 Task: Find connections with filter location Kaithal with filter topic #Learningswith filter profile language German with filter current company Mechanical Engineering World with filter school HASSAN Karnataka Jobs with filter industry Market Research with filter service category Headshot Photography with filter keywords title Test Scorer
Action: Mouse moved to (199, 258)
Screenshot: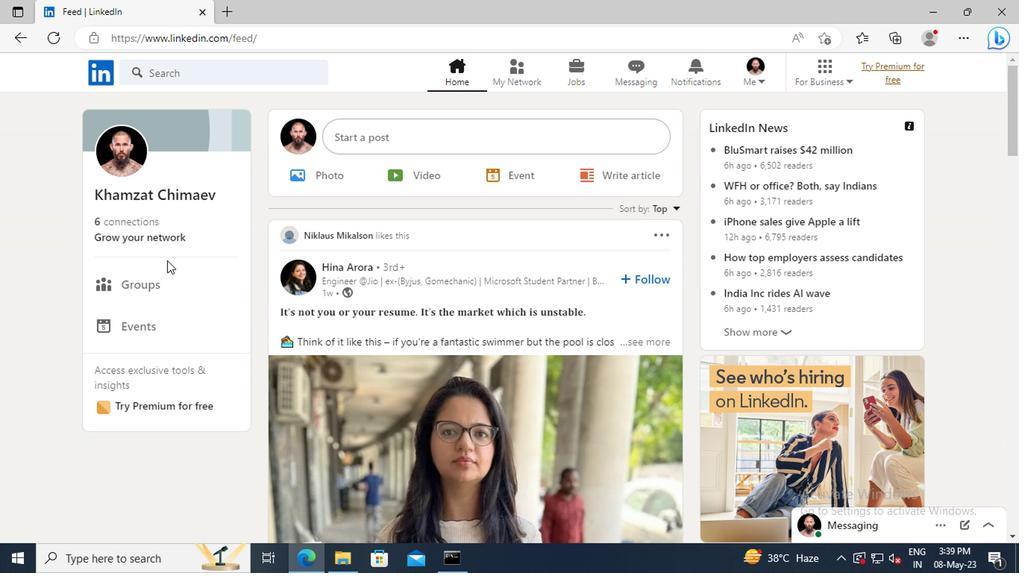 
Action: Mouse pressed left at (199, 258)
Screenshot: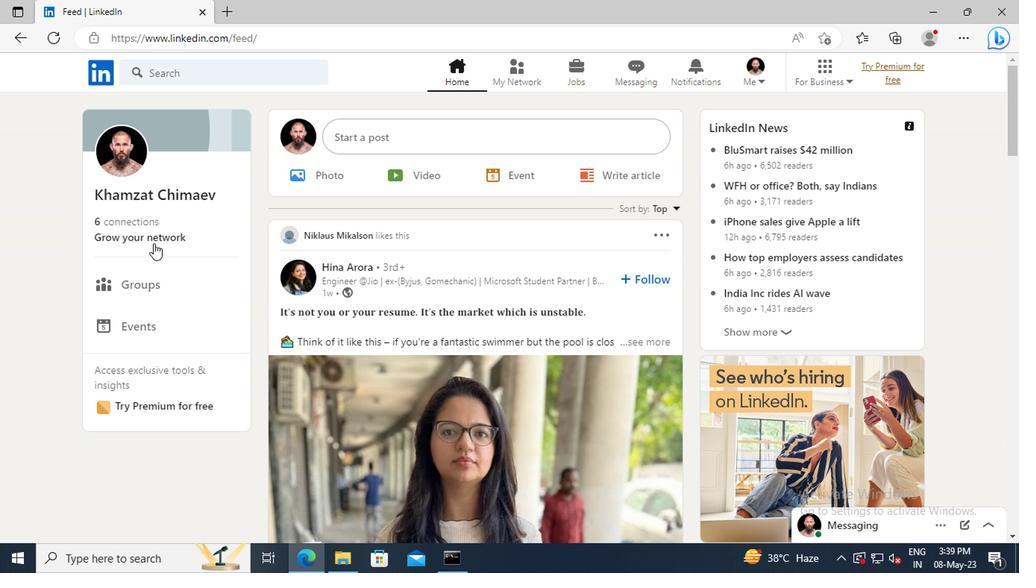 
Action: Mouse moved to (203, 202)
Screenshot: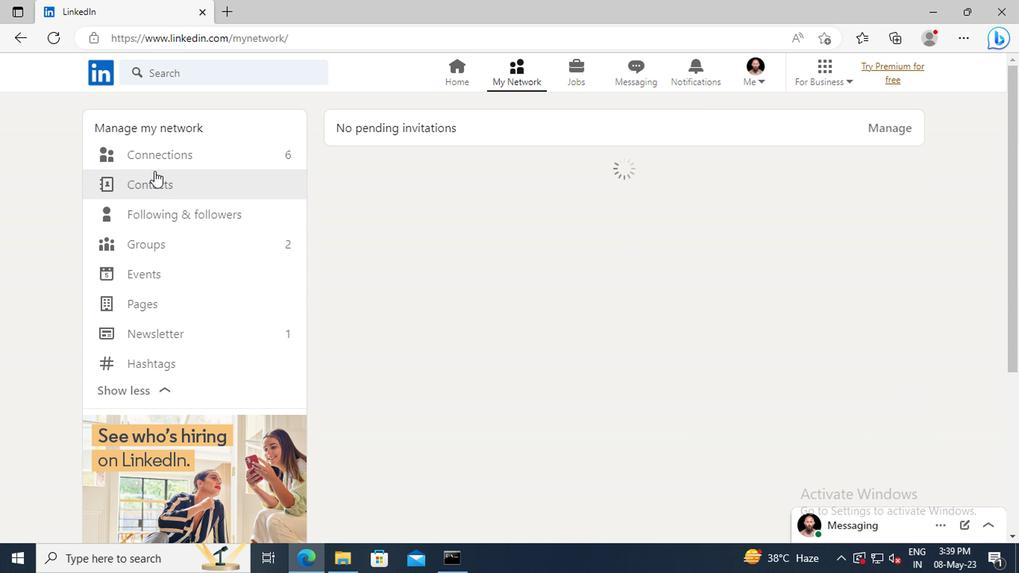 
Action: Mouse pressed left at (203, 202)
Screenshot: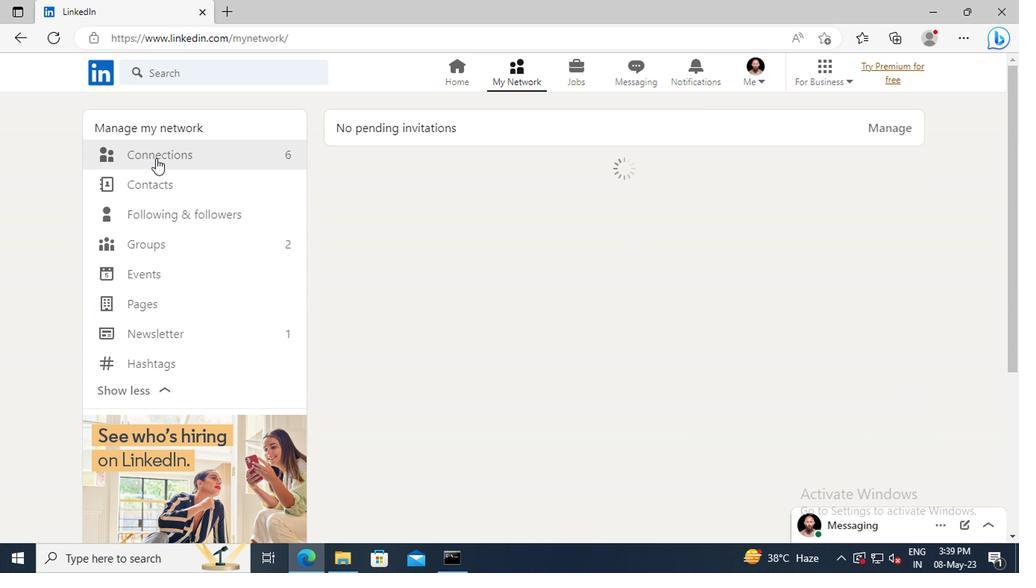 
Action: Mouse moved to (539, 206)
Screenshot: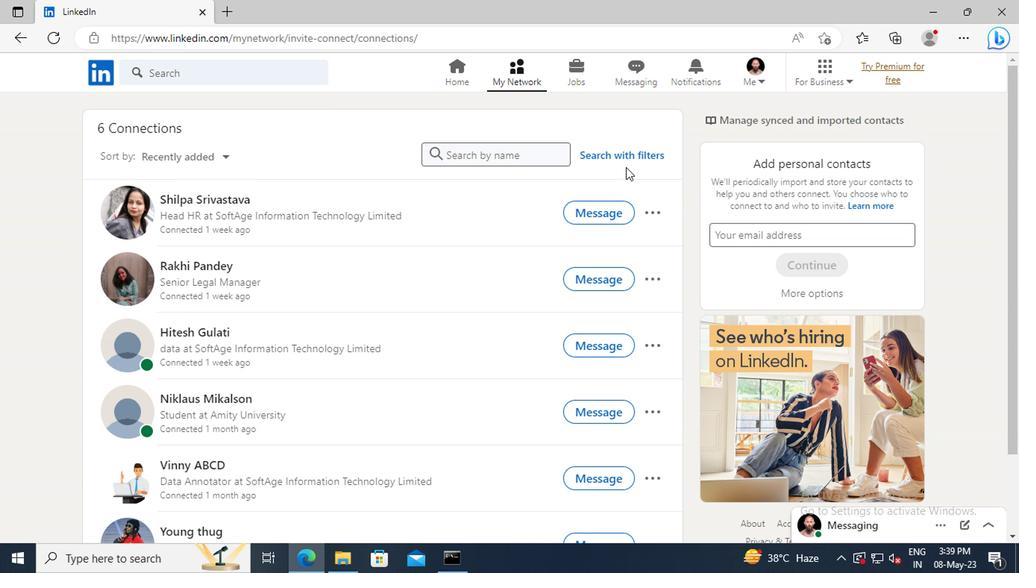 
Action: Mouse pressed left at (539, 206)
Screenshot: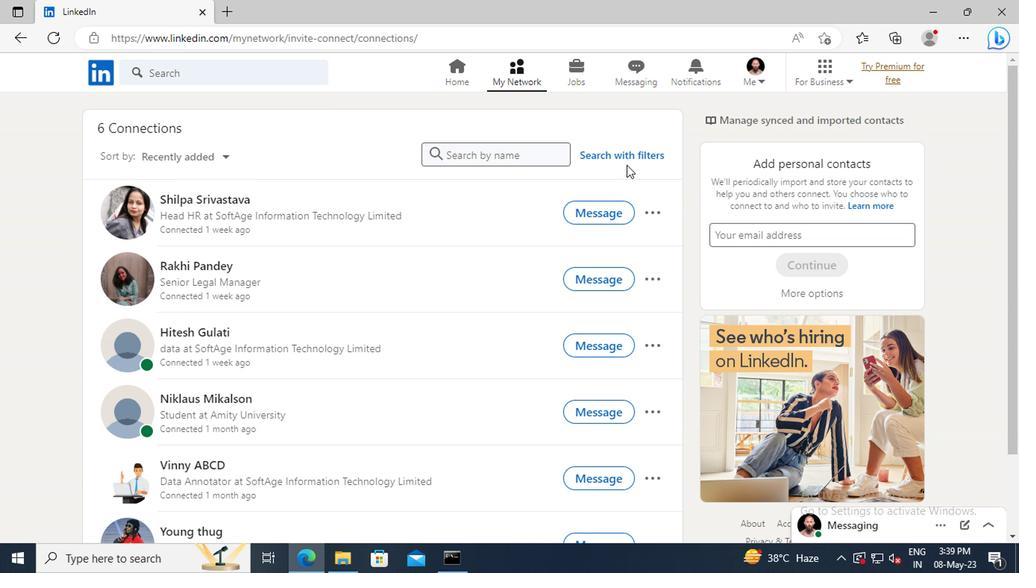 
Action: Mouse moved to (494, 175)
Screenshot: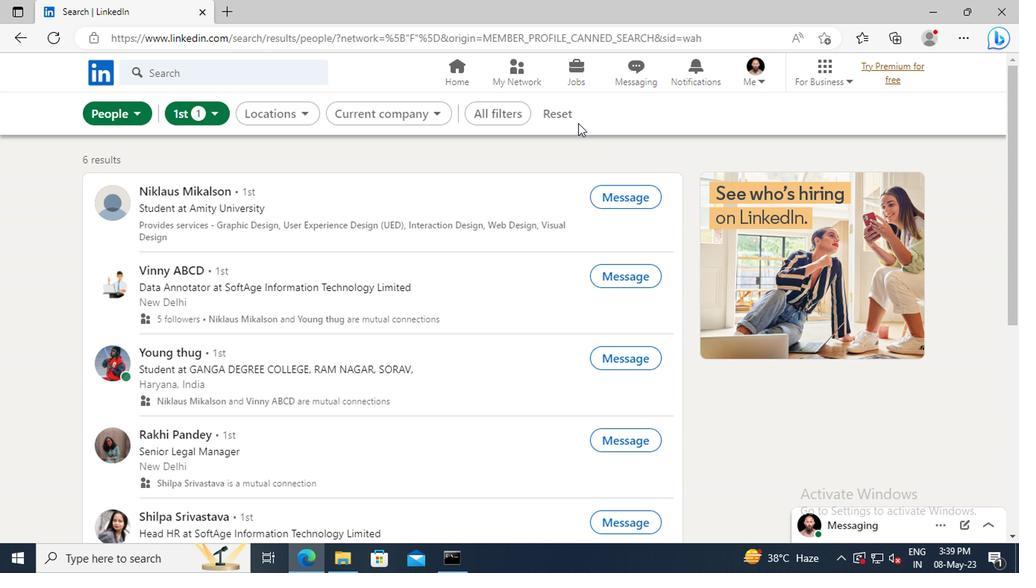 
Action: Mouse pressed left at (494, 175)
Screenshot: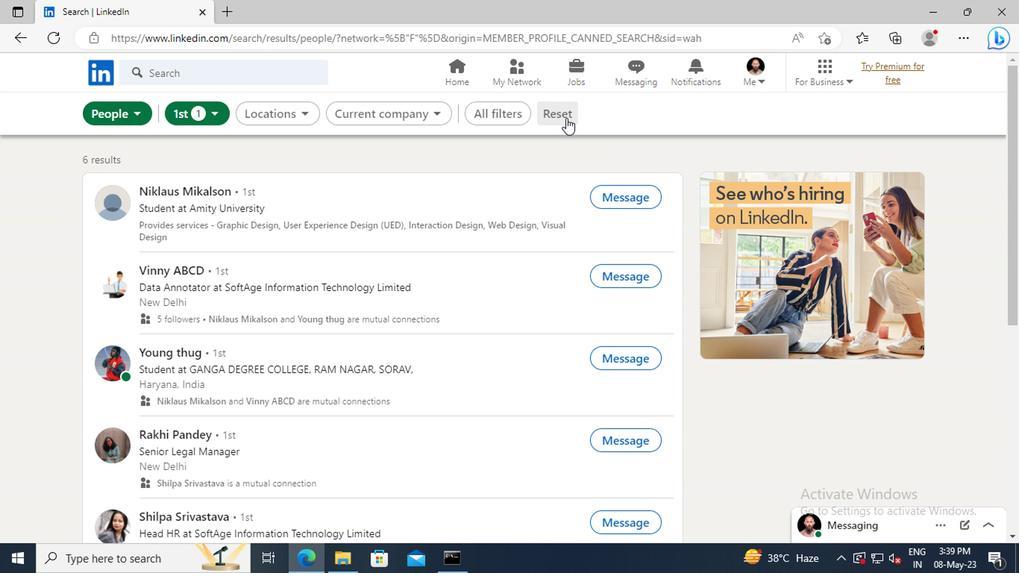 
Action: Mouse moved to (482, 175)
Screenshot: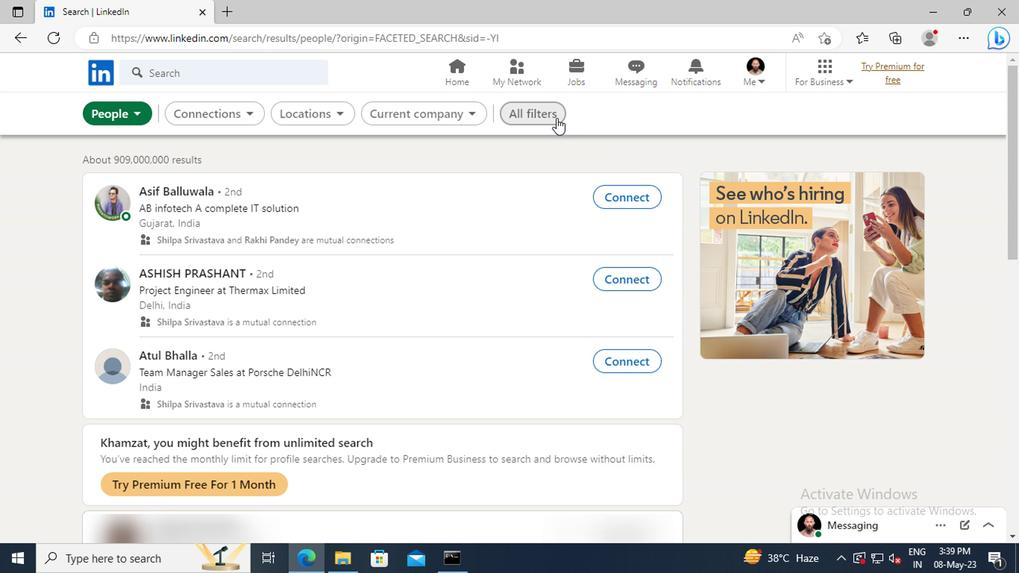 
Action: Mouse pressed left at (482, 175)
Screenshot: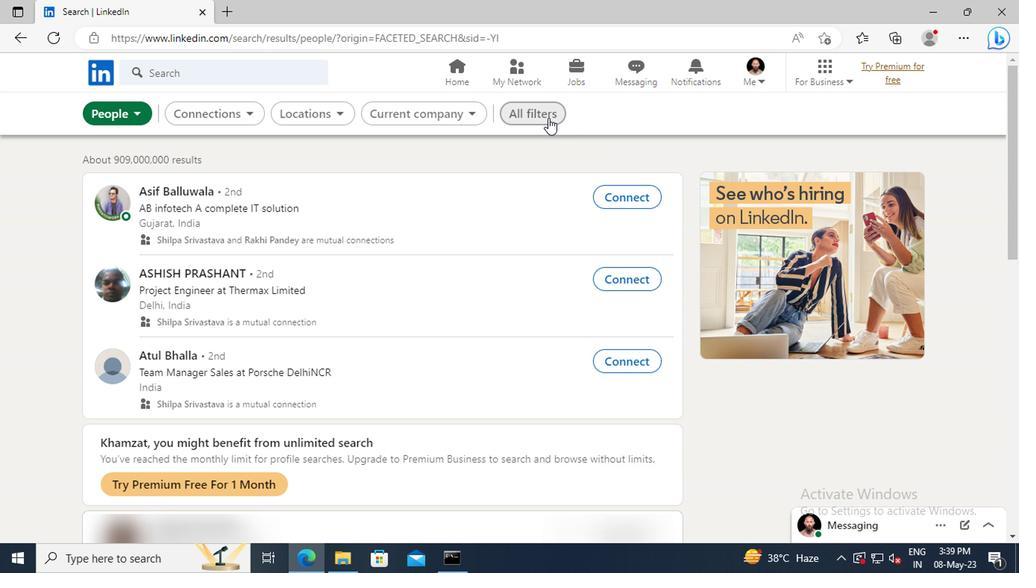 
Action: Mouse moved to (668, 277)
Screenshot: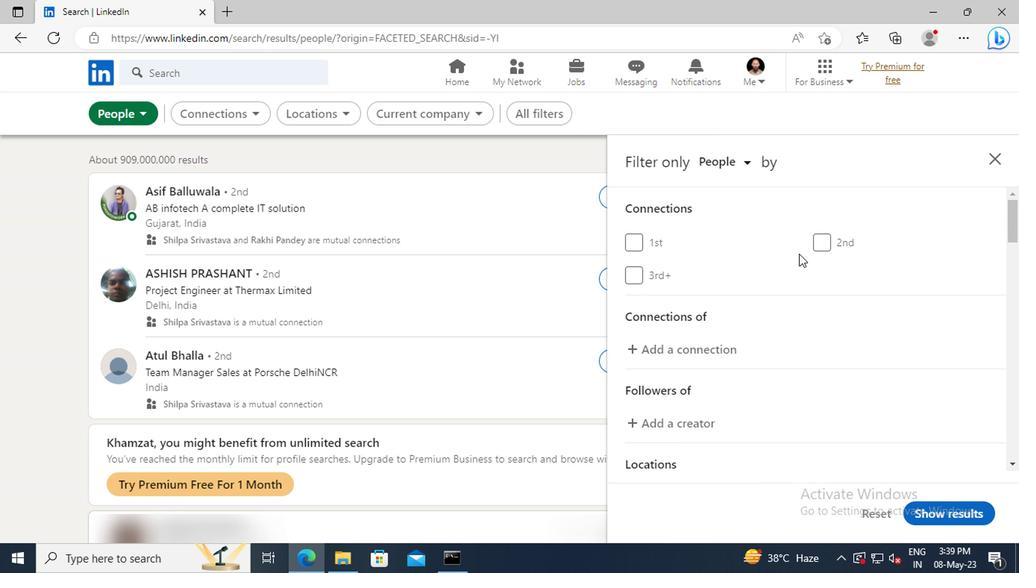 
Action: Mouse scrolled (668, 277) with delta (0, 0)
Screenshot: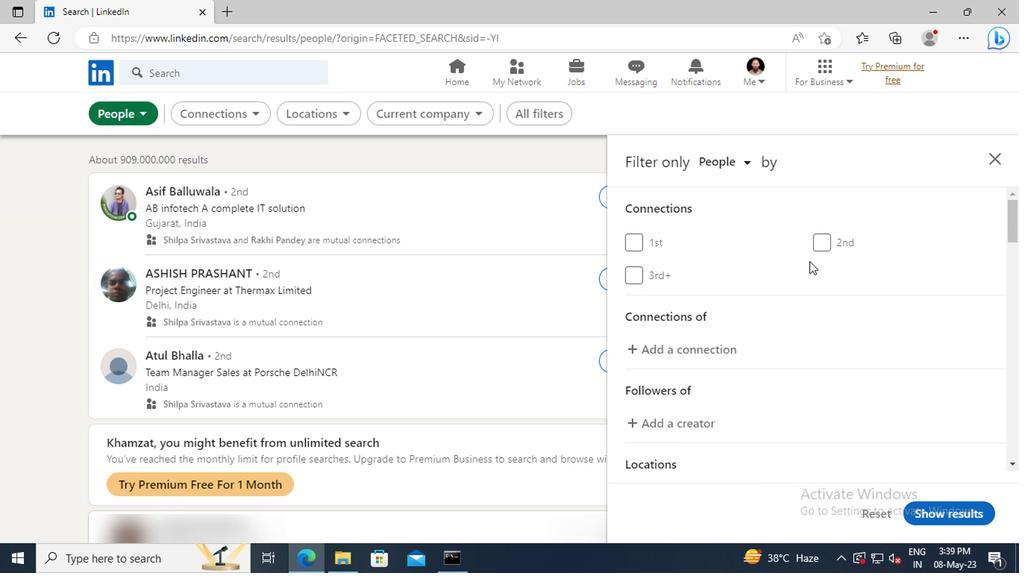 
Action: Mouse scrolled (668, 277) with delta (0, 0)
Screenshot: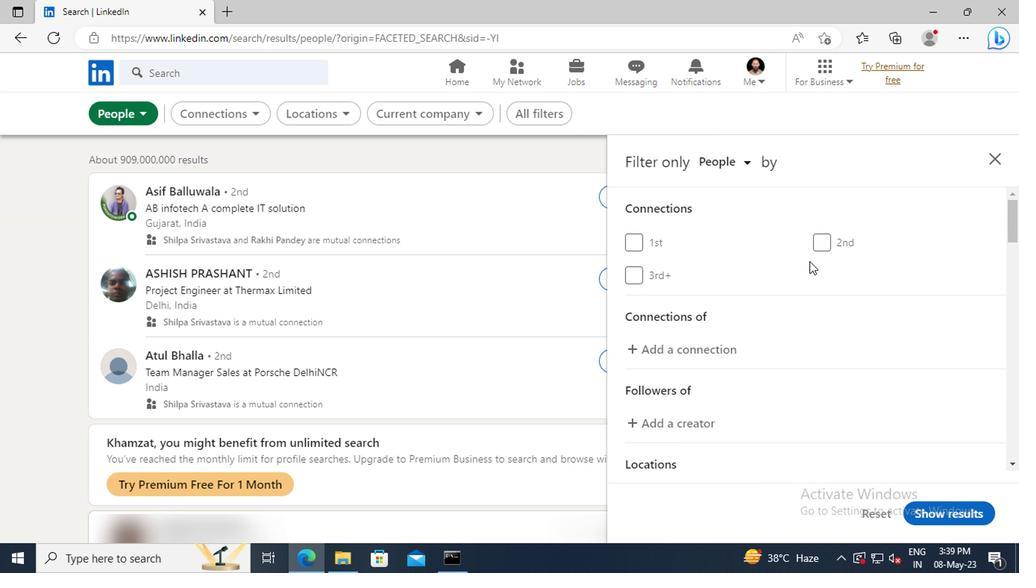 
Action: Mouse scrolled (668, 277) with delta (0, 0)
Screenshot: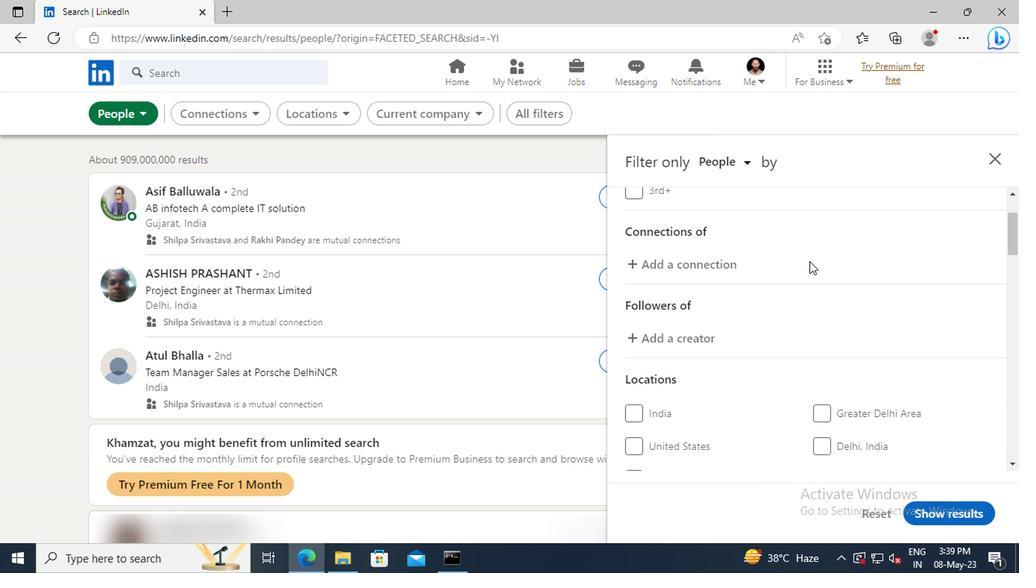 
Action: Mouse scrolled (668, 277) with delta (0, 0)
Screenshot: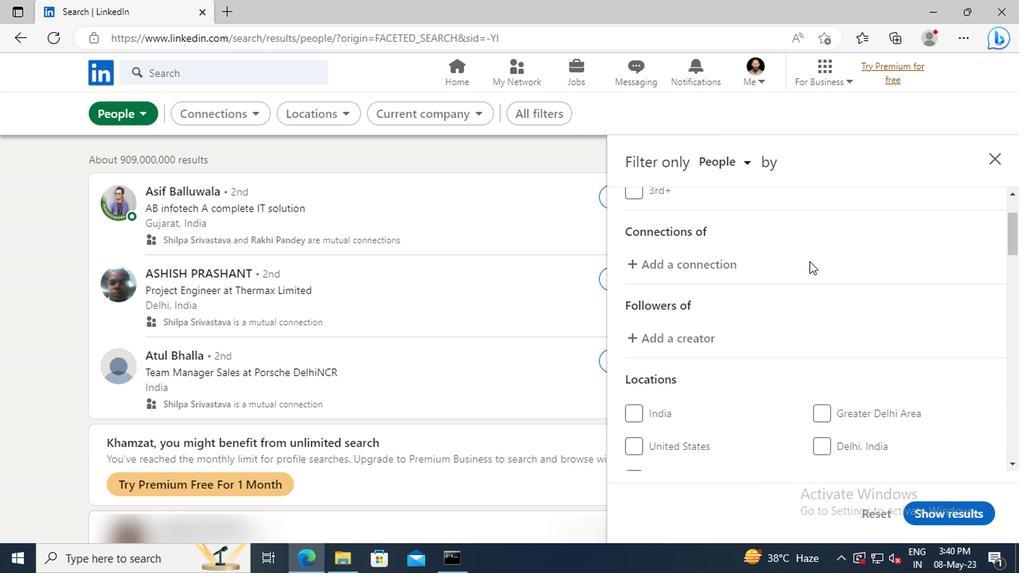 
Action: Mouse scrolled (668, 277) with delta (0, 0)
Screenshot: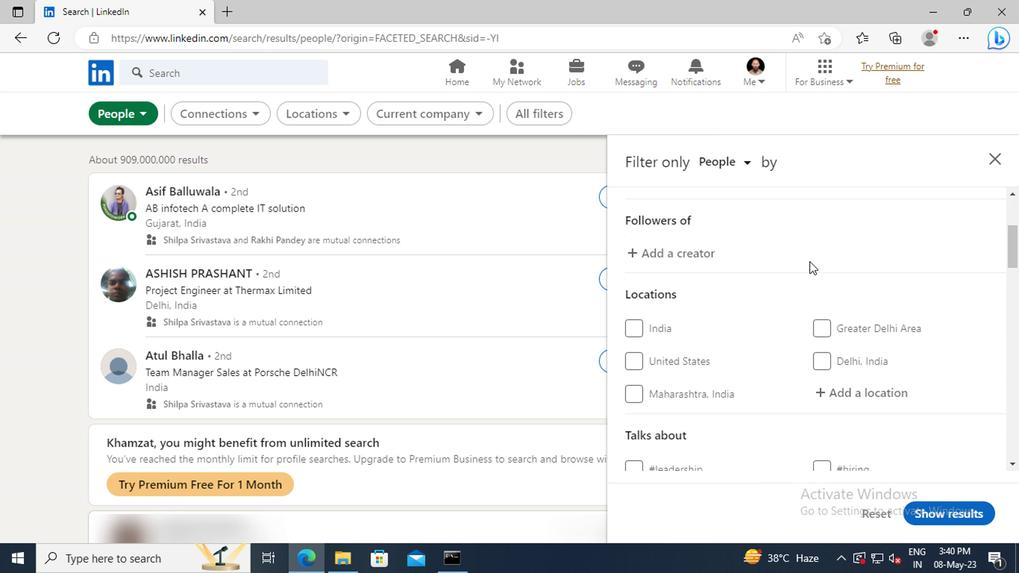 
Action: Mouse scrolled (668, 277) with delta (0, 0)
Screenshot: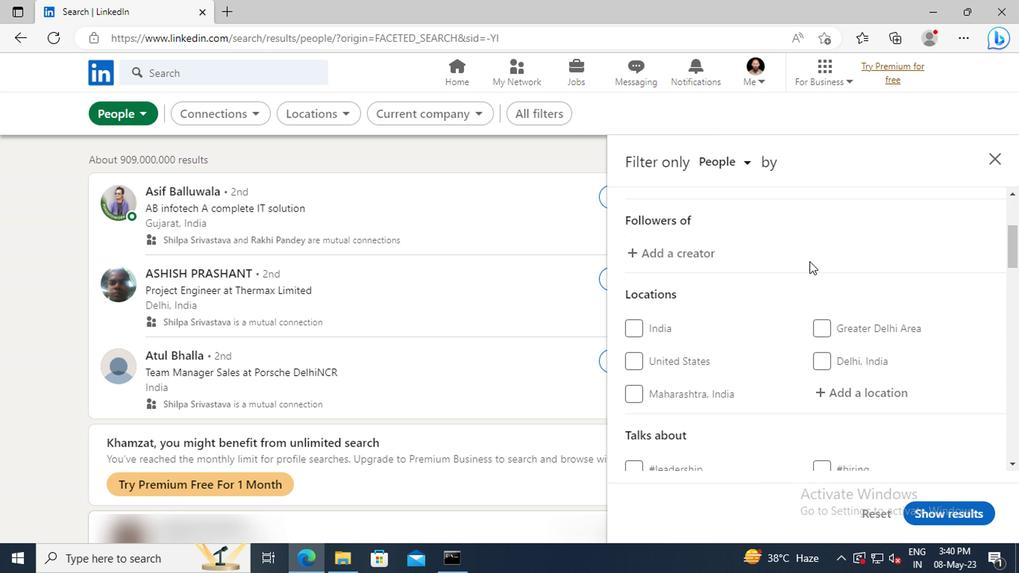 
Action: Mouse moved to (685, 311)
Screenshot: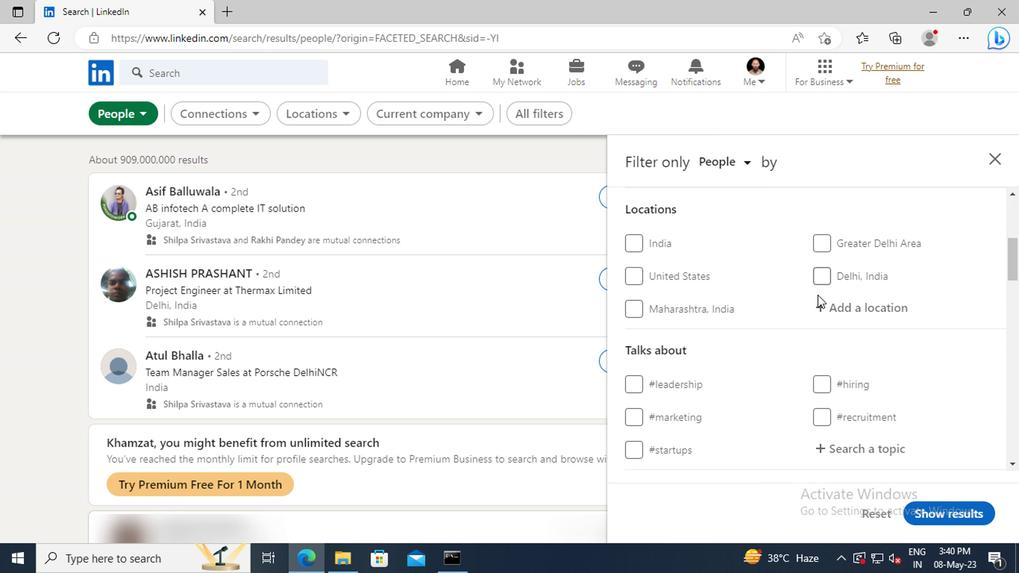 
Action: Mouse pressed left at (685, 311)
Screenshot: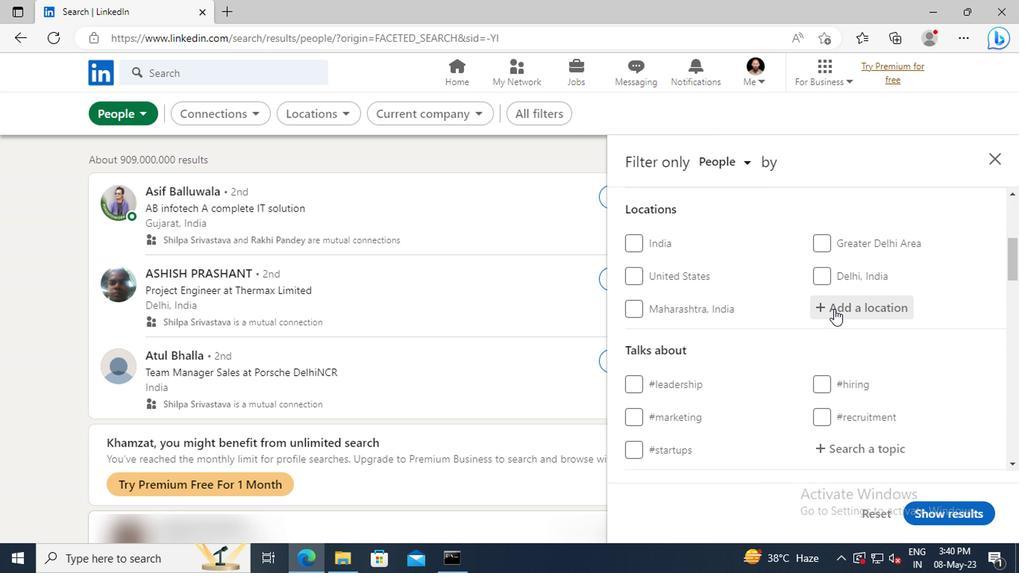 
Action: Key pressed <Key.shift>KAITHAL
Screenshot: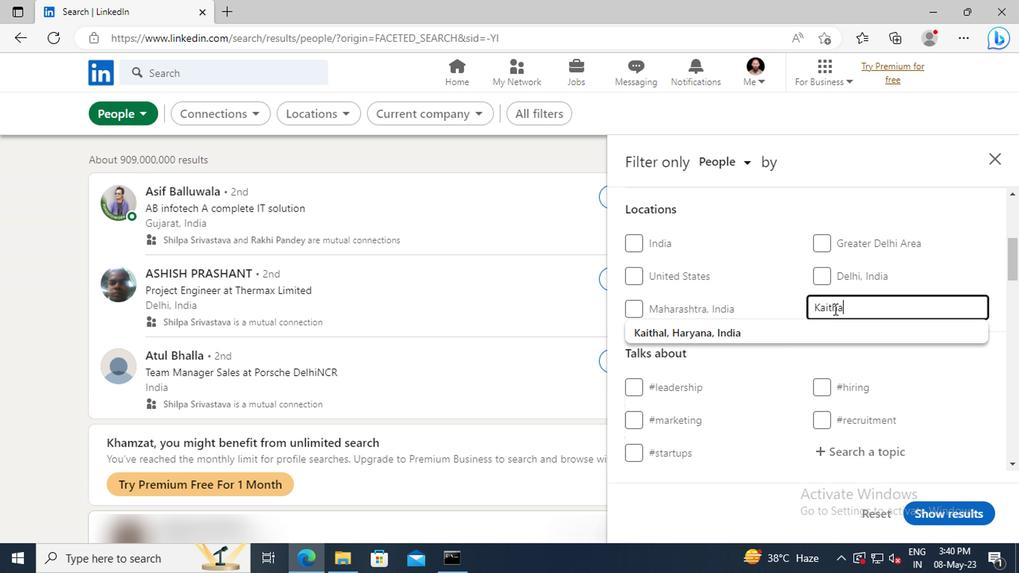 
Action: Mouse moved to (689, 330)
Screenshot: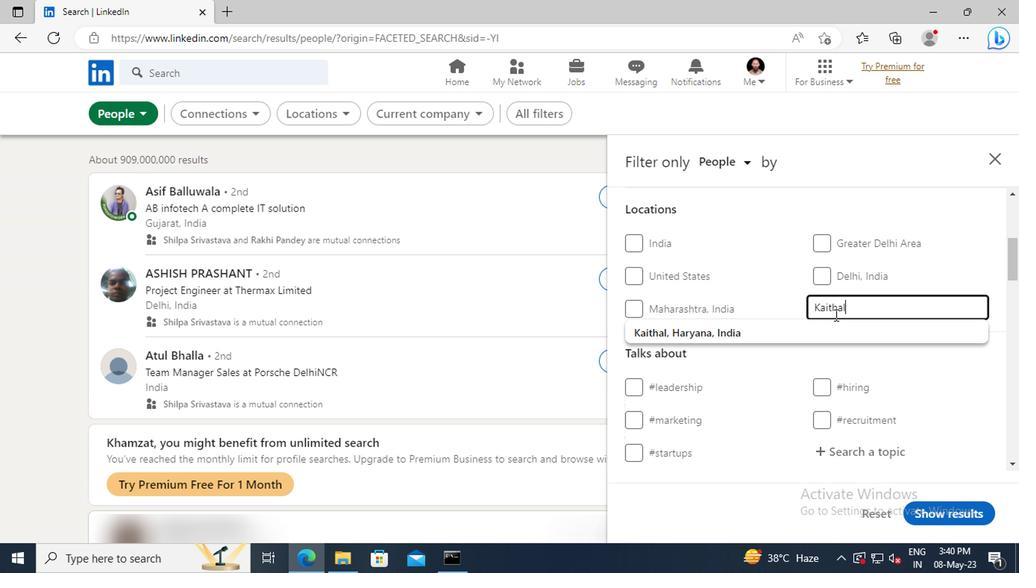 
Action: Mouse pressed left at (689, 330)
Screenshot: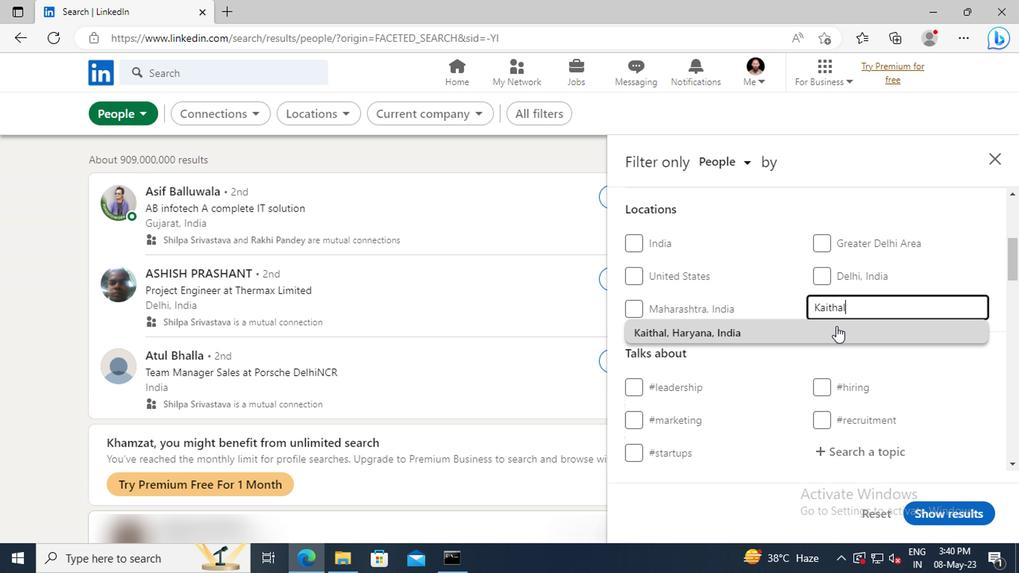 
Action: Mouse scrolled (689, 330) with delta (0, 0)
Screenshot: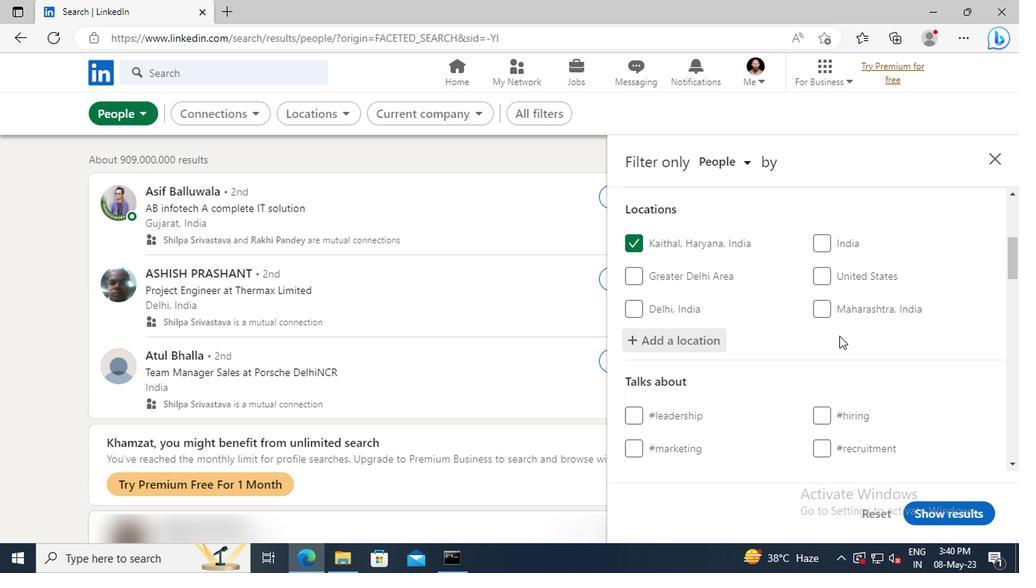 
Action: Mouse scrolled (689, 330) with delta (0, 0)
Screenshot: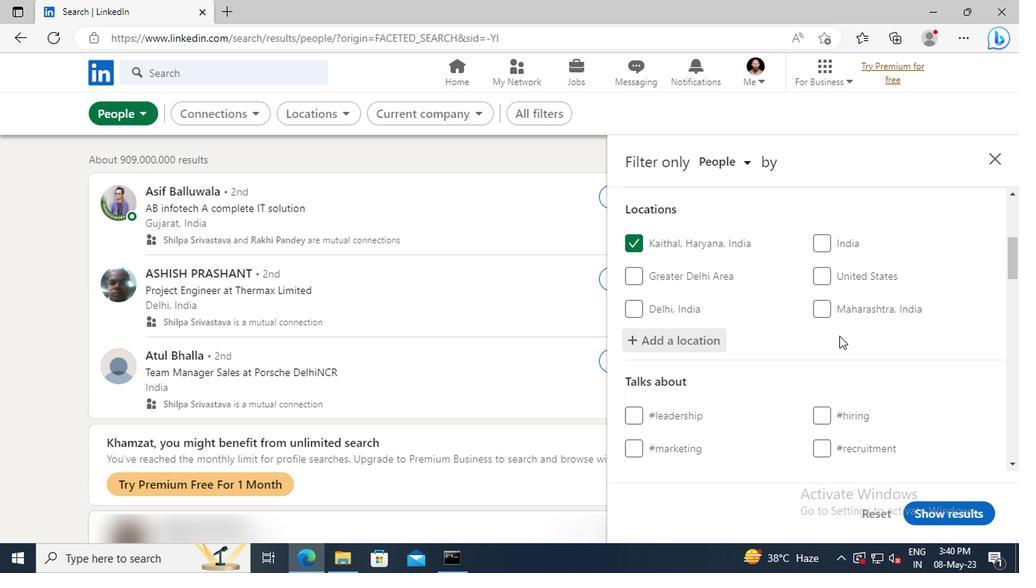 
Action: Mouse moved to (689, 325)
Screenshot: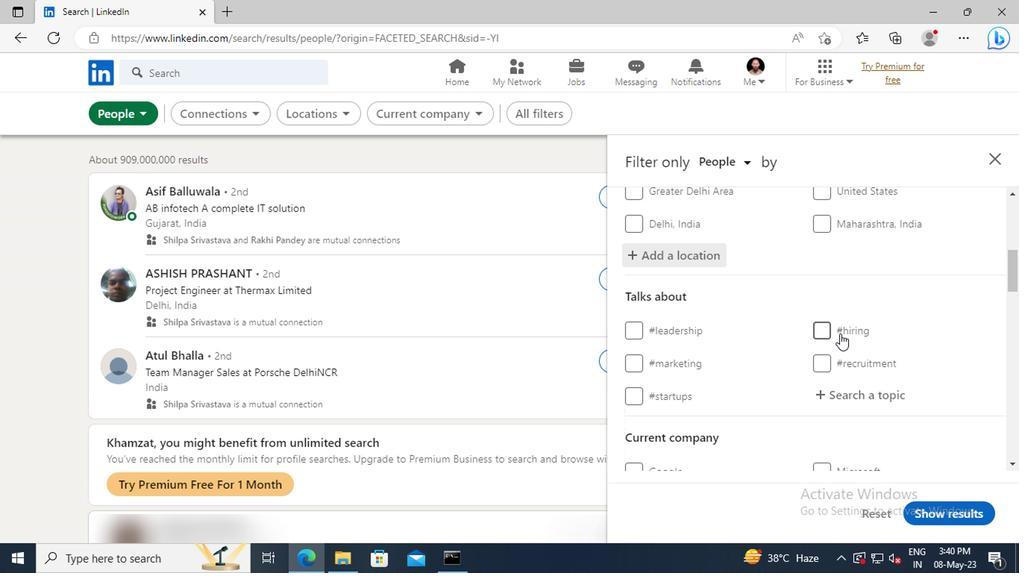 
Action: Mouse scrolled (689, 325) with delta (0, 0)
Screenshot: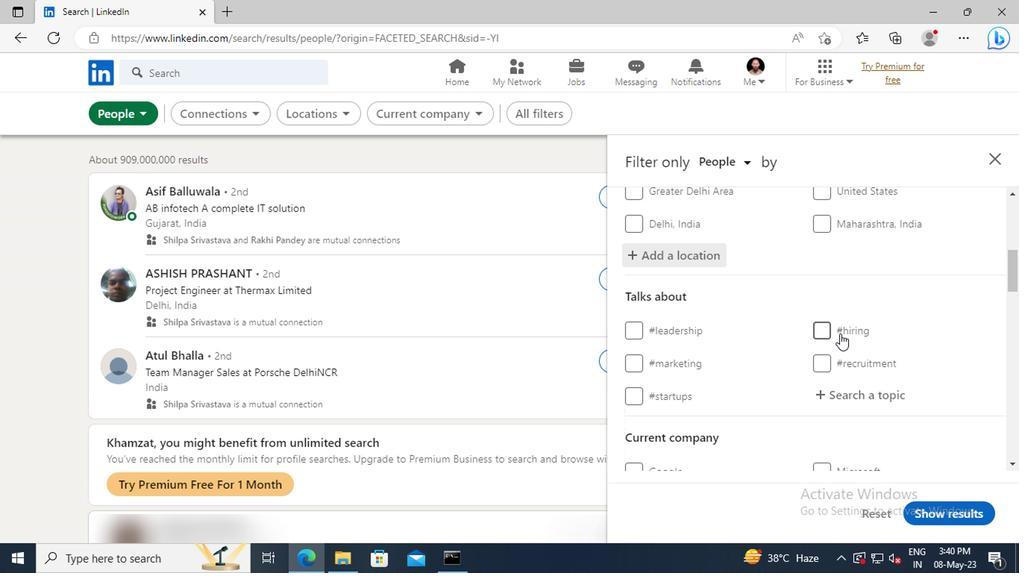 
Action: Mouse moved to (689, 325)
Screenshot: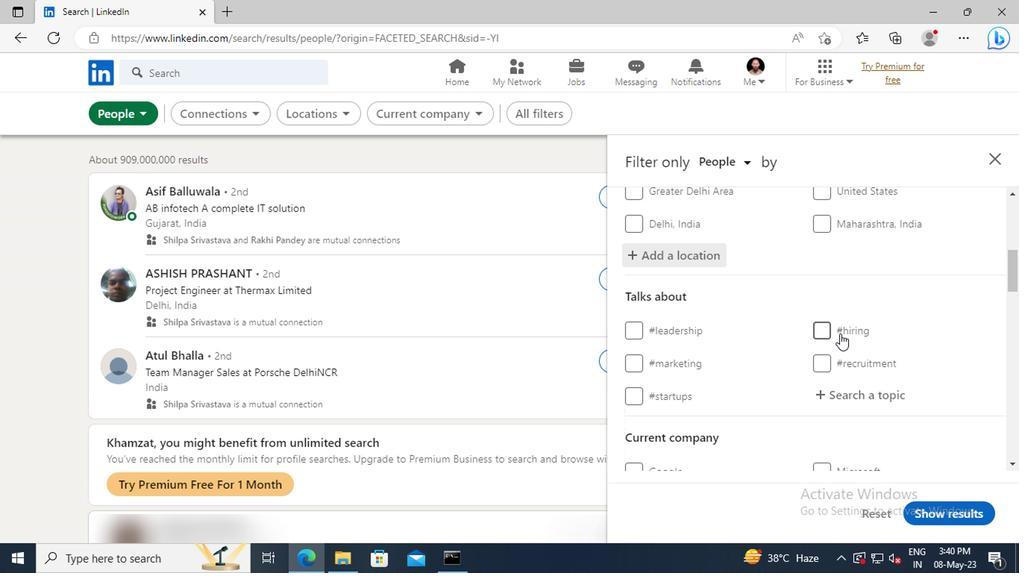 
Action: Mouse scrolled (689, 324) with delta (0, 0)
Screenshot: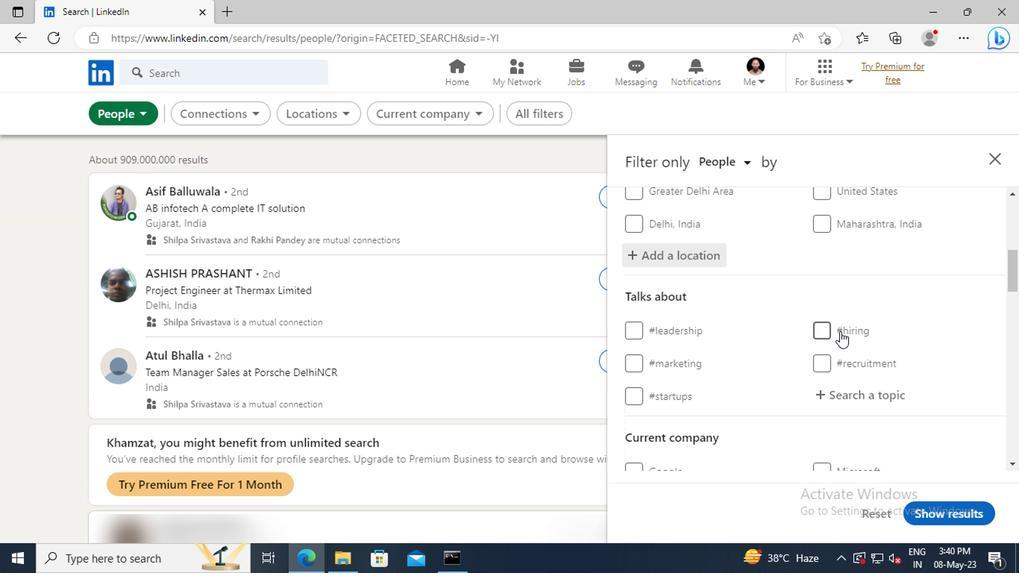 
Action: Mouse moved to (691, 319)
Screenshot: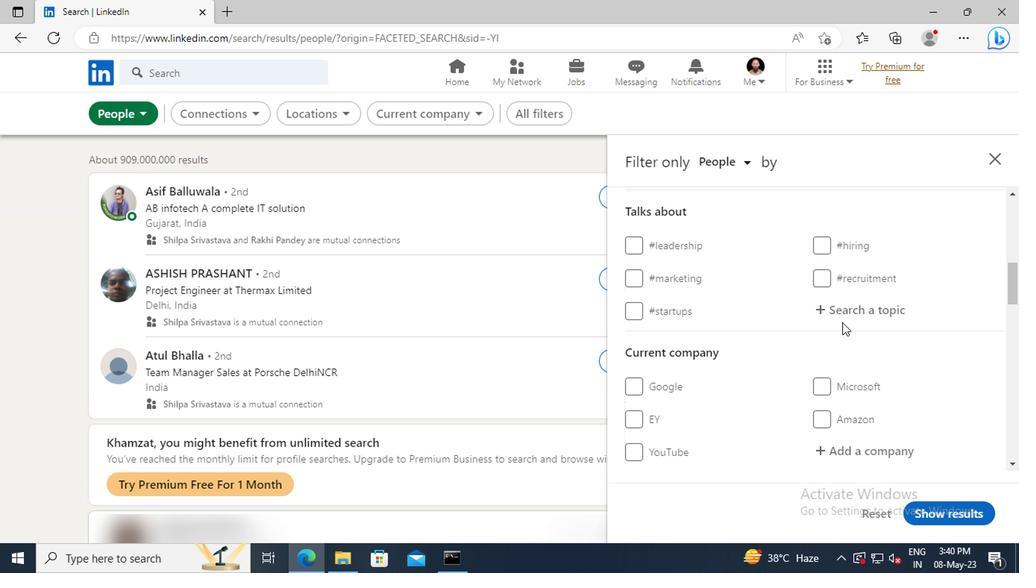 
Action: Mouse pressed left at (691, 319)
Screenshot: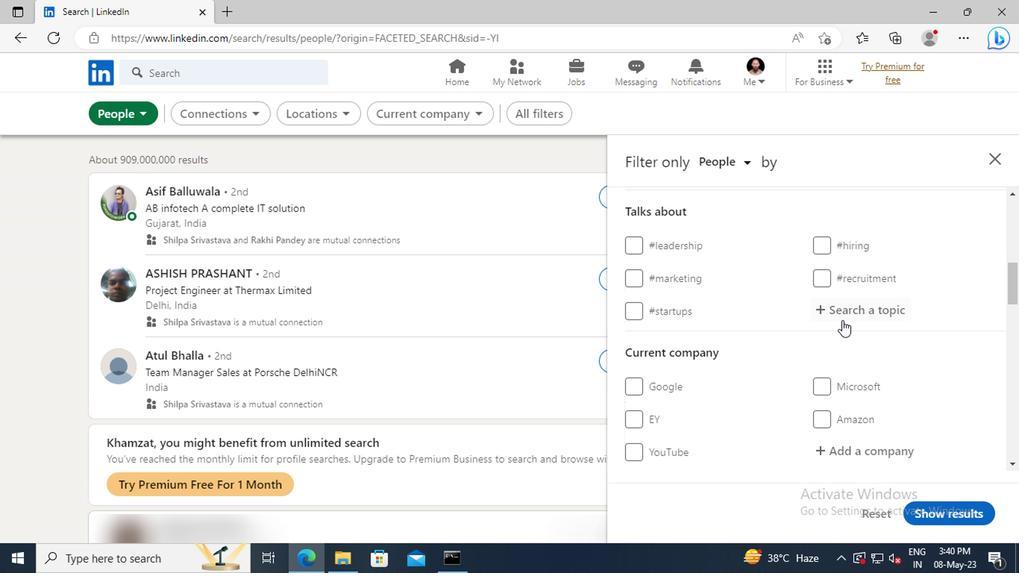 
Action: Key pressed <Key.shift>LEARNINGS
Screenshot: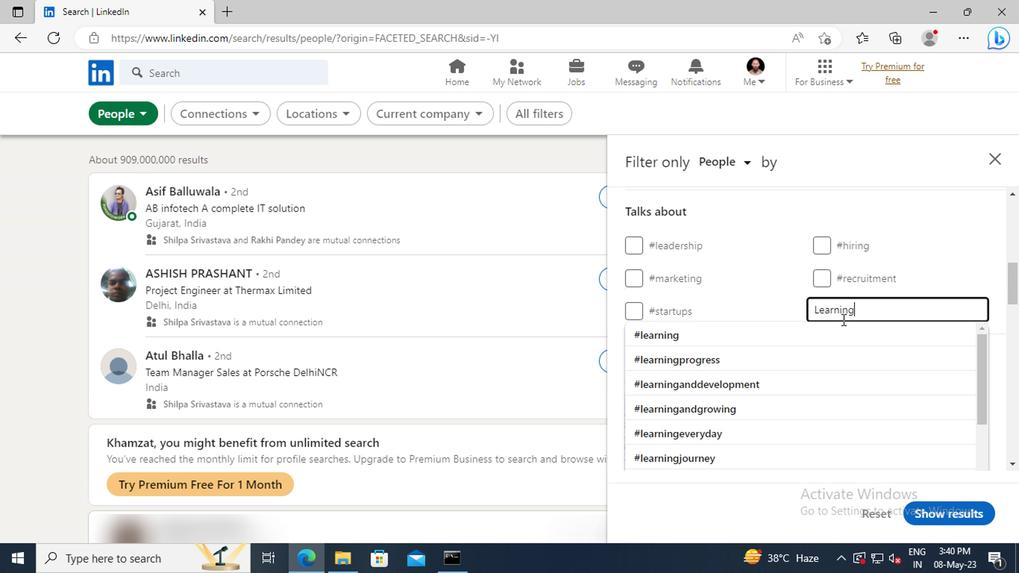 
Action: Mouse moved to (693, 327)
Screenshot: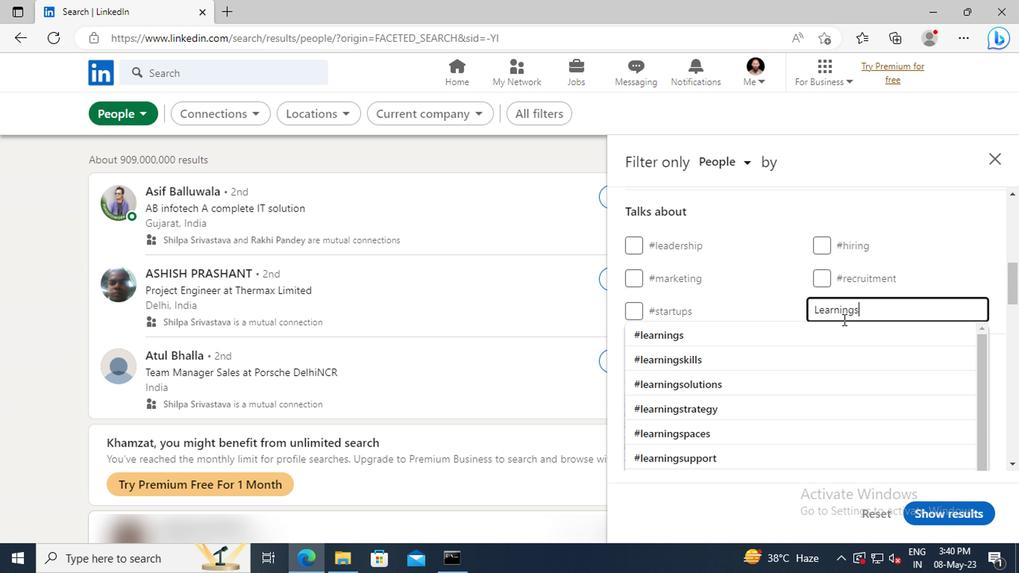 
Action: Mouse pressed left at (693, 327)
Screenshot: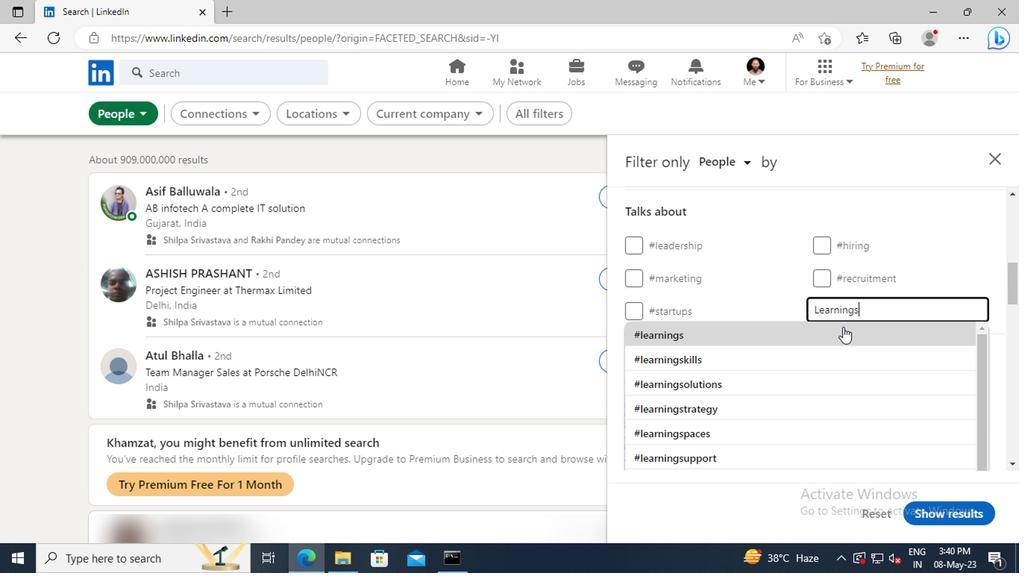 
Action: Mouse moved to (693, 327)
Screenshot: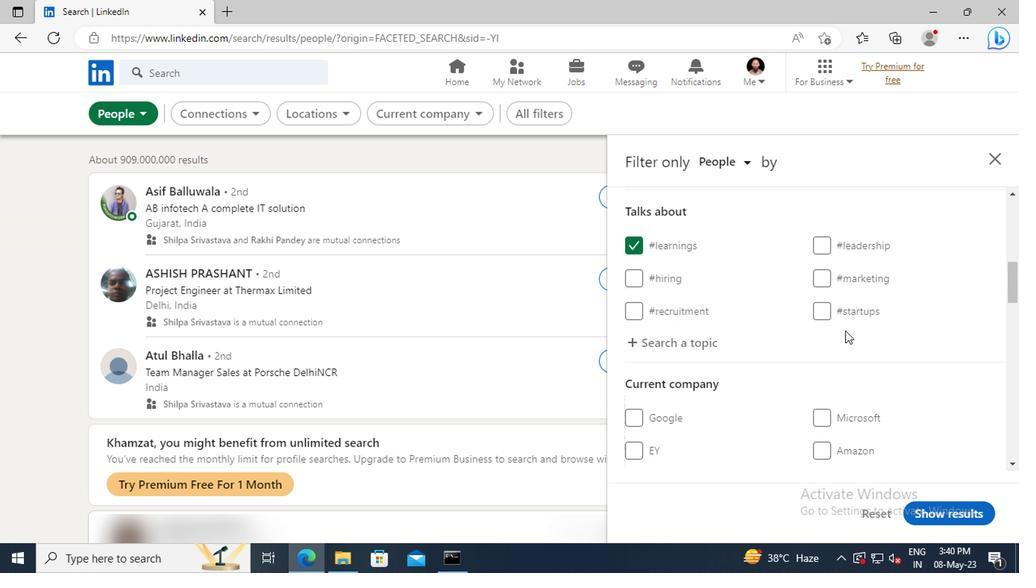 
Action: Mouse scrolled (693, 326) with delta (0, 0)
Screenshot: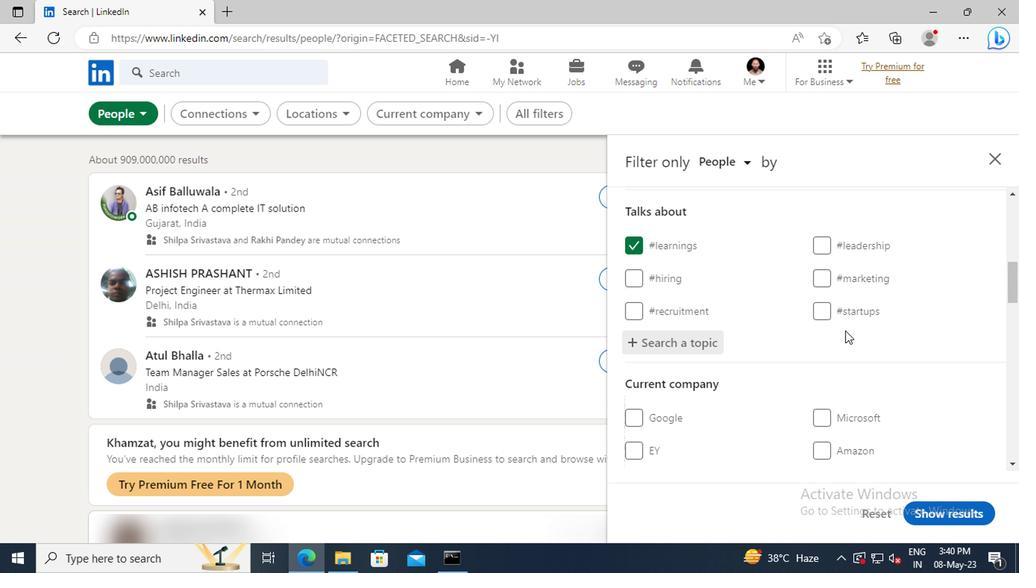 
Action: Mouse scrolled (693, 326) with delta (0, 0)
Screenshot: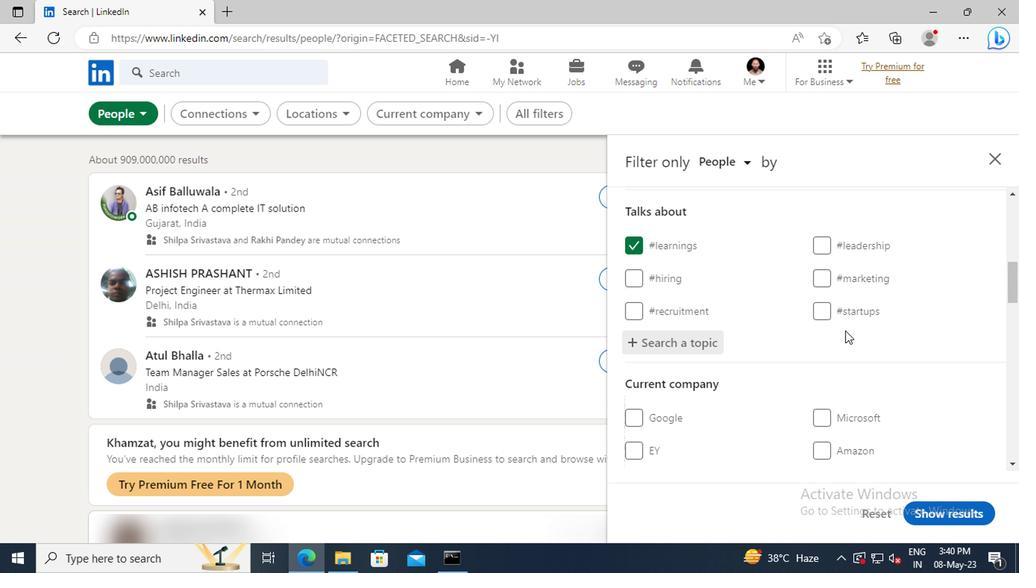 
Action: Mouse scrolled (693, 326) with delta (0, 0)
Screenshot: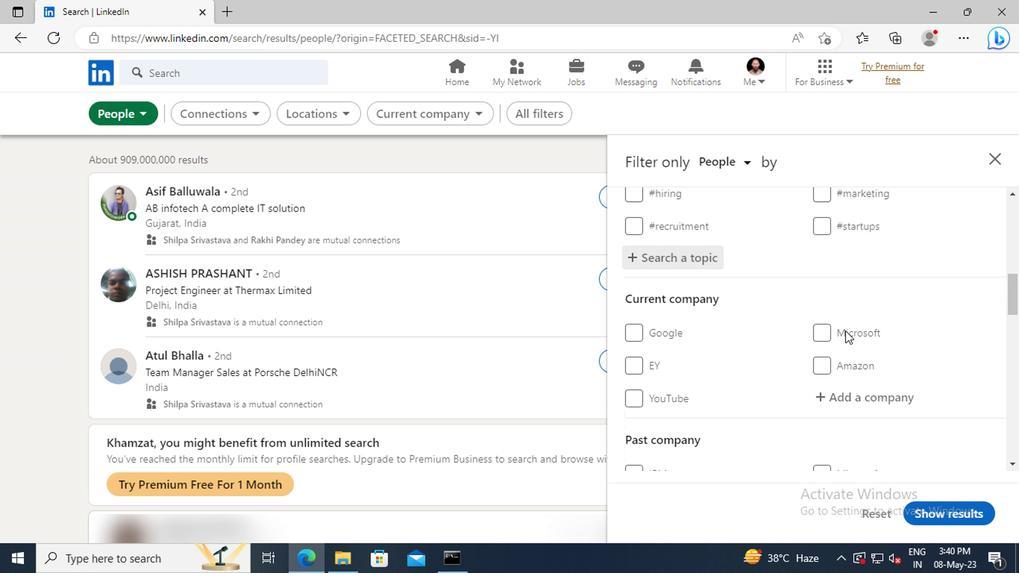 
Action: Mouse scrolled (693, 326) with delta (0, 0)
Screenshot: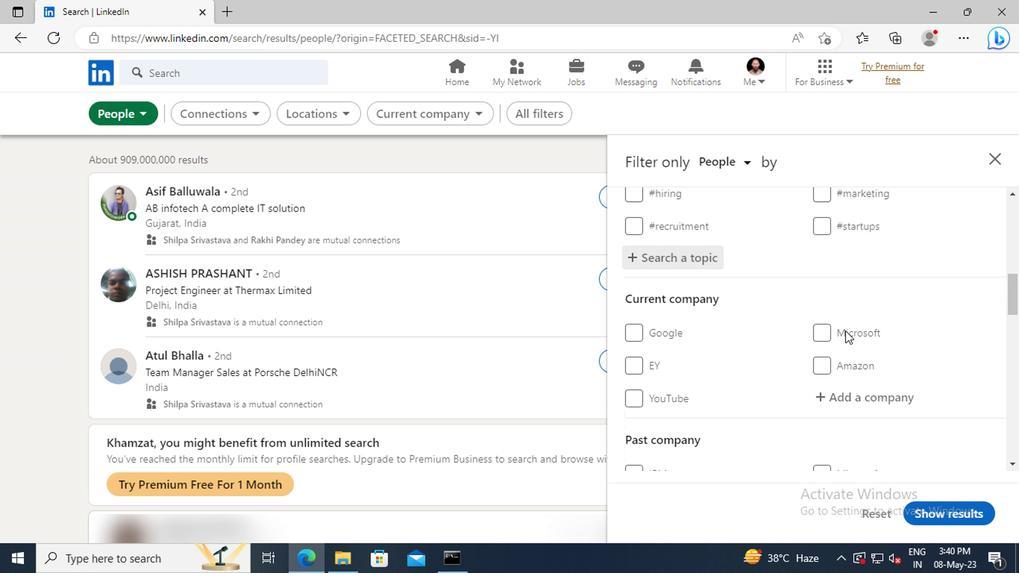 
Action: Mouse scrolled (693, 326) with delta (0, 0)
Screenshot: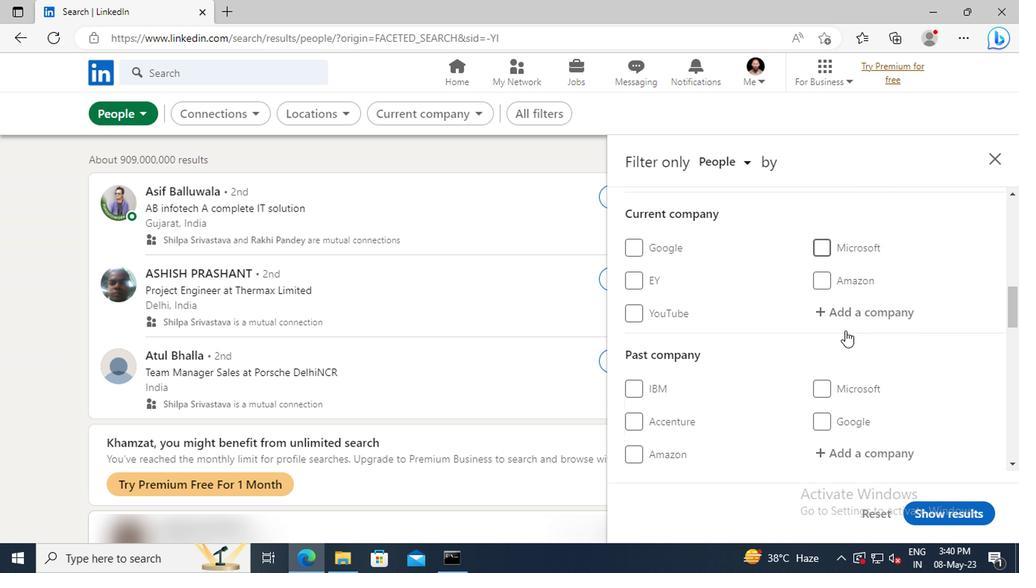 
Action: Mouse scrolled (693, 326) with delta (0, 0)
Screenshot: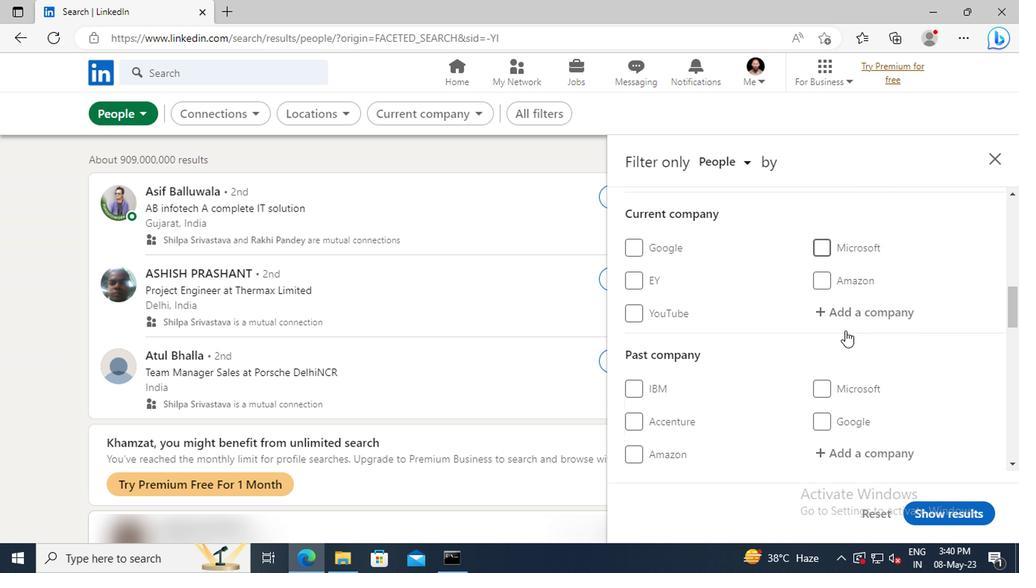 
Action: Mouse scrolled (693, 326) with delta (0, 0)
Screenshot: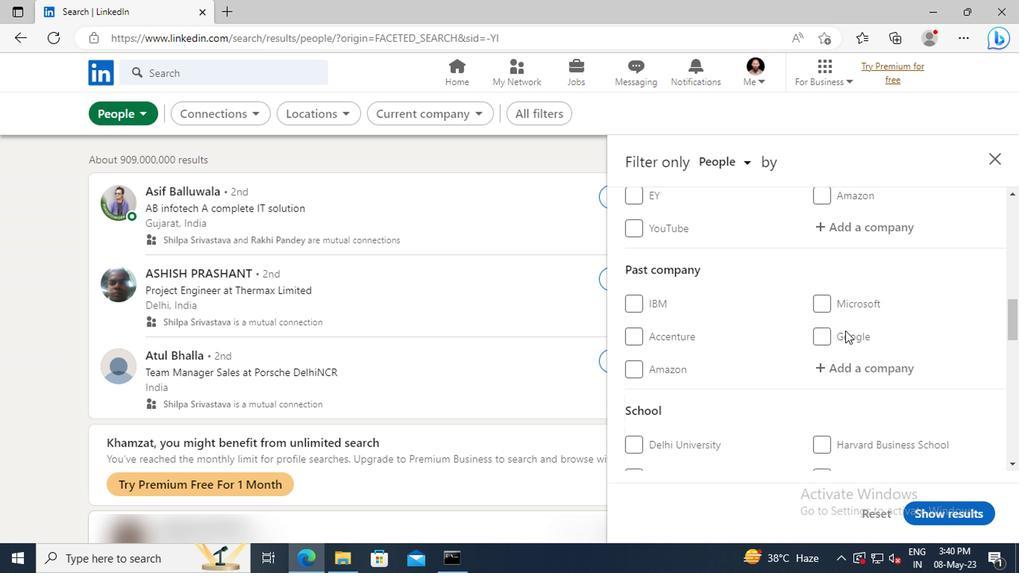 
Action: Mouse scrolled (693, 326) with delta (0, 0)
Screenshot: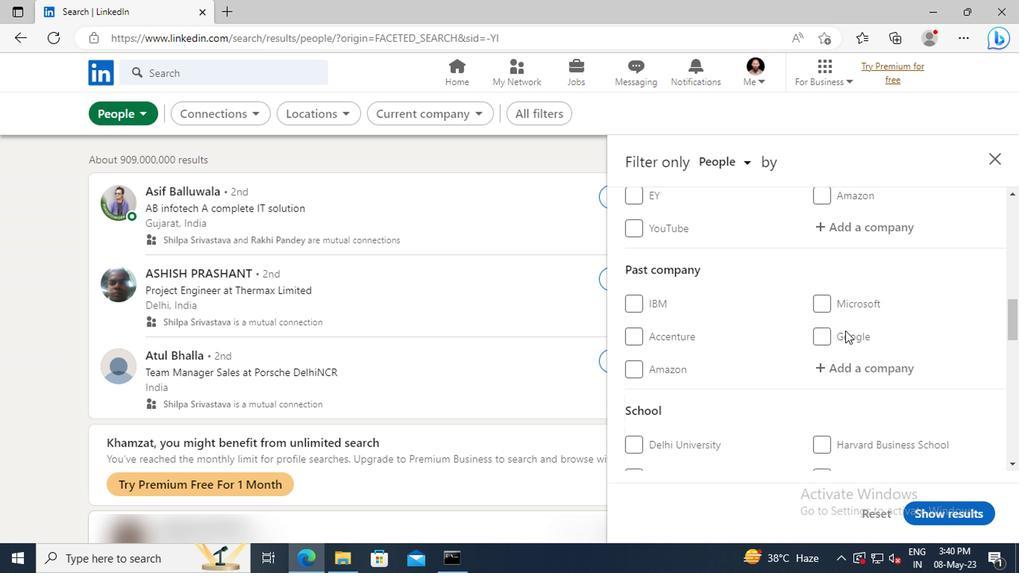 
Action: Mouse scrolled (693, 326) with delta (0, 0)
Screenshot: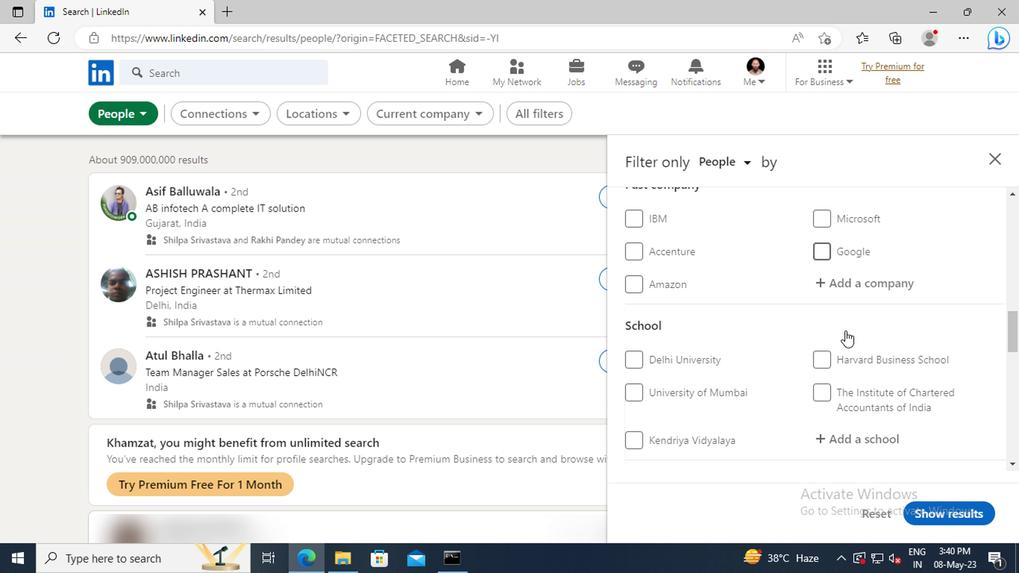 
Action: Mouse scrolled (693, 326) with delta (0, 0)
Screenshot: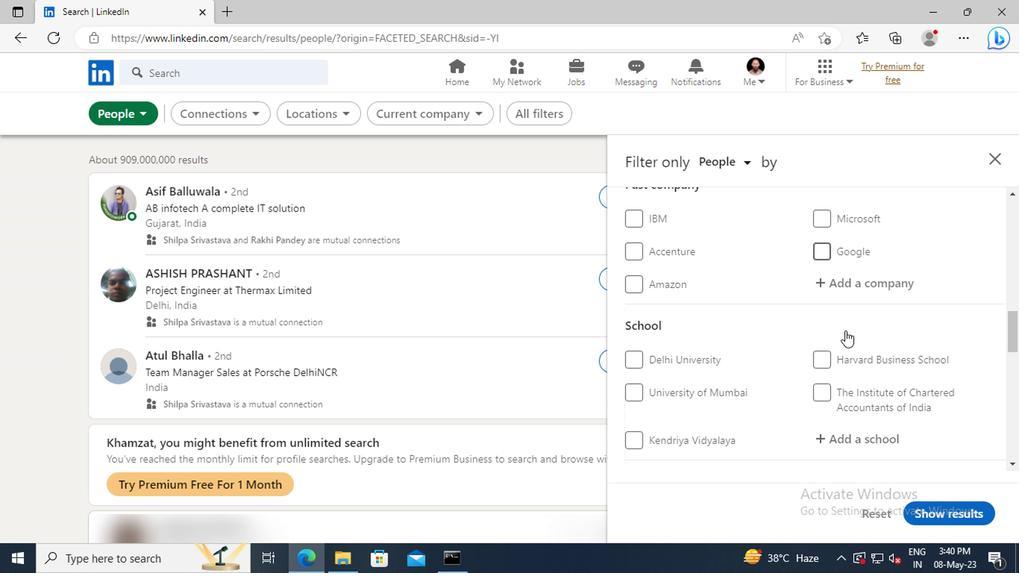 
Action: Mouse scrolled (693, 326) with delta (0, 0)
Screenshot: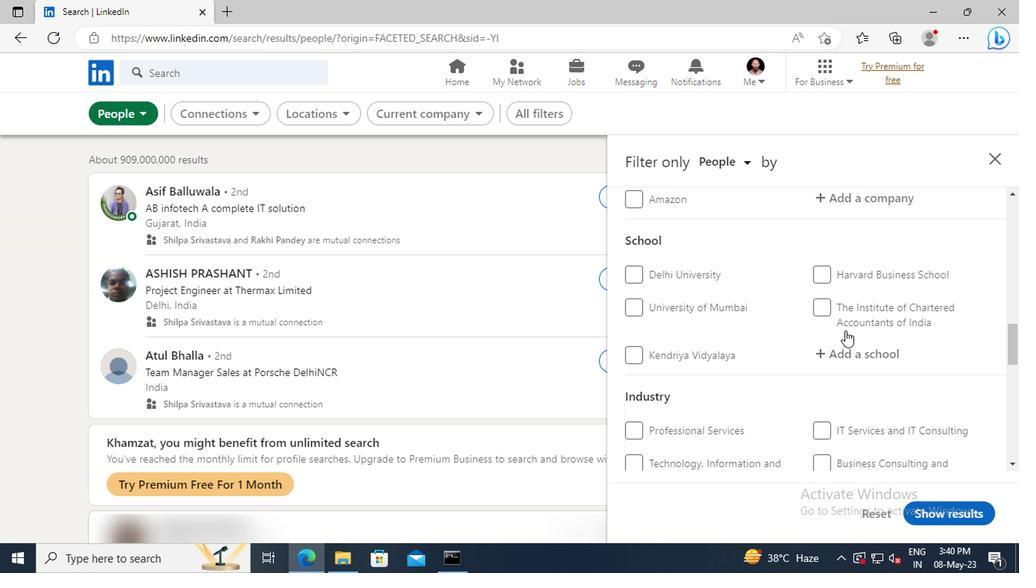 
Action: Mouse scrolled (693, 326) with delta (0, 0)
Screenshot: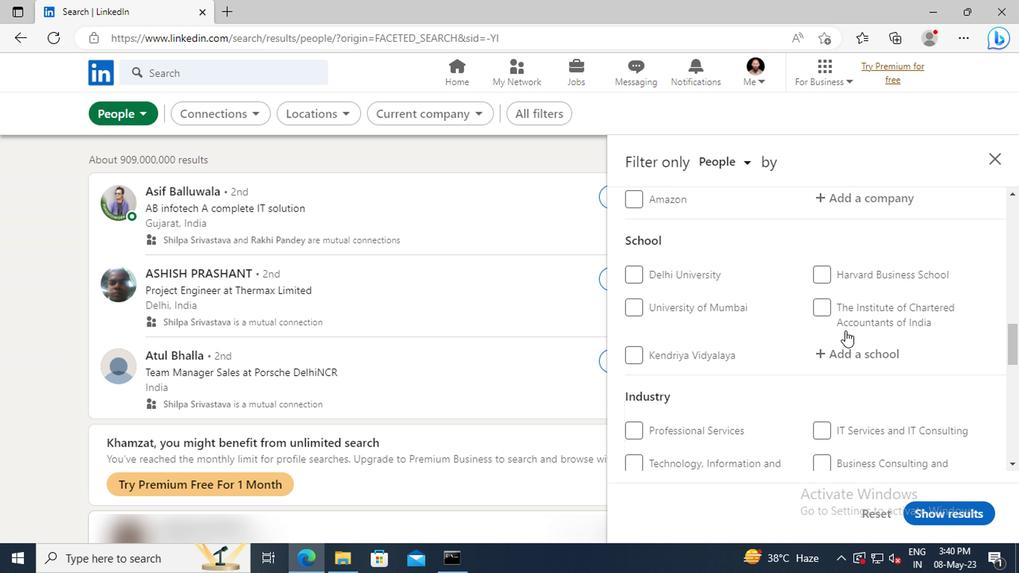 
Action: Mouse scrolled (693, 326) with delta (0, 0)
Screenshot: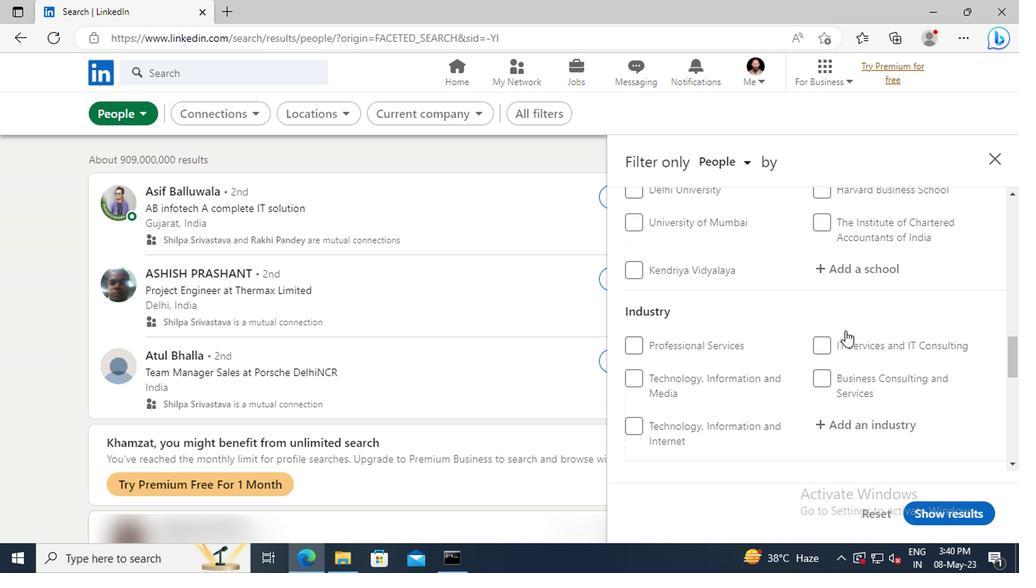 
Action: Mouse scrolled (693, 326) with delta (0, 0)
Screenshot: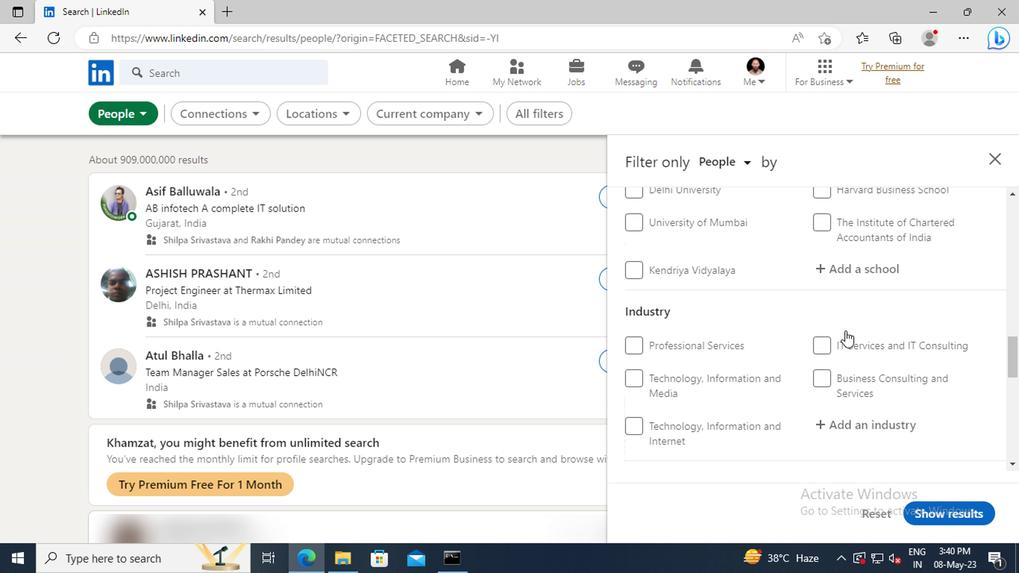 
Action: Mouse scrolled (693, 326) with delta (0, 0)
Screenshot: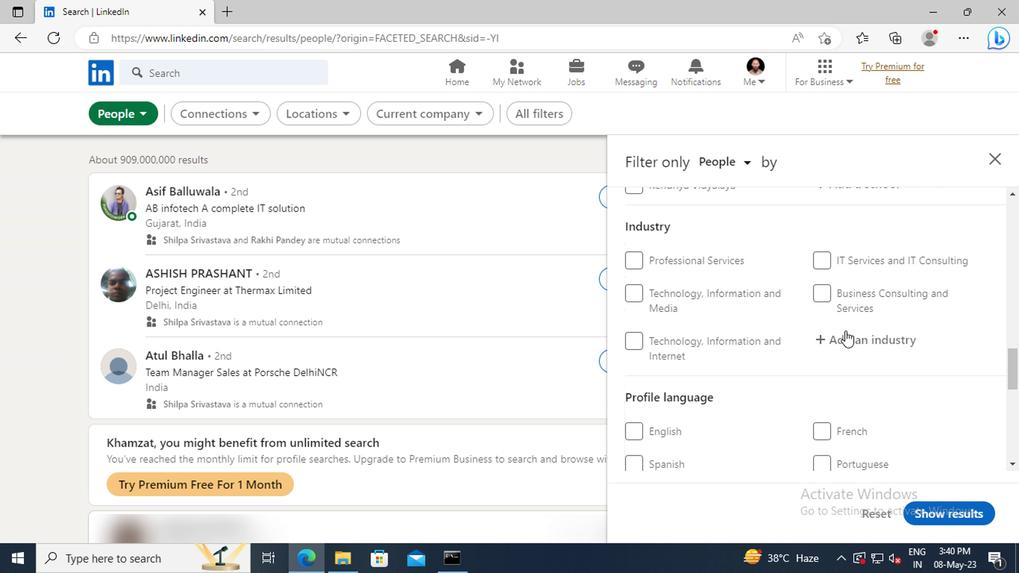 
Action: Mouse scrolled (693, 326) with delta (0, 0)
Screenshot: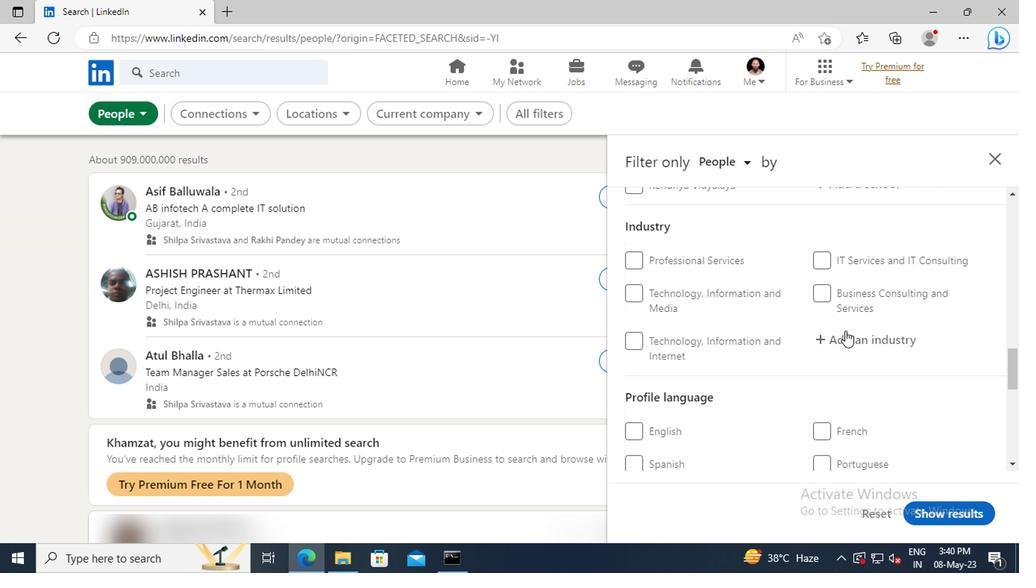 
Action: Mouse moved to (544, 386)
Screenshot: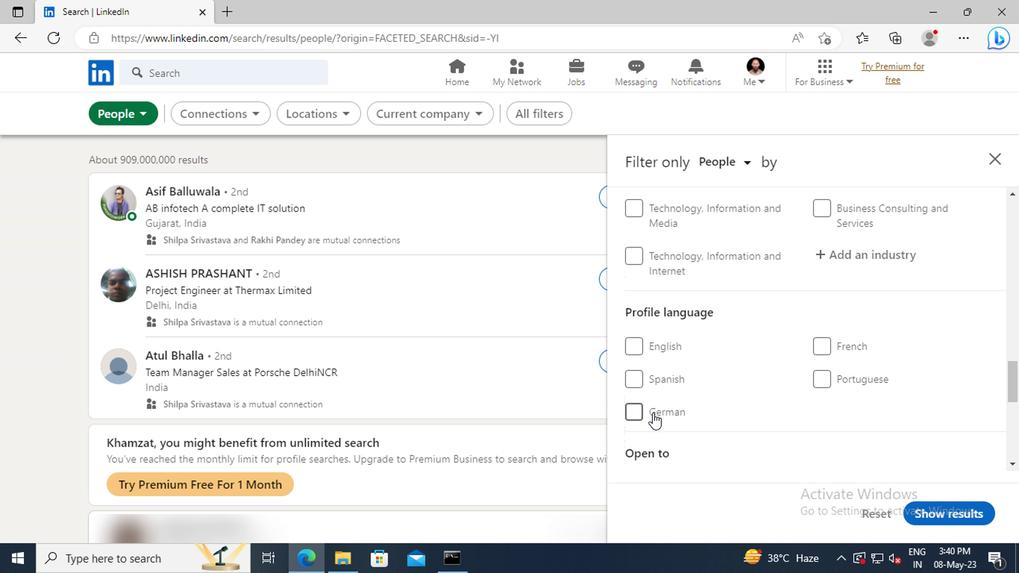 
Action: Mouse pressed left at (544, 386)
Screenshot: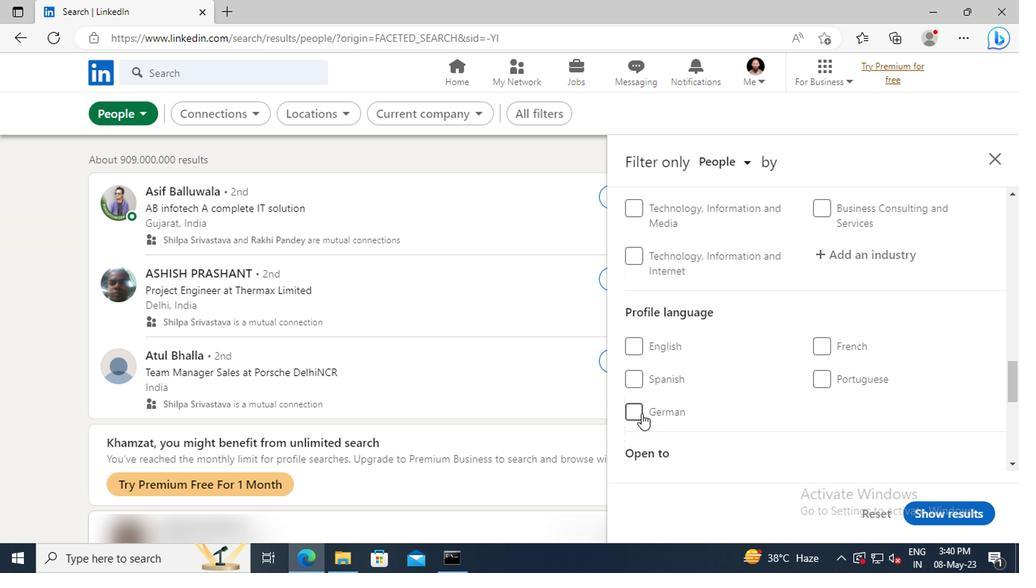 
Action: Mouse moved to (684, 347)
Screenshot: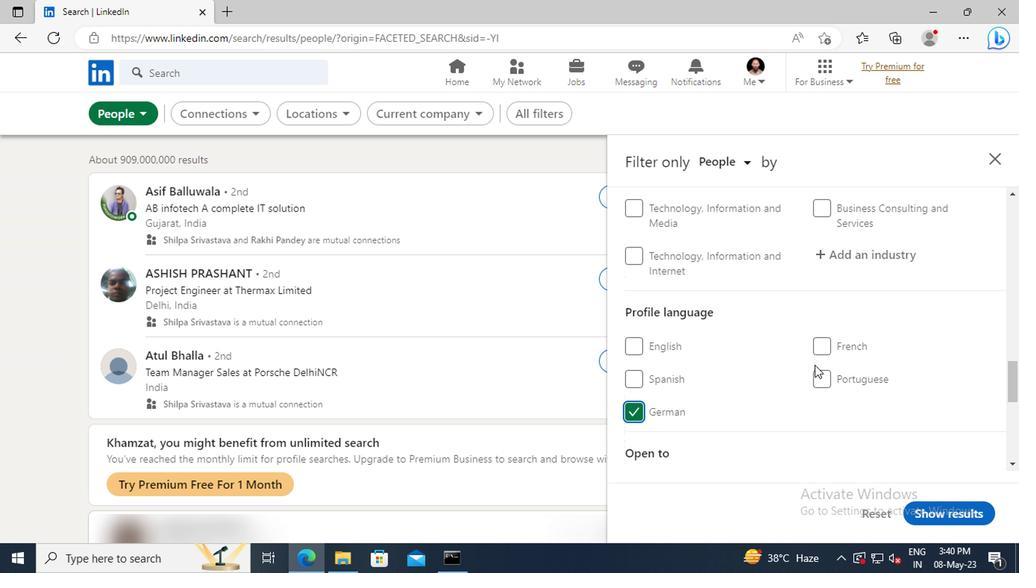 
Action: Mouse scrolled (684, 347) with delta (0, 0)
Screenshot: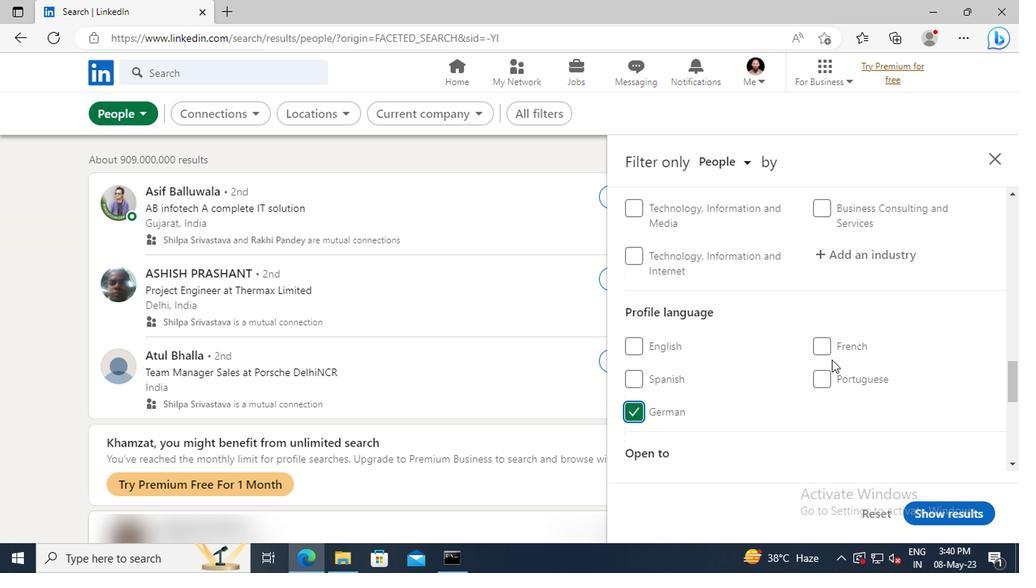 
Action: Mouse scrolled (684, 347) with delta (0, 0)
Screenshot: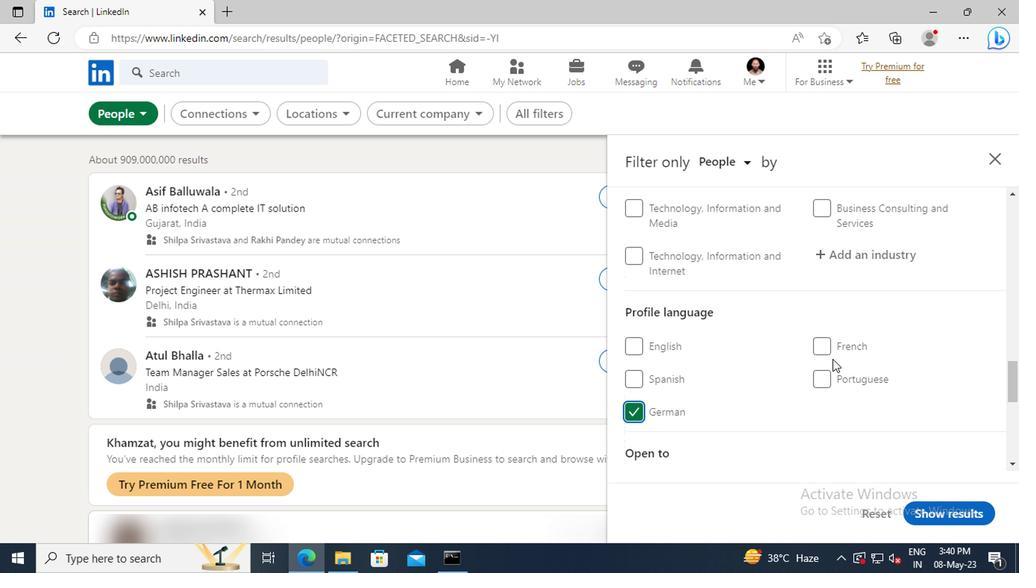 
Action: Mouse scrolled (684, 347) with delta (0, 0)
Screenshot: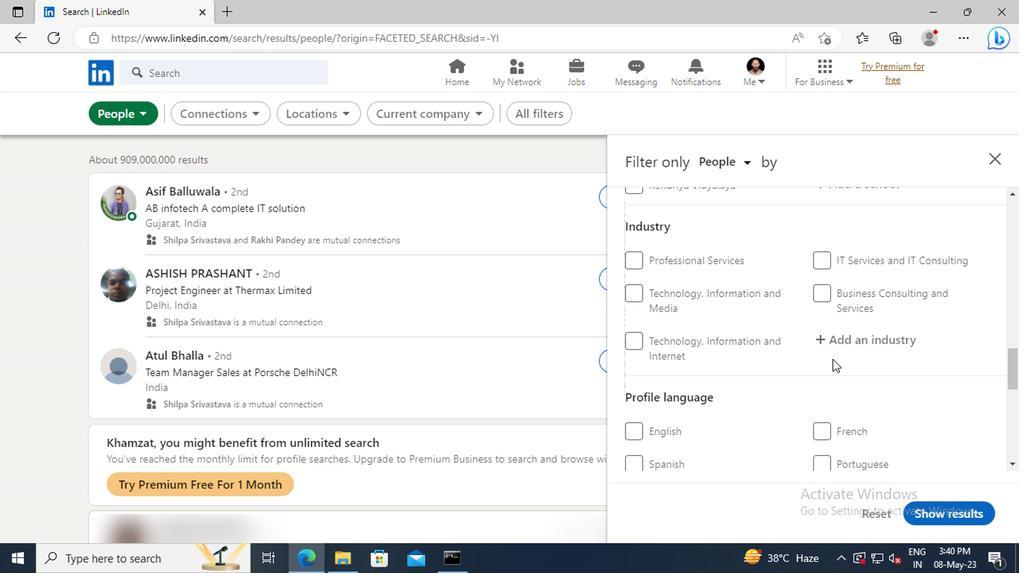 
Action: Mouse scrolled (684, 347) with delta (0, 0)
Screenshot: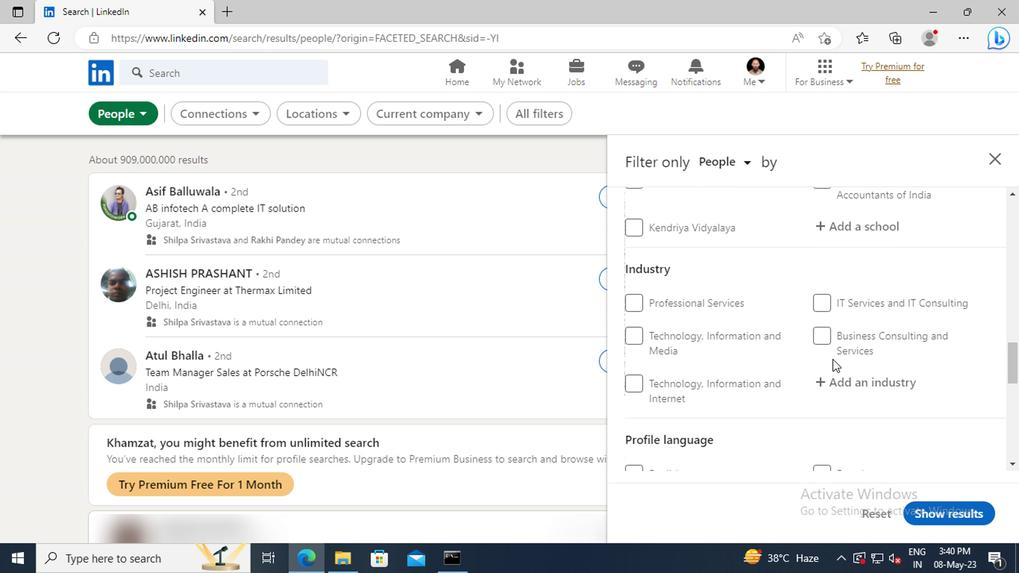 
Action: Mouse scrolled (684, 347) with delta (0, 0)
Screenshot: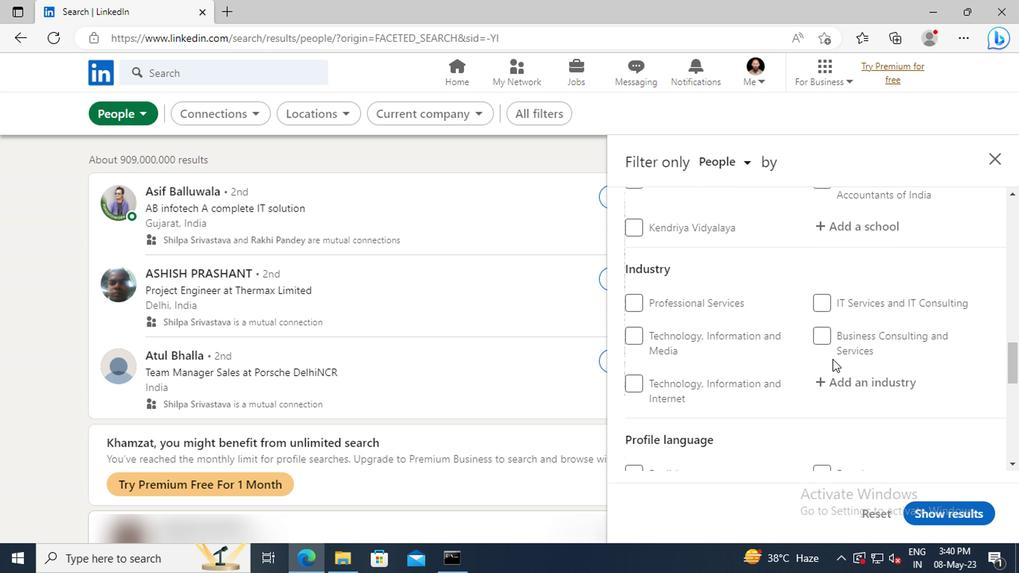 
Action: Mouse scrolled (684, 347) with delta (0, 0)
Screenshot: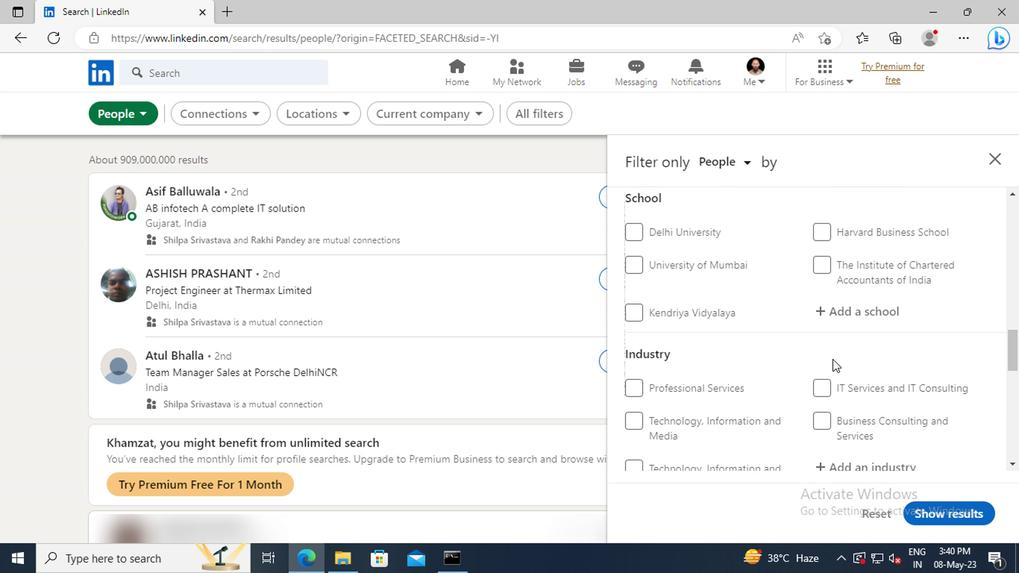 
Action: Mouse scrolled (684, 347) with delta (0, 0)
Screenshot: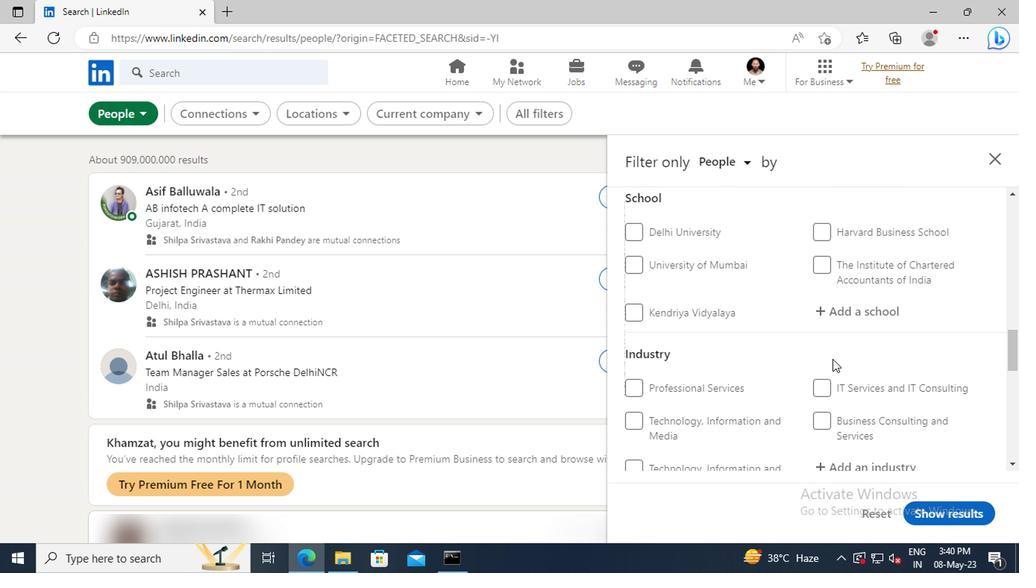 
Action: Mouse scrolled (684, 347) with delta (0, 0)
Screenshot: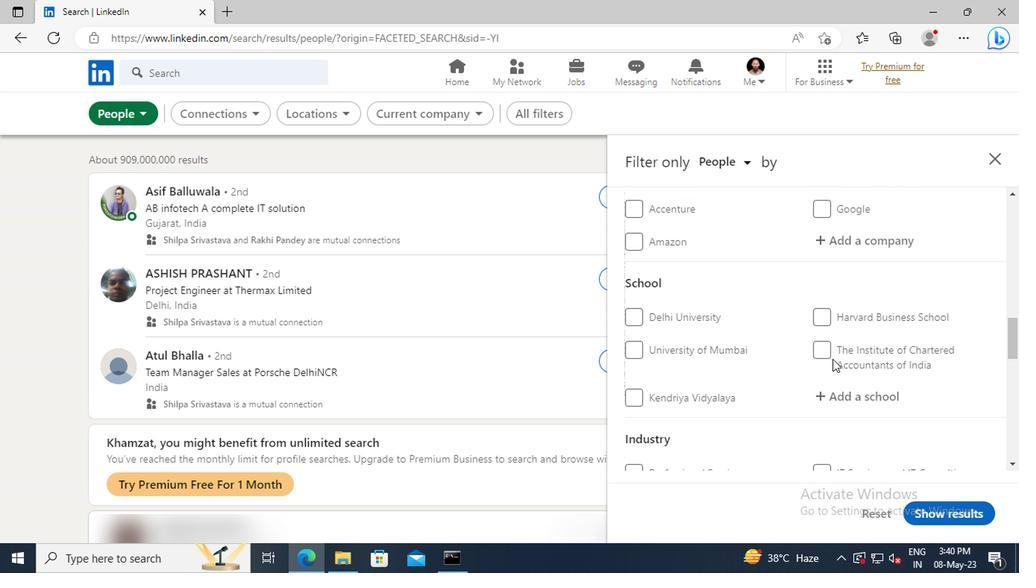 
Action: Mouse scrolled (684, 347) with delta (0, 0)
Screenshot: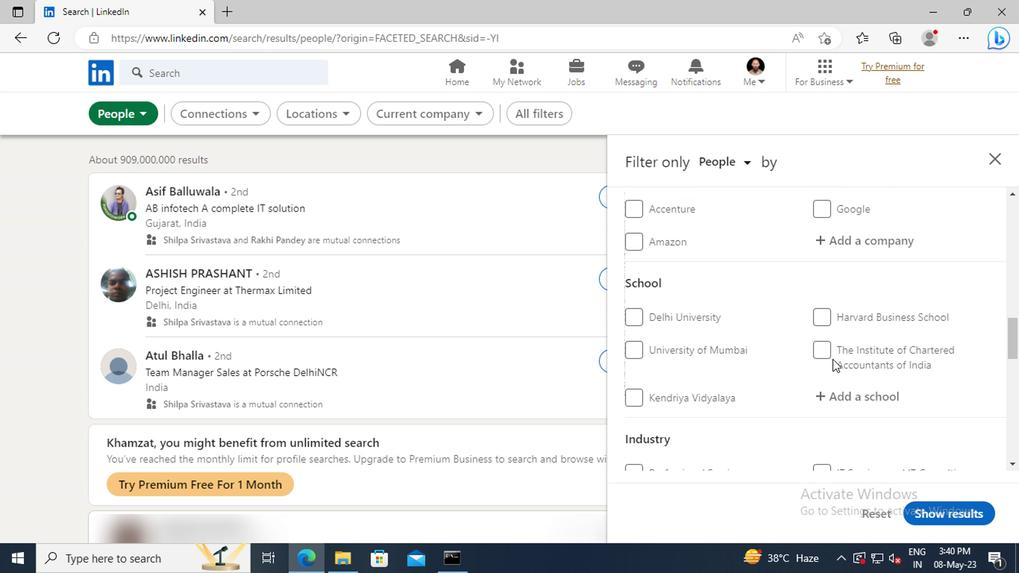 
Action: Mouse scrolled (684, 347) with delta (0, 0)
Screenshot: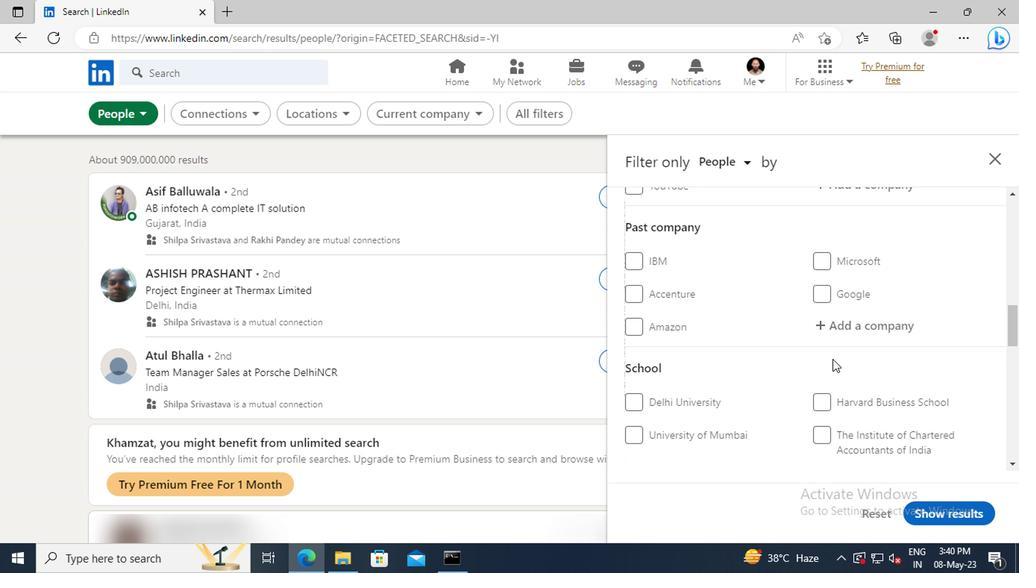
Action: Mouse scrolled (684, 347) with delta (0, 0)
Screenshot: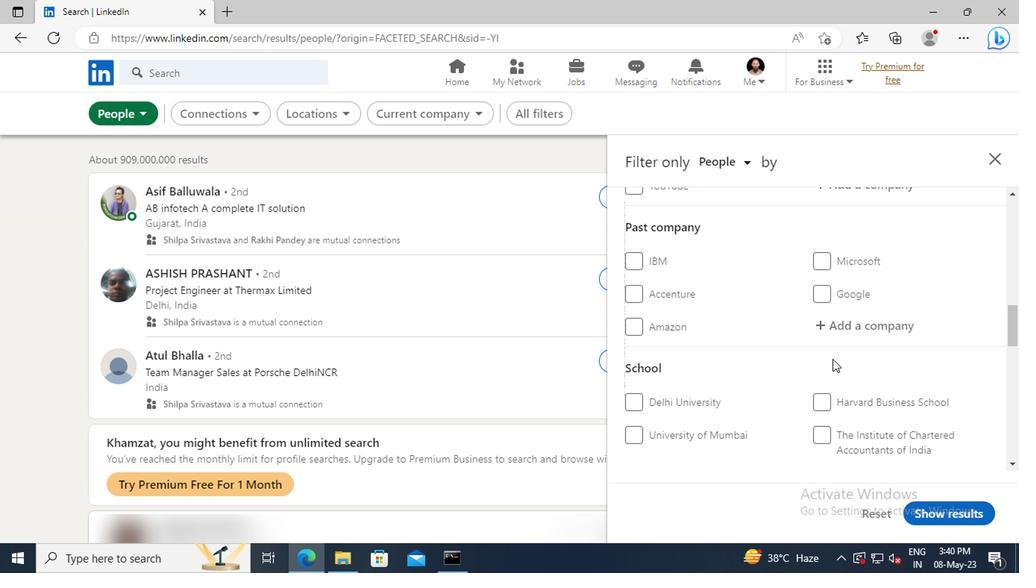 
Action: Mouse scrolled (684, 347) with delta (0, 0)
Screenshot: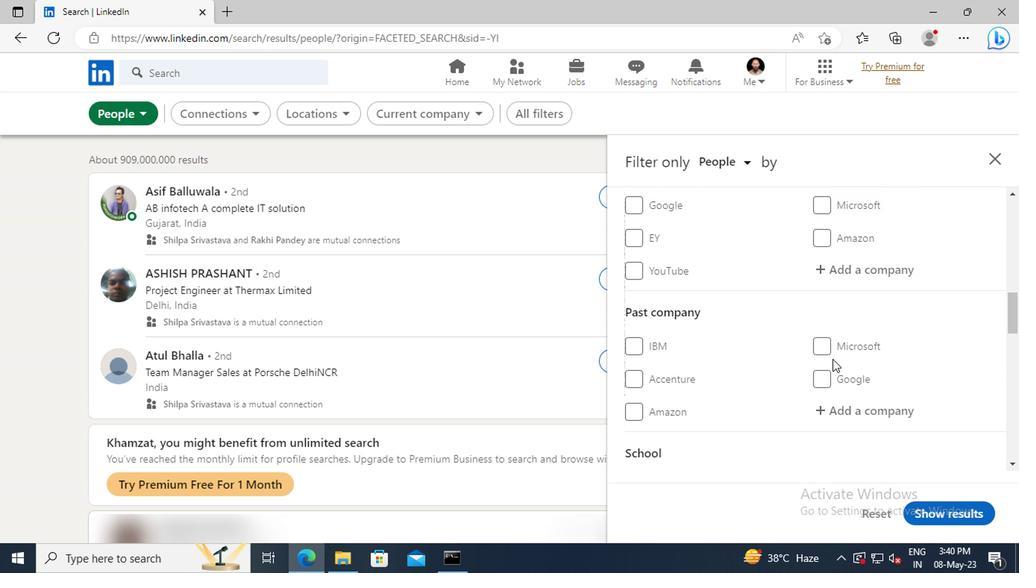 
Action: Mouse moved to (685, 315)
Screenshot: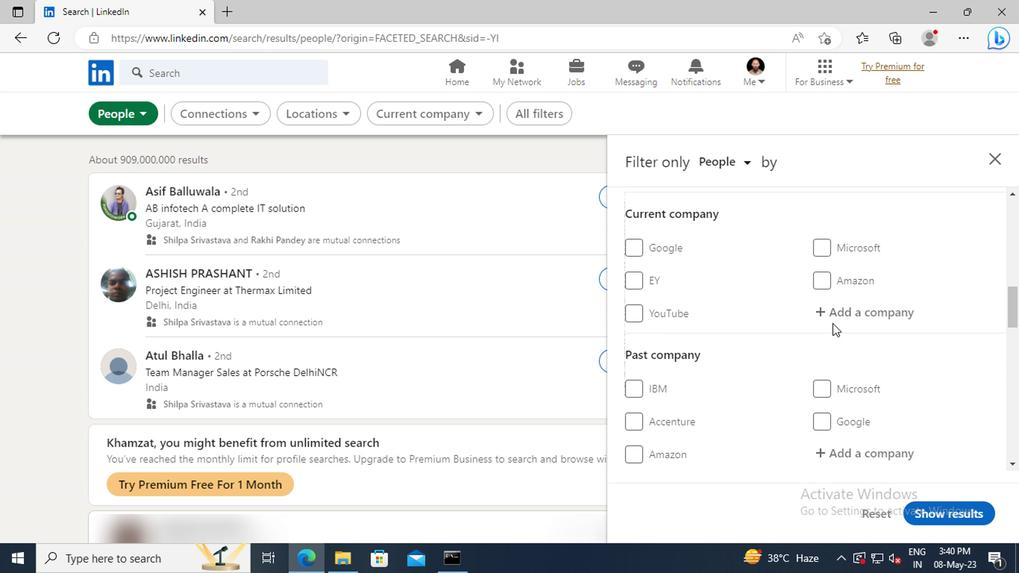
Action: Mouse pressed left at (685, 315)
Screenshot: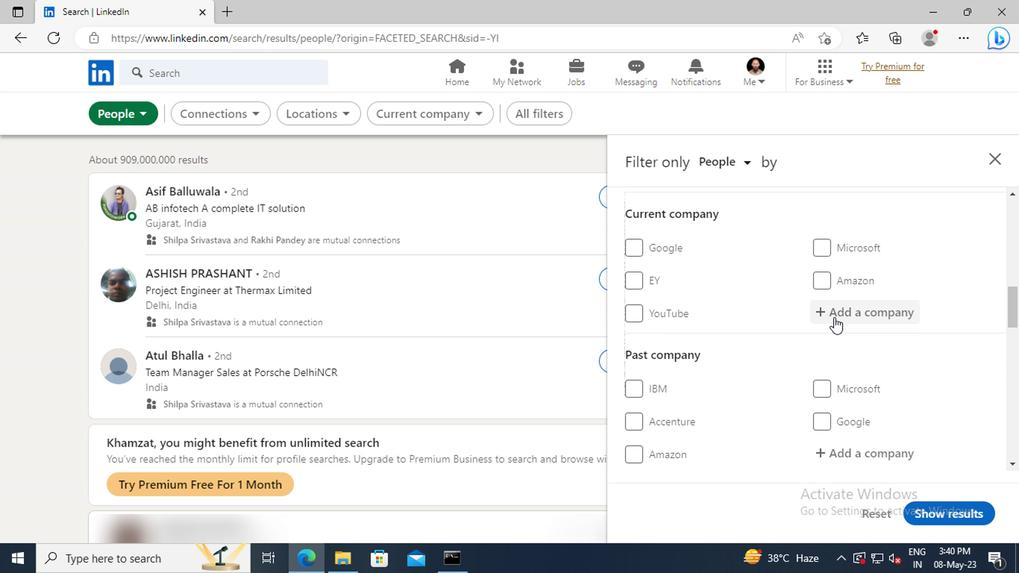 
Action: Key pressed <Key.shift>MECHANICAL<Key.space>
Screenshot: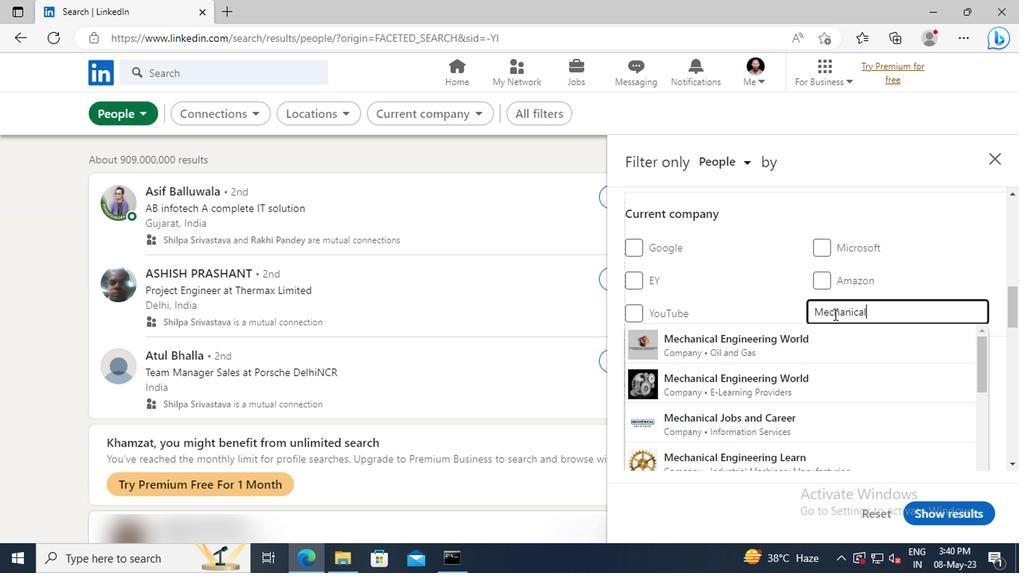 
Action: Mouse moved to (686, 330)
Screenshot: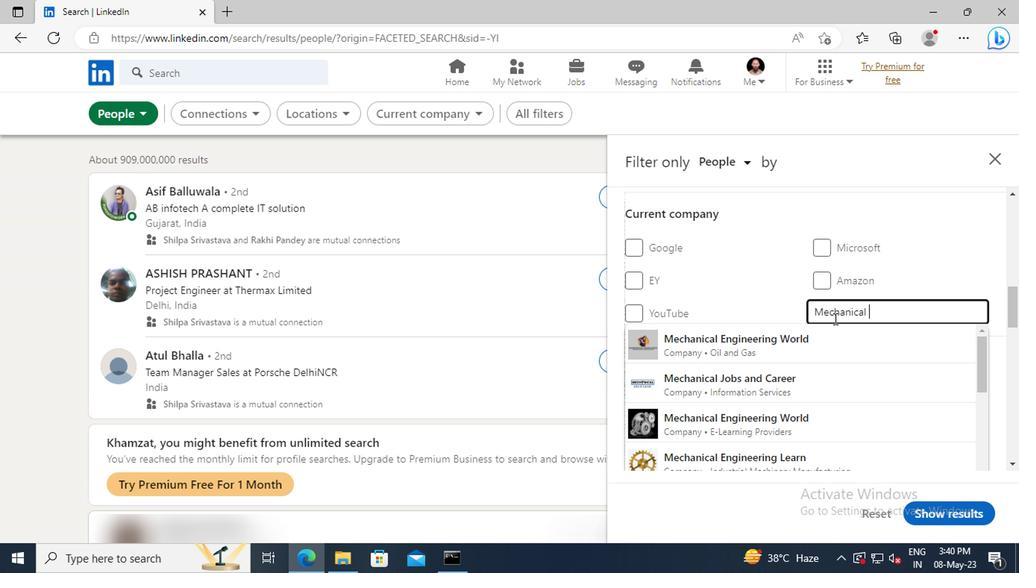
Action: Mouse pressed left at (686, 330)
Screenshot: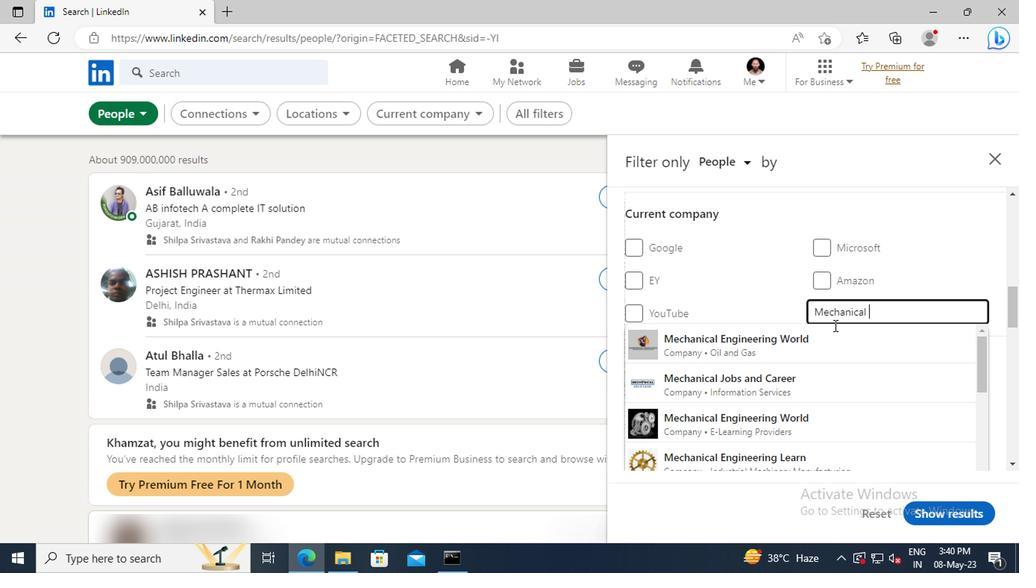 
Action: Mouse moved to (687, 329)
Screenshot: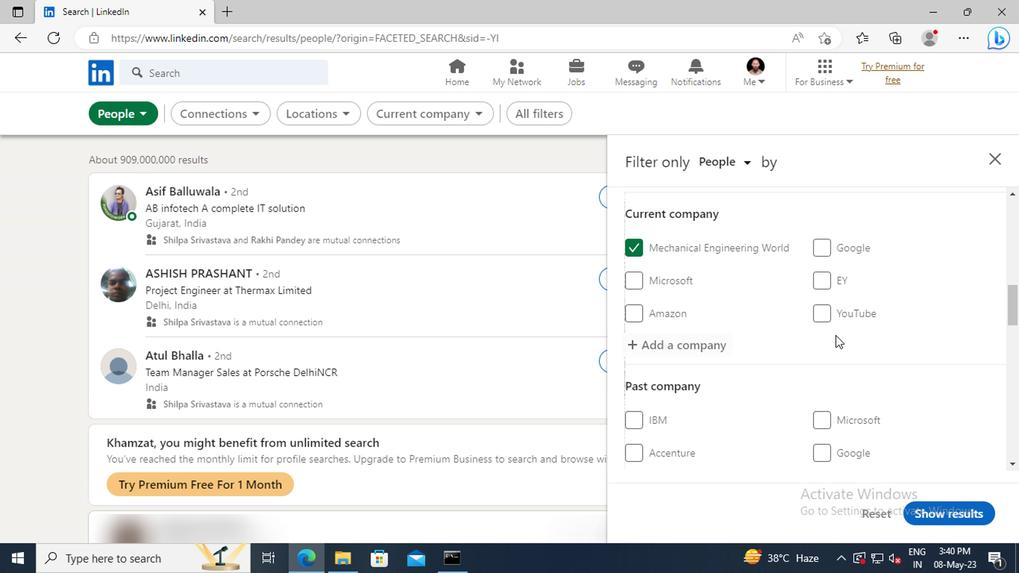 
Action: Mouse scrolled (687, 329) with delta (0, 0)
Screenshot: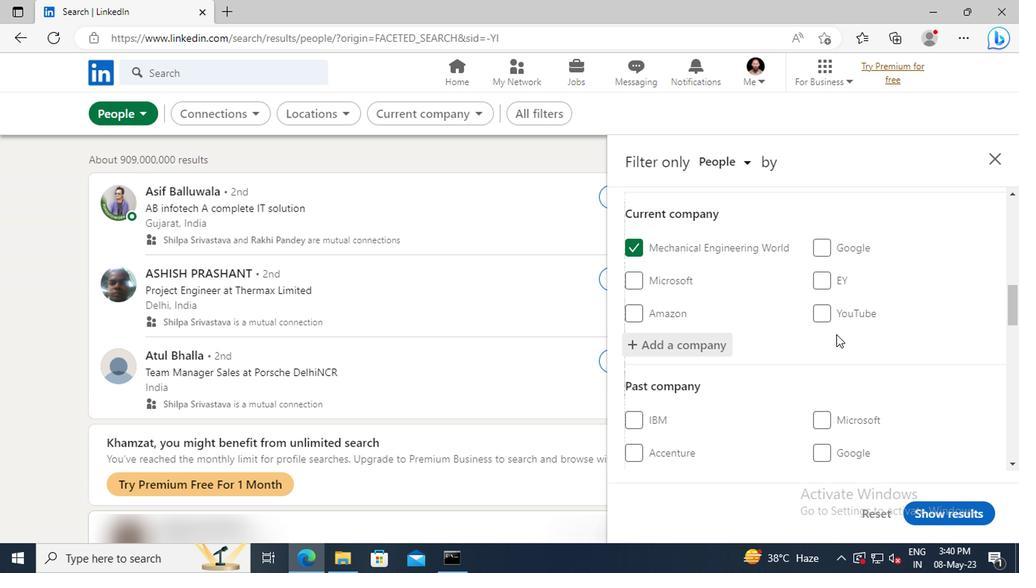 
Action: Mouse scrolled (687, 329) with delta (0, 0)
Screenshot: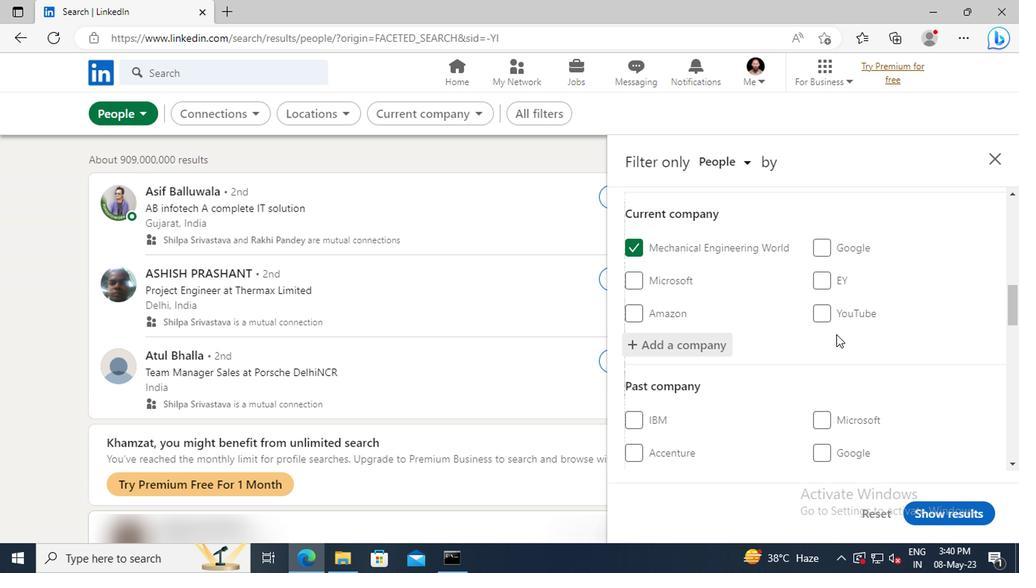 
Action: Mouse scrolled (687, 329) with delta (0, 0)
Screenshot: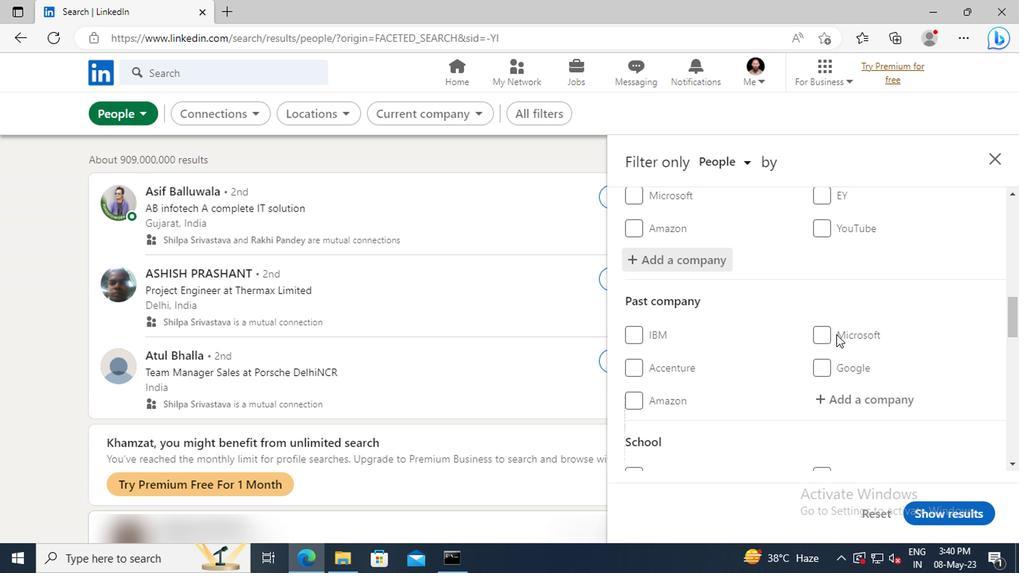 
Action: Mouse scrolled (687, 329) with delta (0, 0)
Screenshot: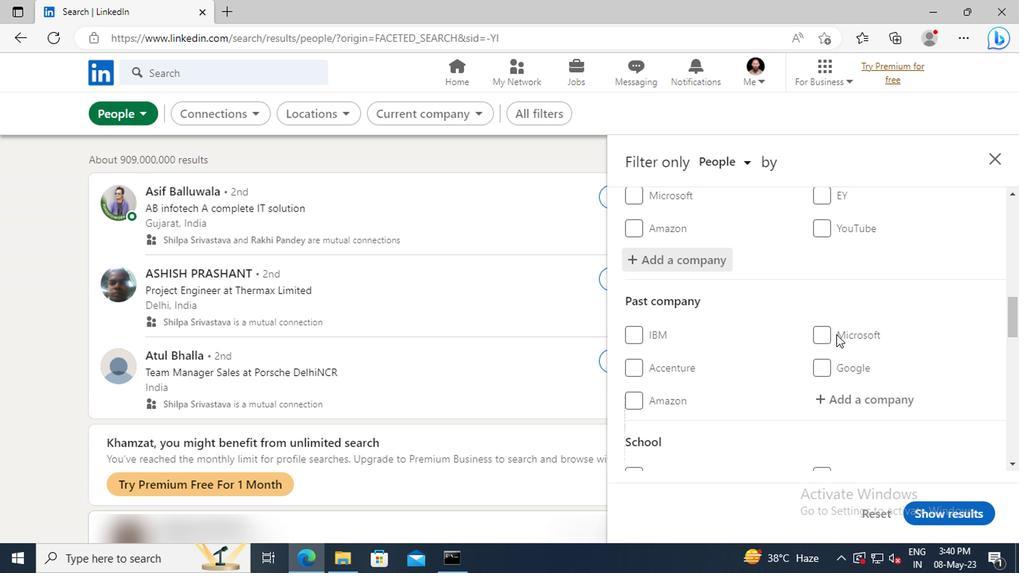 
Action: Mouse scrolled (687, 329) with delta (0, 0)
Screenshot: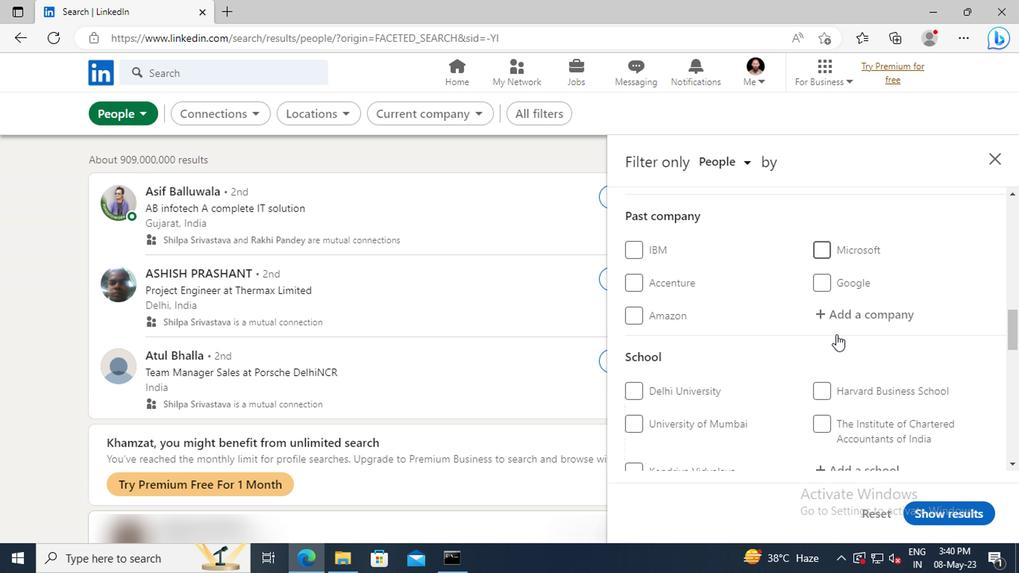 
Action: Mouse scrolled (687, 329) with delta (0, 0)
Screenshot: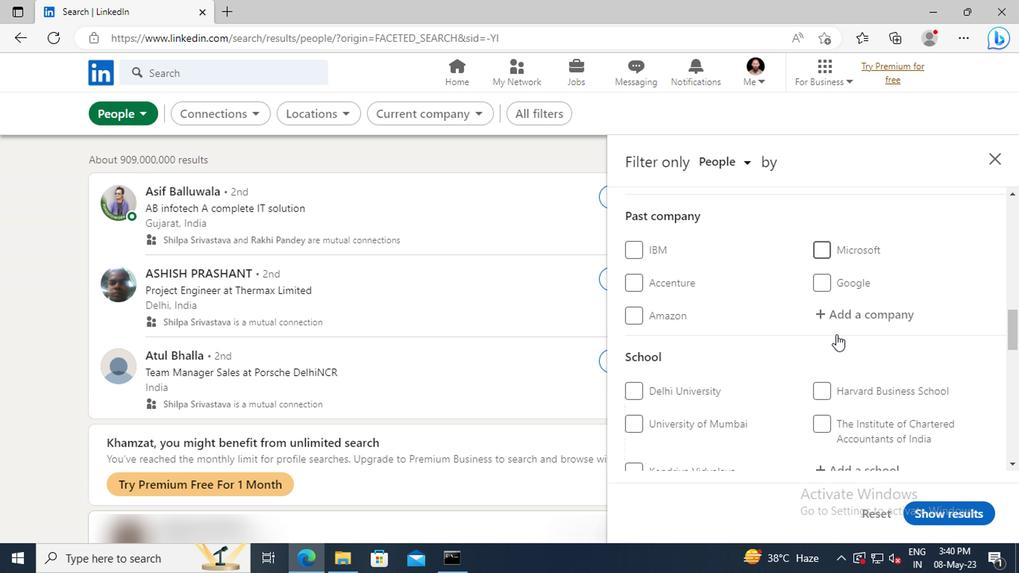 
Action: Mouse scrolled (687, 329) with delta (0, 0)
Screenshot: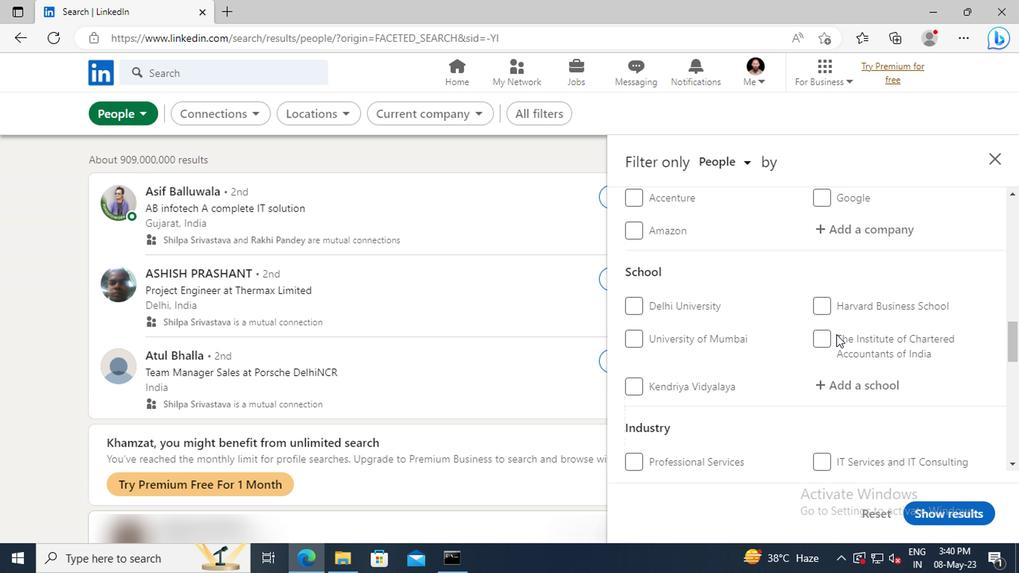 
Action: Mouse moved to (687, 332)
Screenshot: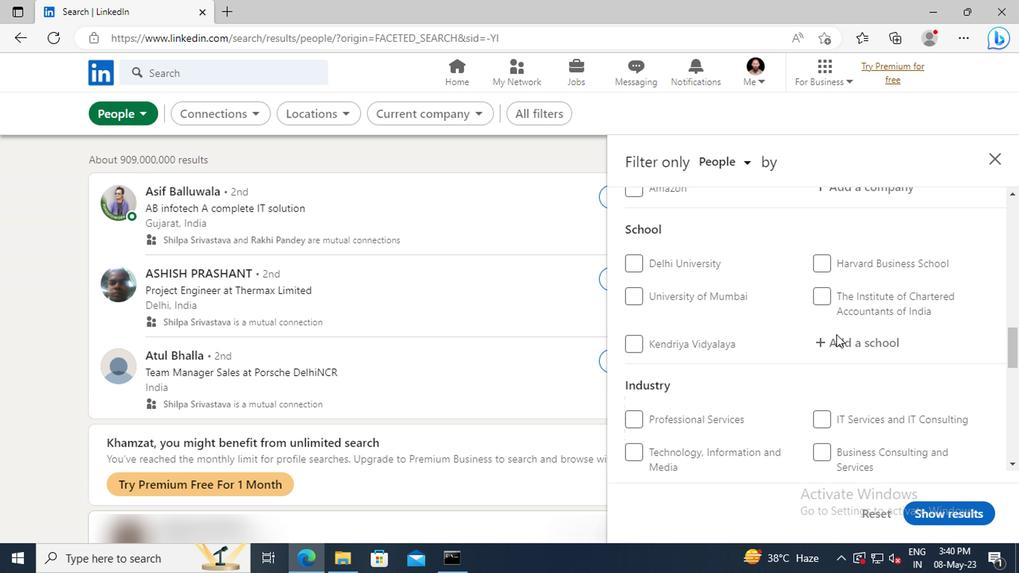 
Action: Mouse pressed left at (687, 332)
Screenshot: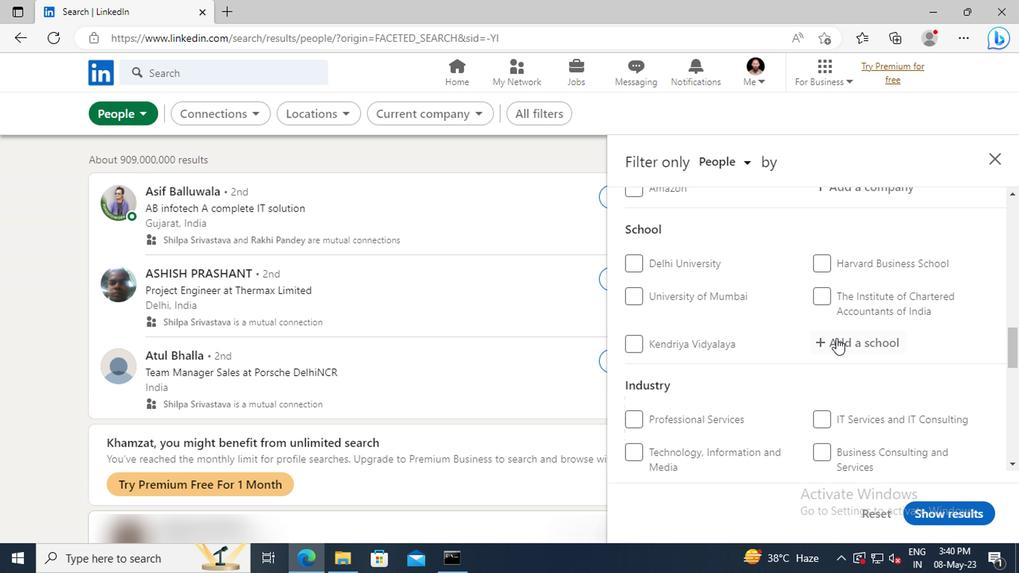 
Action: Mouse moved to (687, 332)
Screenshot: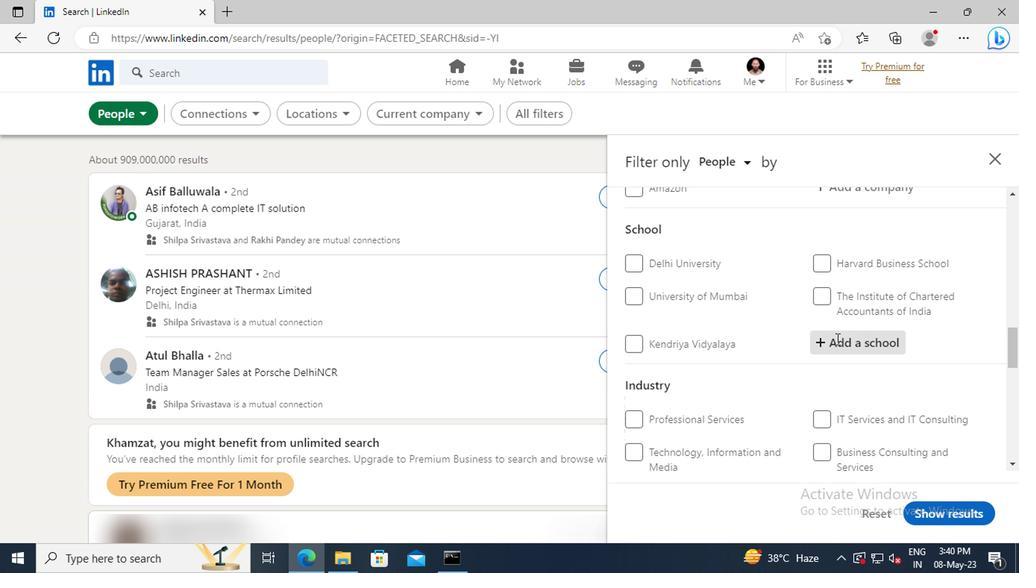 
Action: Key pressed <Key.shift>HASSAN<Key.space><Key.shift>K
Screenshot: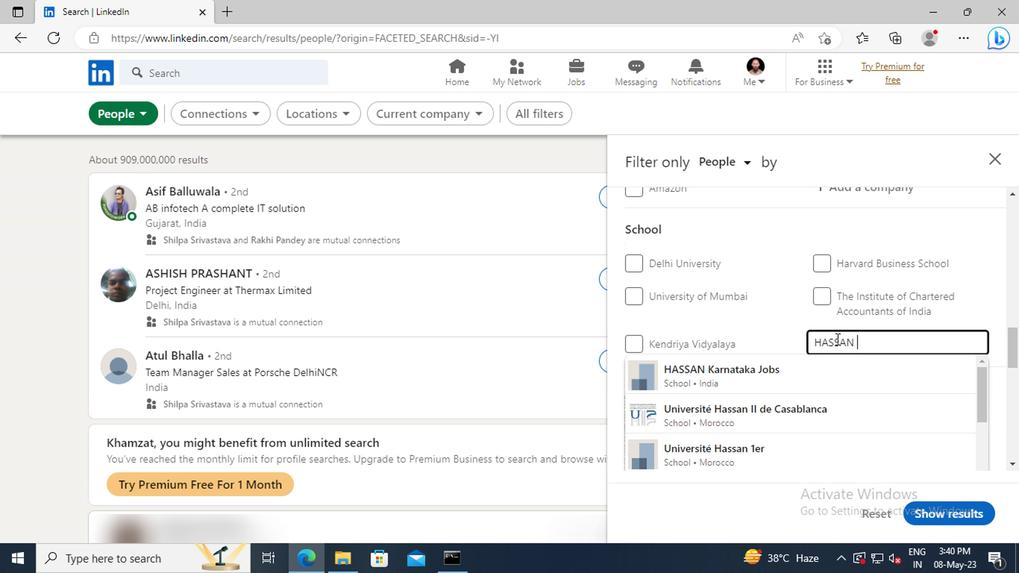 
Action: Mouse moved to (693, 354)
Screenshot: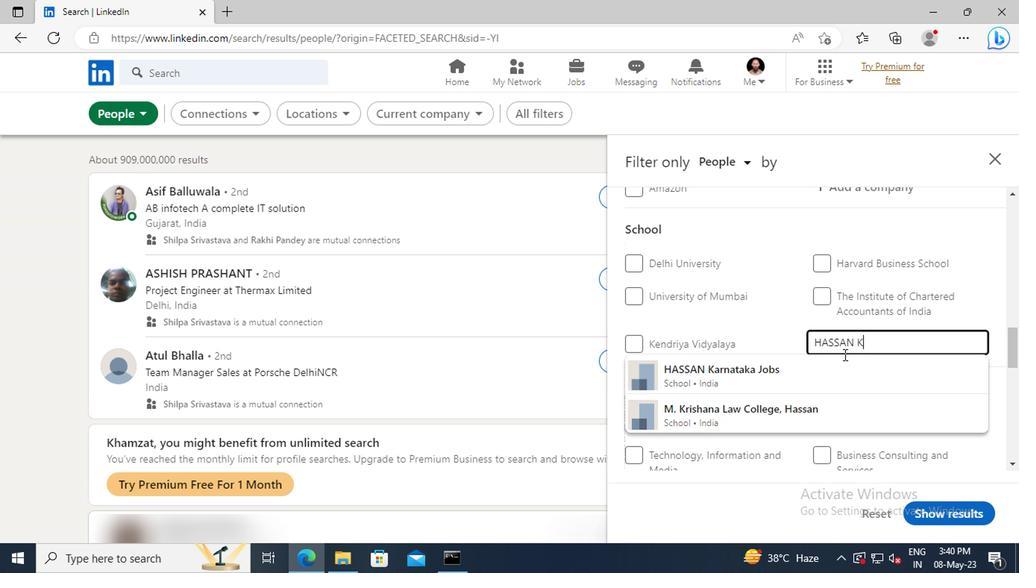 
Action: Mouse pressed left at (693, 354)
Screenshot: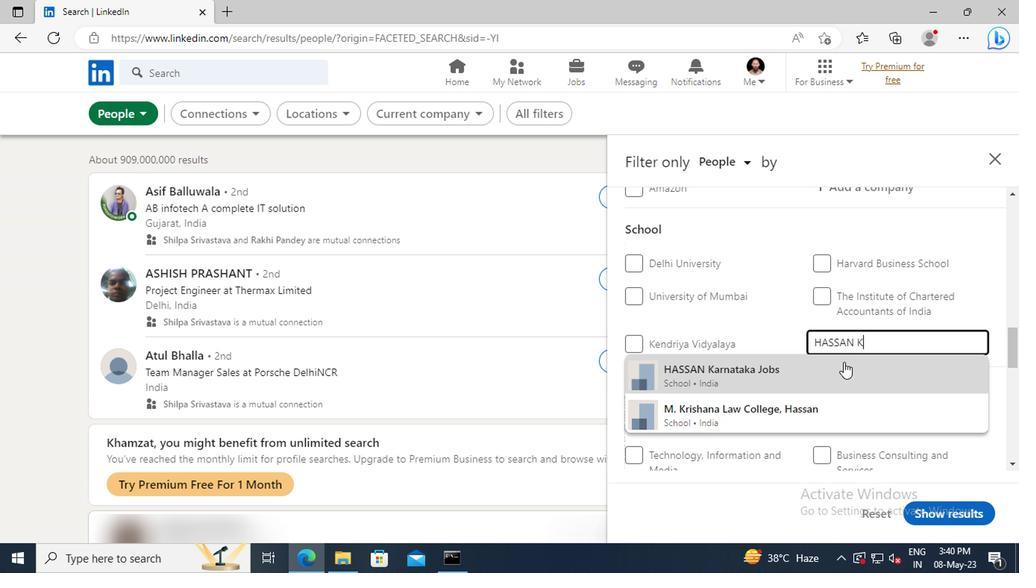 
Action: Mouse moved to (693, 354)
Screenshot: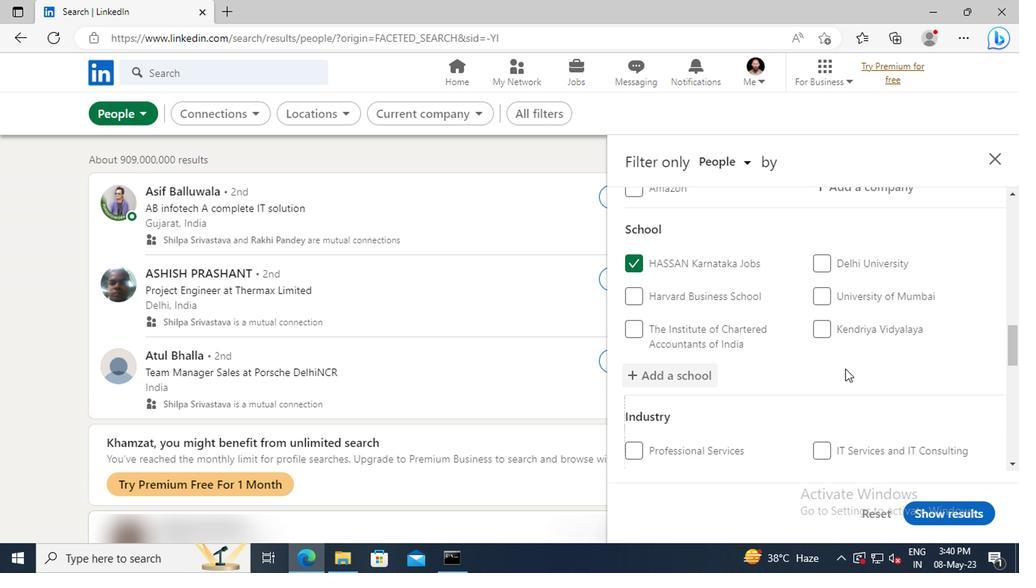 
Action: Mouse scrolled (693, 353) with delta (0, 0)
Screenshot: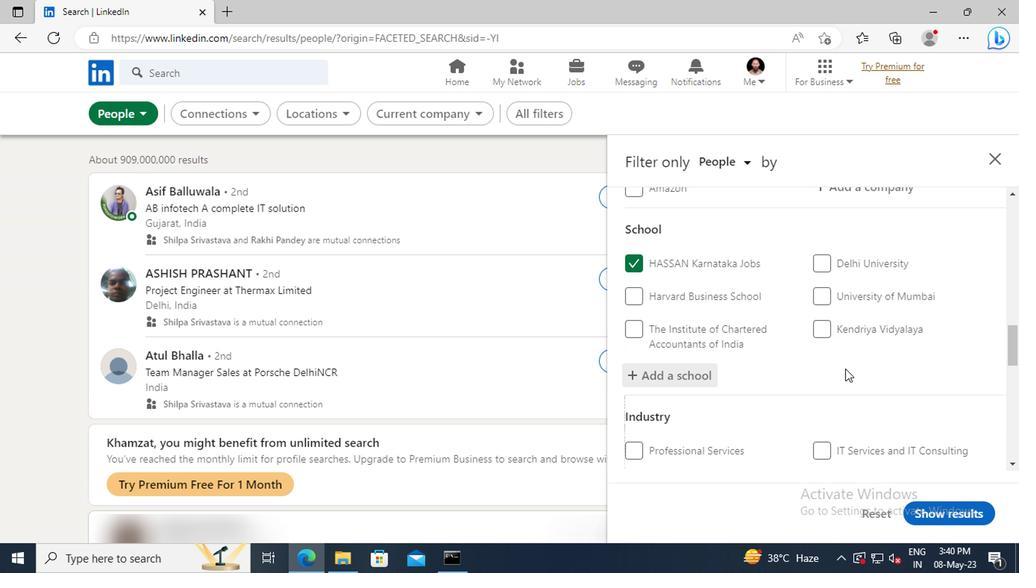
Action: Mouse moved to (693, 351)
Screenshot: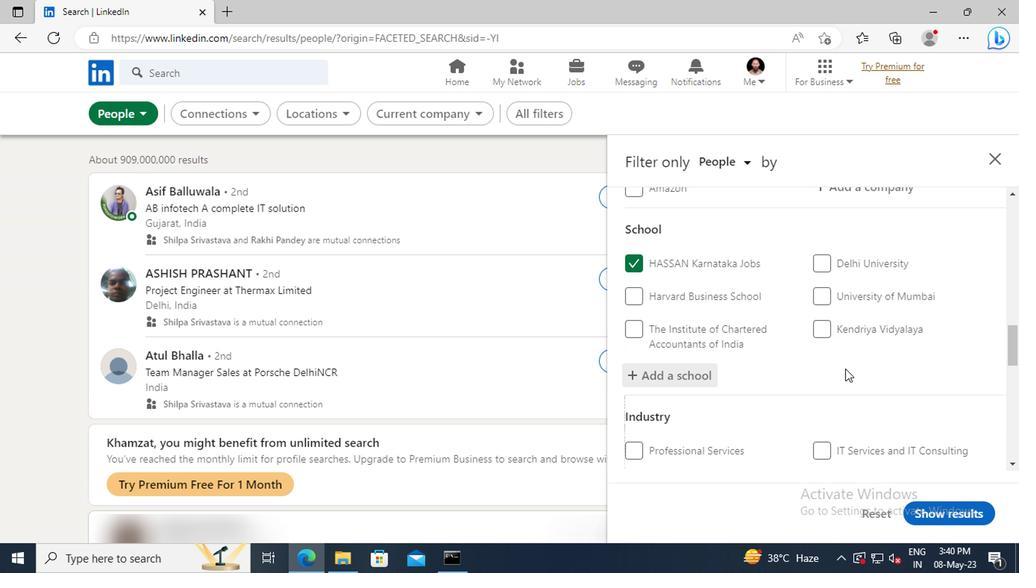 
Action: Mouse scrolled (693, 351) with delta (0, 0)
Screenshot: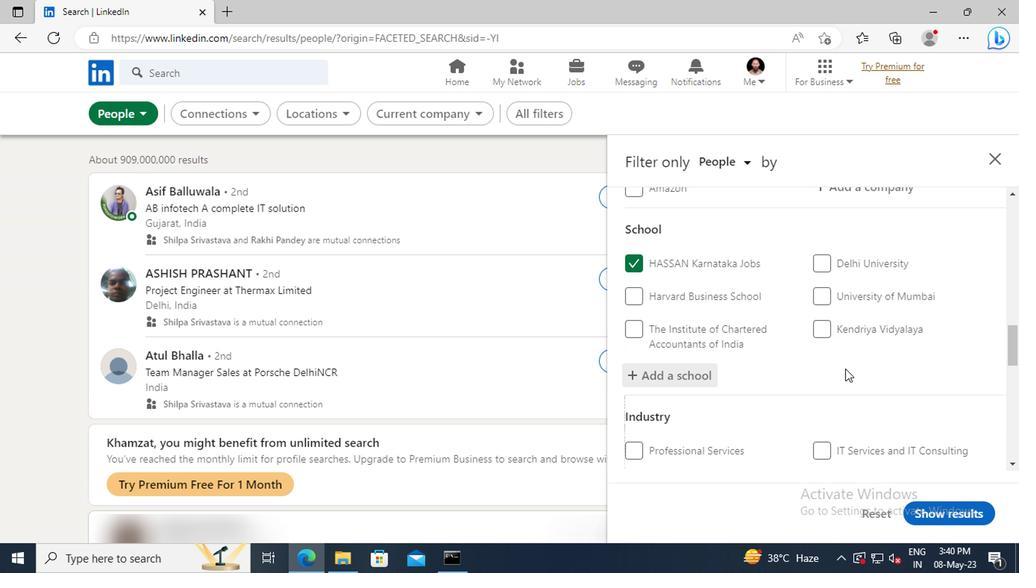 
Action: Mouse moved to (691, 348)
Screenshot: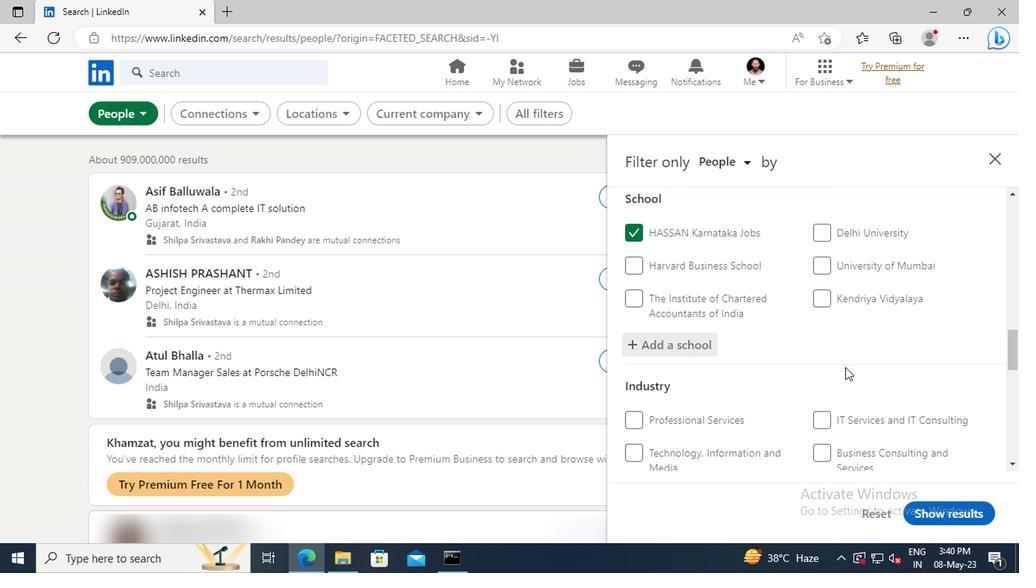 
Action: Mouse scrolled (691, 347) with delta (0, 0)
Screenshot: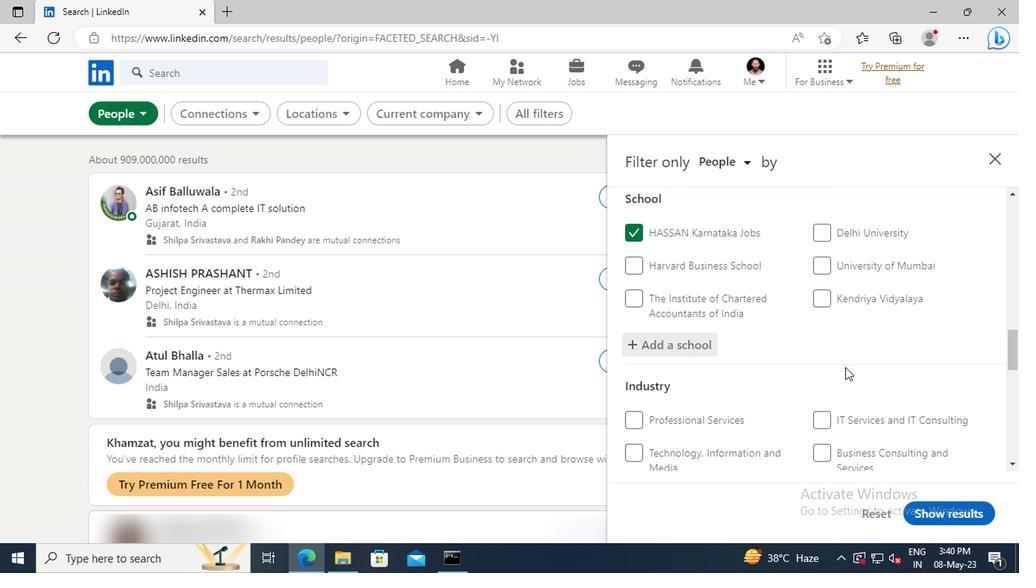 
Action: Mouse moved to (688, 339)
Screenshot: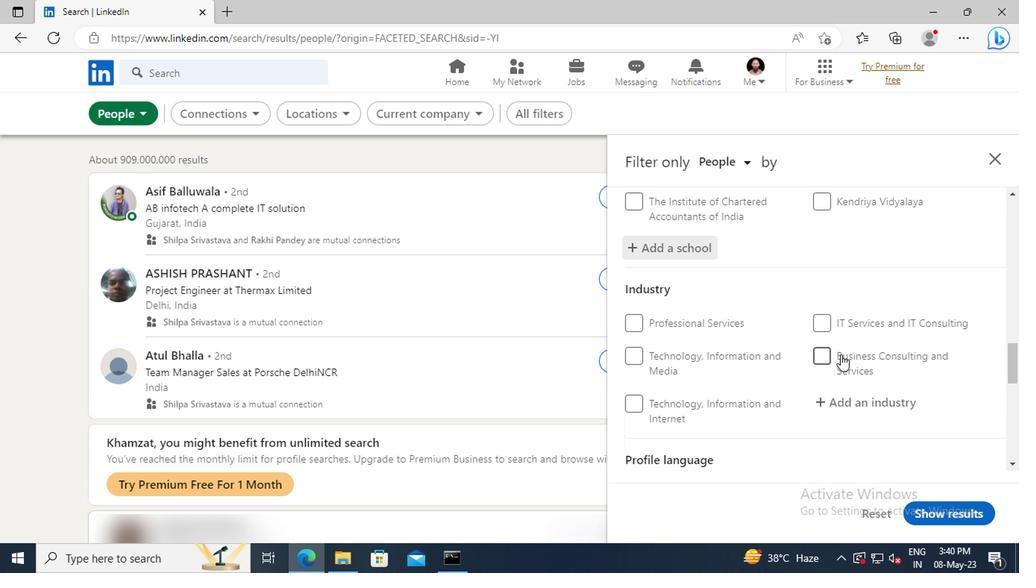
Action: Mouse scrolled (688, 339) with delta (0, 0)
Screenshot: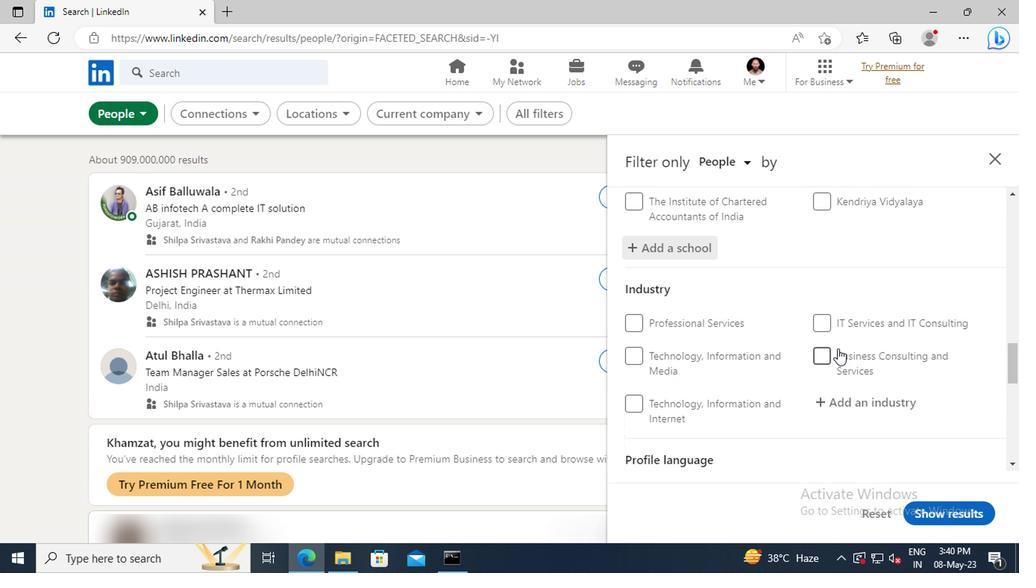 
Action: Mouse moved to (687, 345)
Screenshot: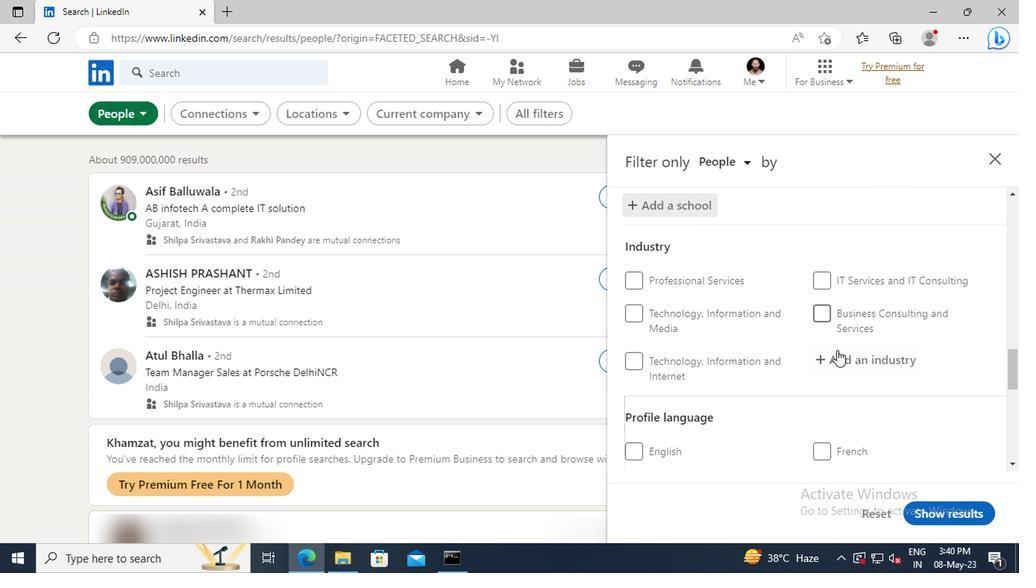 
Action: Mouse pressed left at (687, 345)
Screenshot: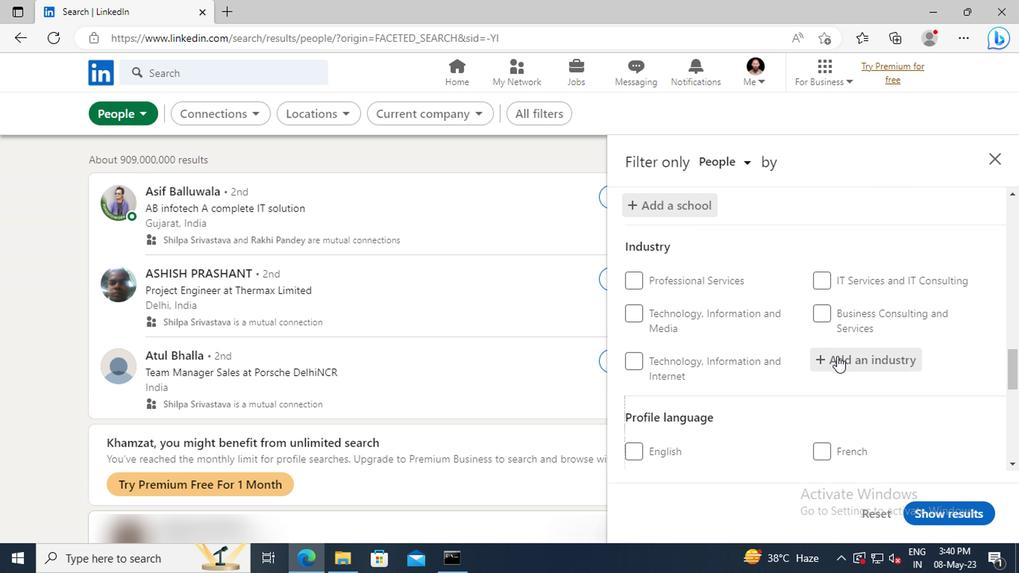 
Action: Key pressed <Key.shift>MARKET<Key.space>
Screenshot: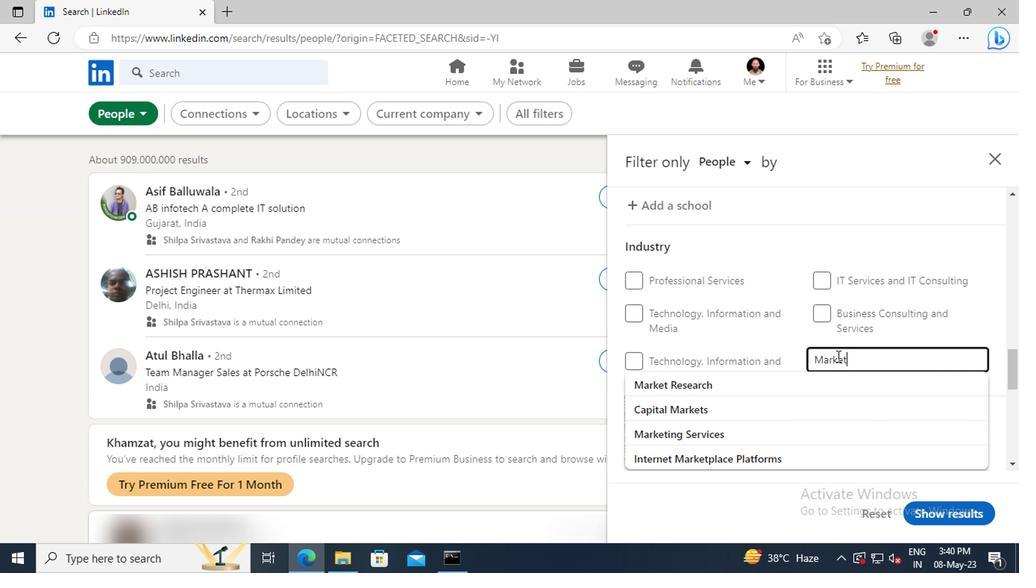 
Action: Mouse moved to (691, 363)
Screenshot: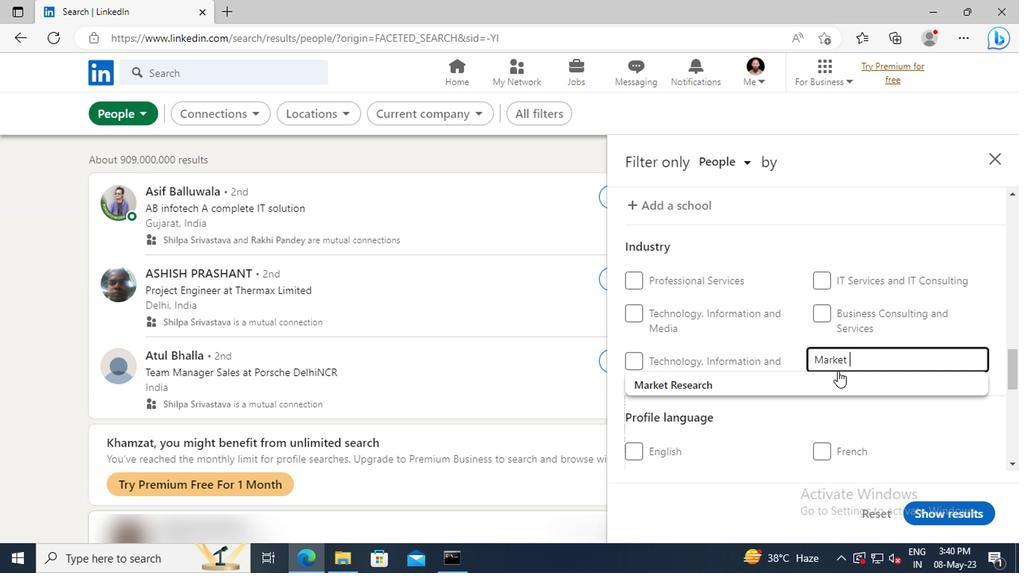 
Action: Mouse pressed left at (691, 363)
Screenshot: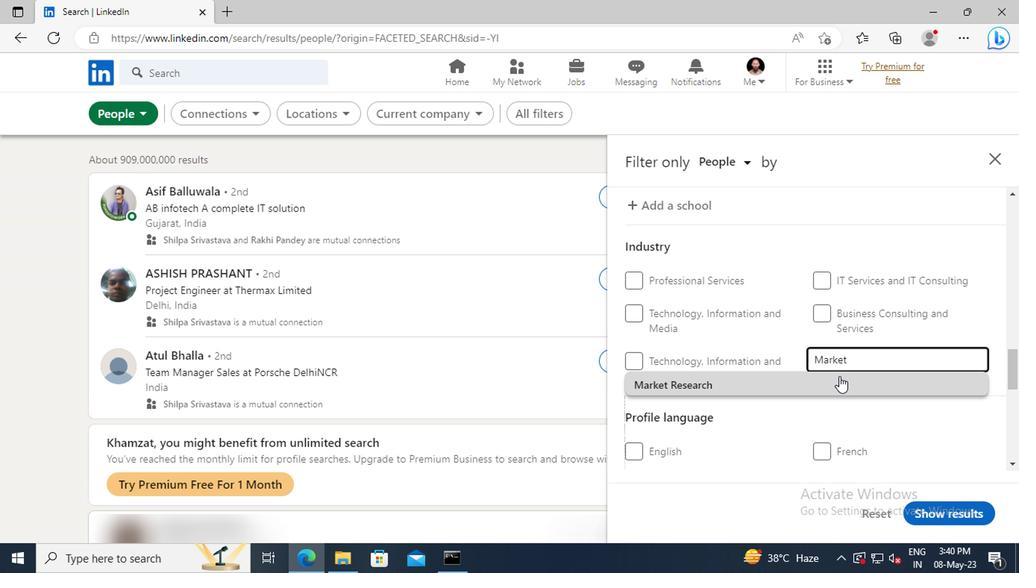 
Action: Mouse scrolled (691, 363) with delta (0, 0)
Screenshot: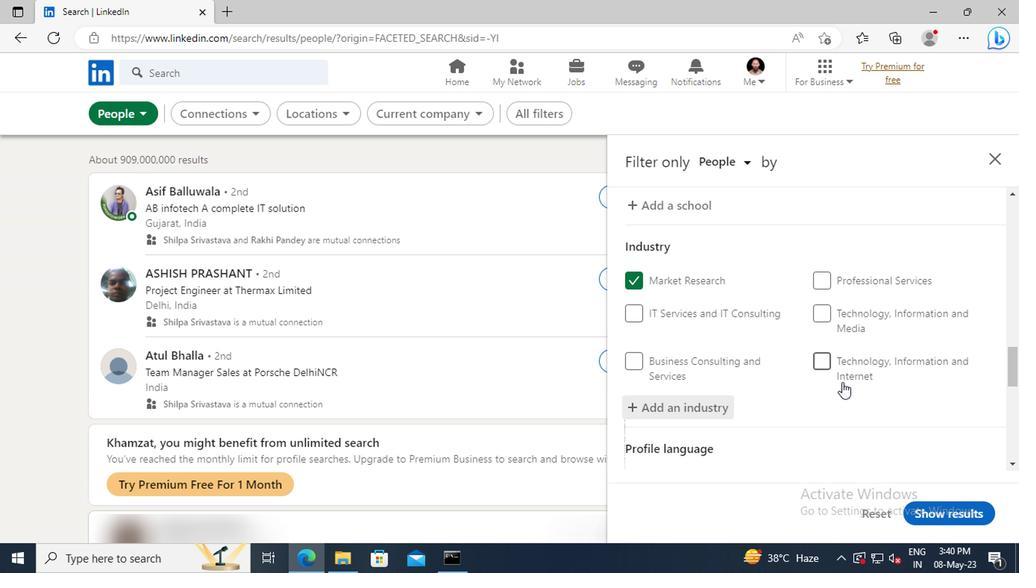 
Action: Mouse scrolled (691, 363) with delta (0, 0)
Screenshot: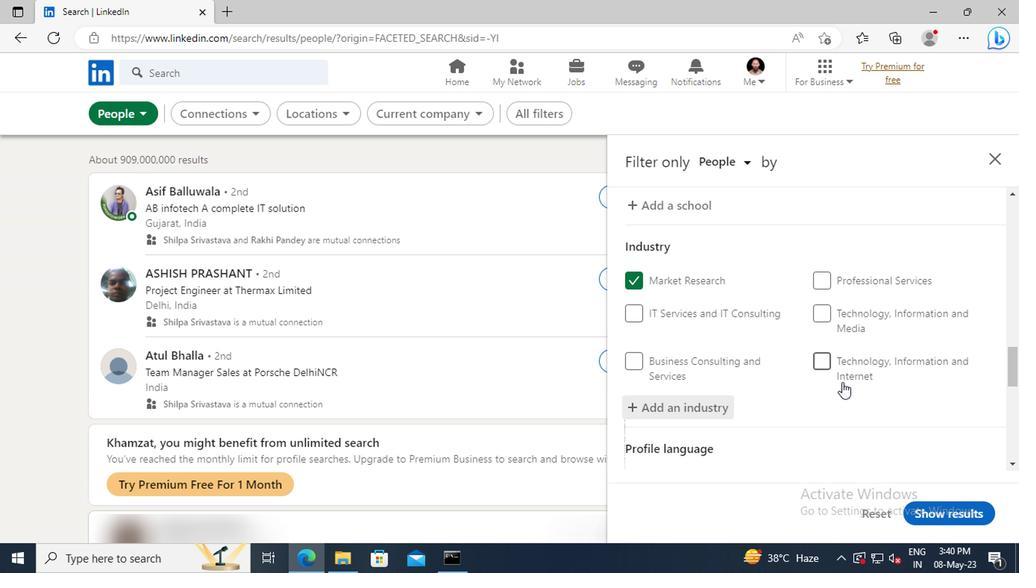 
Action: Mouse scrolled (691, 363) with delta (0, 0)
Screenshot: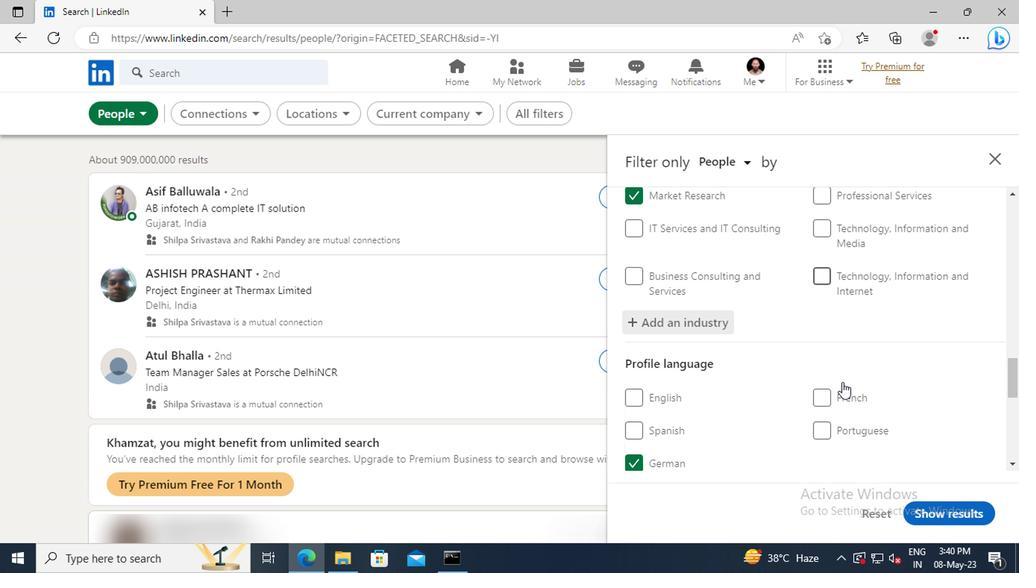 
Action: Mouse scrolled (691, 363) with delta (0, 0)
Screenshot: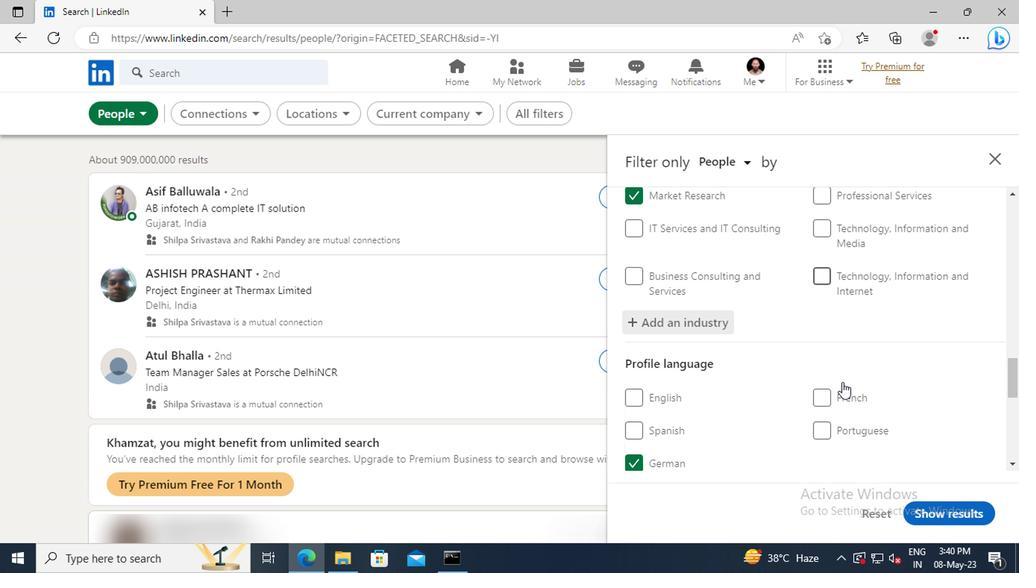 
Action: Mouse scrolled (691, 363) with delta (0, 0)
Screenshot: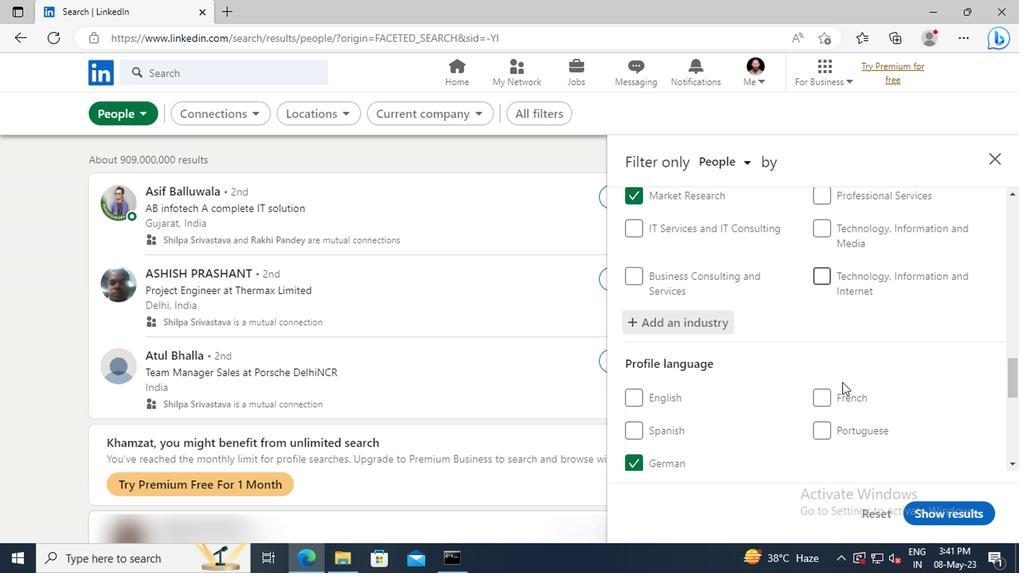 
Action: Mouse moved to (691, 360)
Screenshot: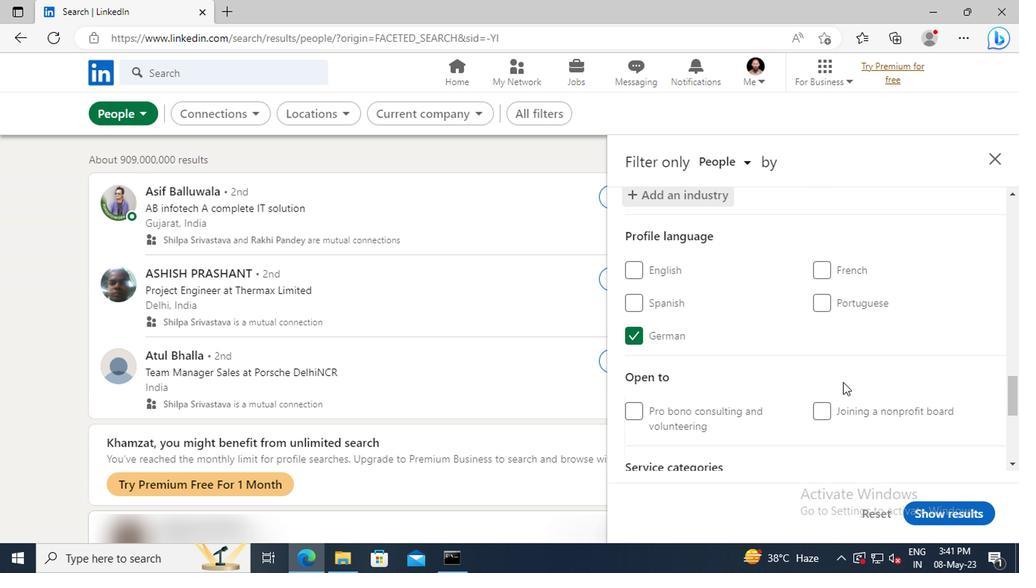 
Action: Mouse scrolled (691, 360) with delta (0, 0)
Screenshot: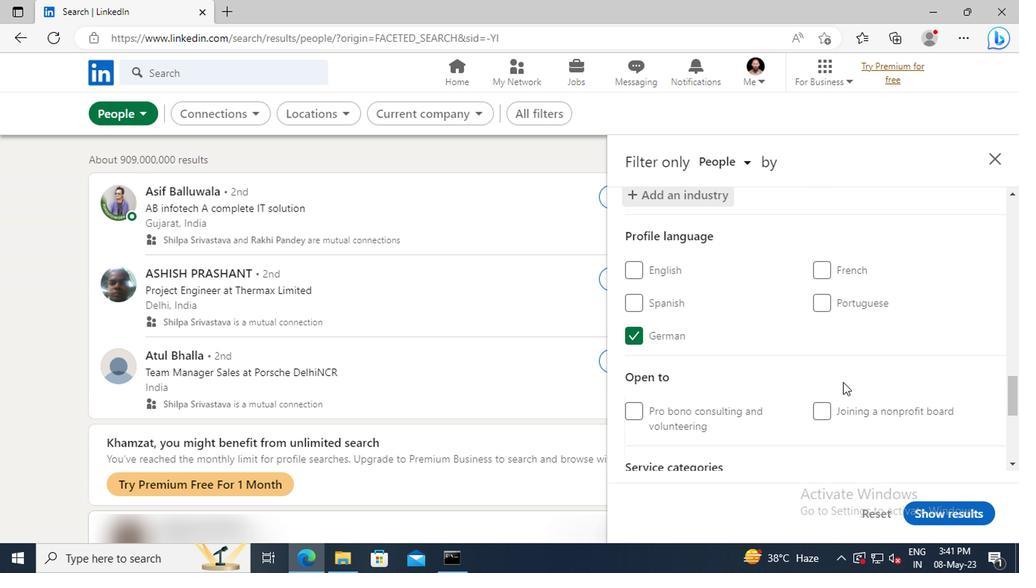 
Action: Mouse moved to (689, 355)
Screenshot: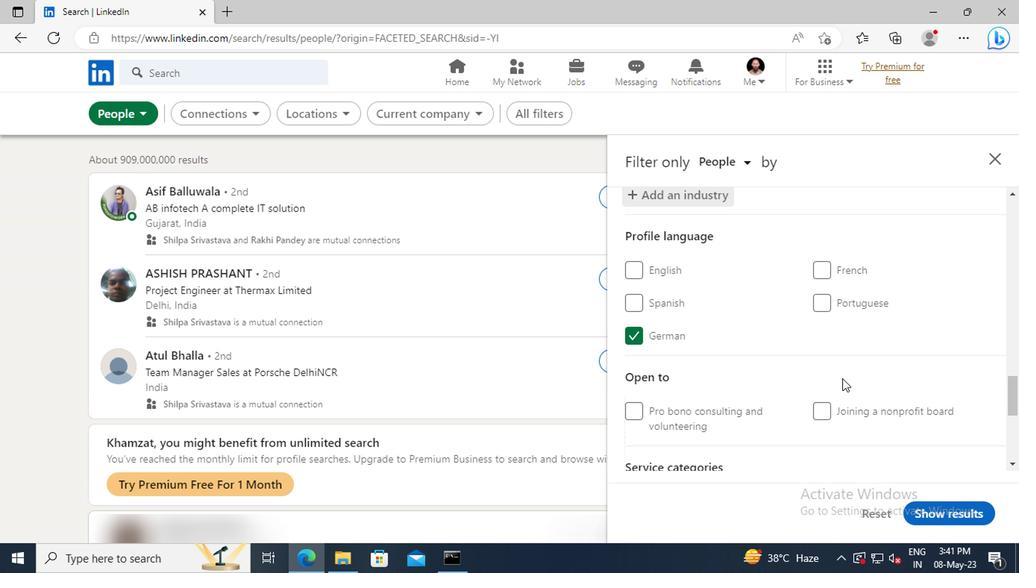 
Action: Mouse scrolled (689, 355) with delta (0, 0)
Screenshot: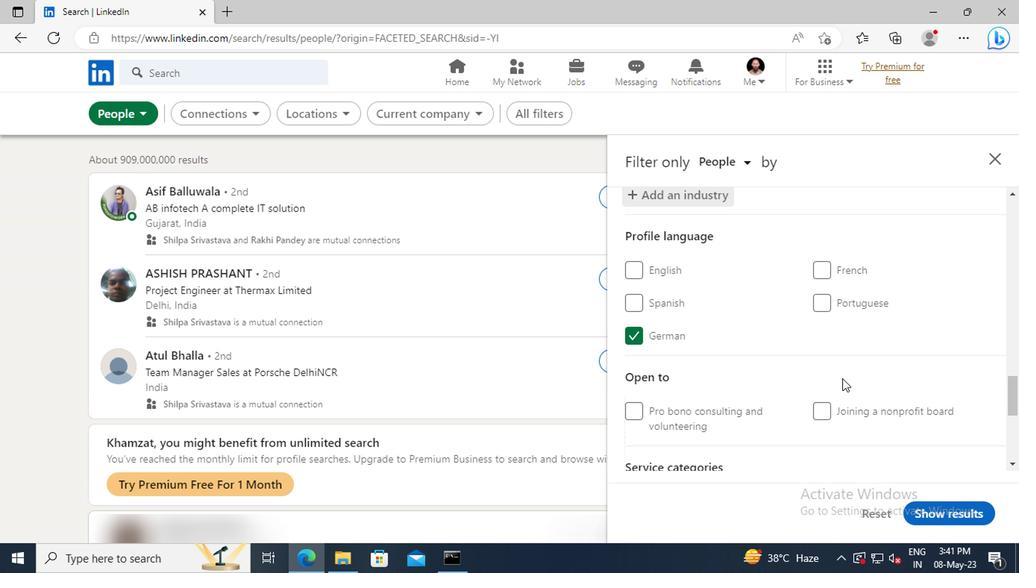 
Action: Mouse moved to (684, 339)
Screenshot: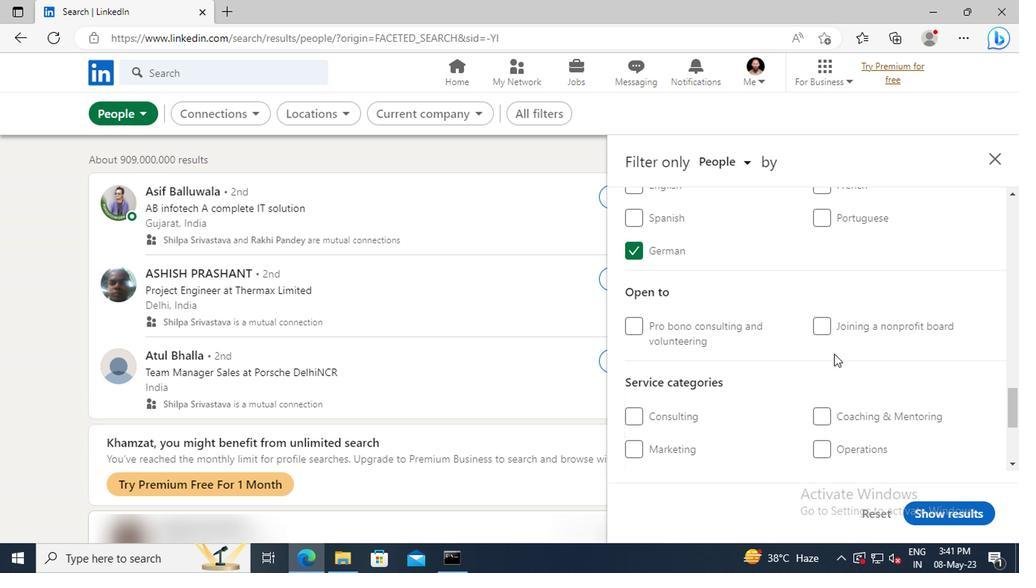 
Action: Mouse scrolled (684, 339) with delta (0, 0)
Screenshot: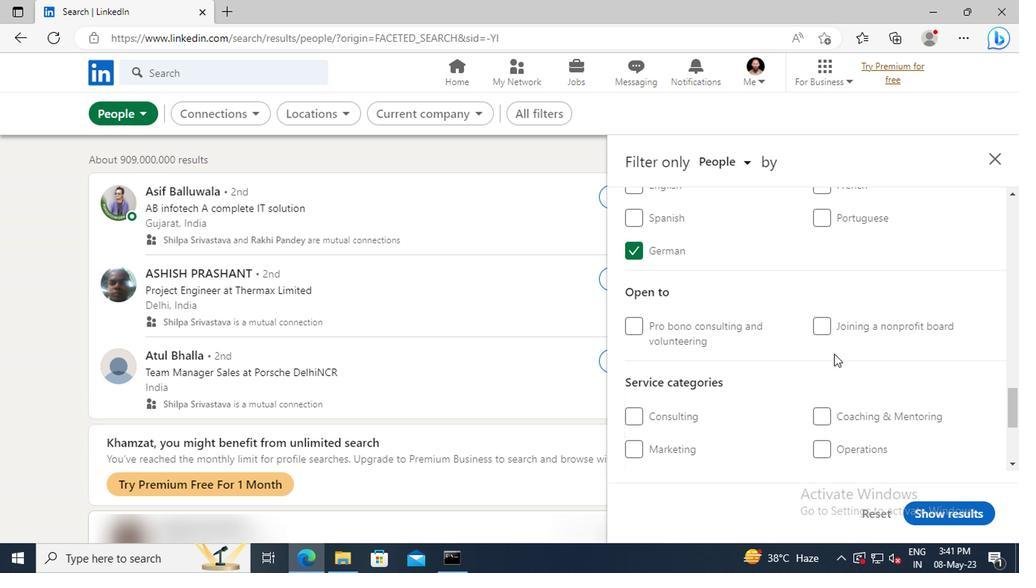 
Action: Mouse moved to (684, 339)
Screenshot: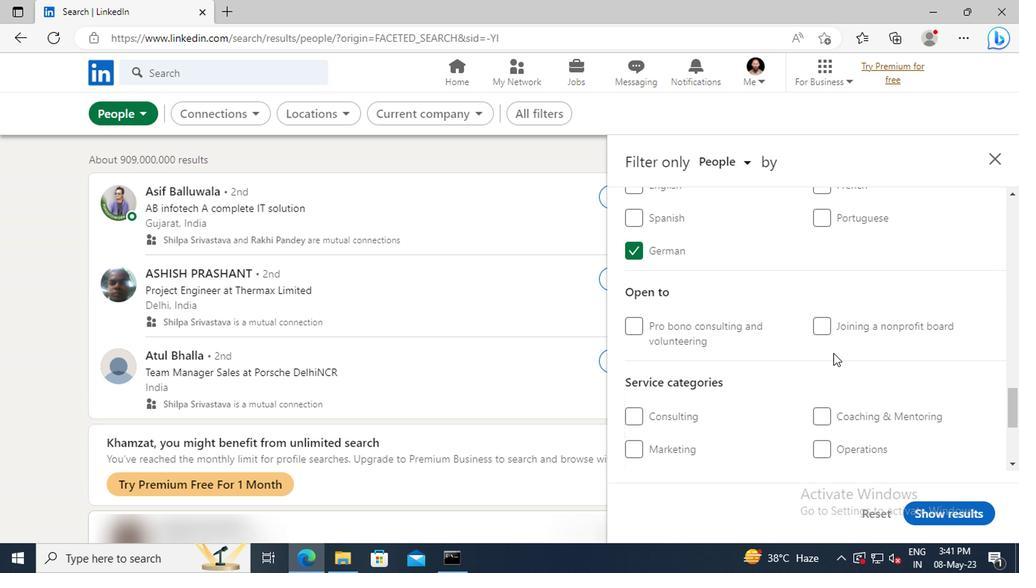 
Action: Mouse scrolled (684, 338) with delta (0, 0)
Screenshot: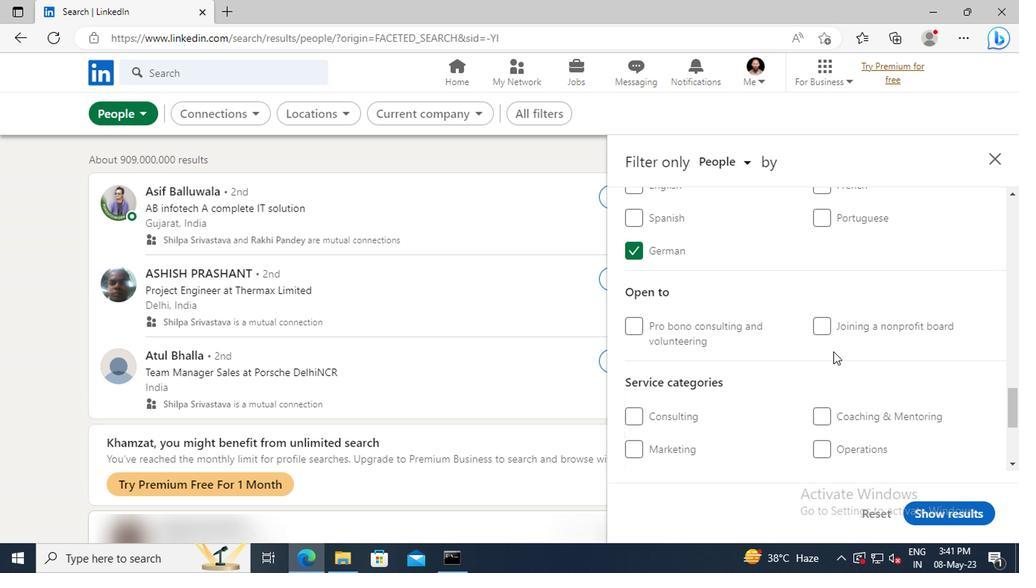 
Action: Mouse scrolled (684, 338) with delta (0, 0)
Screenshot: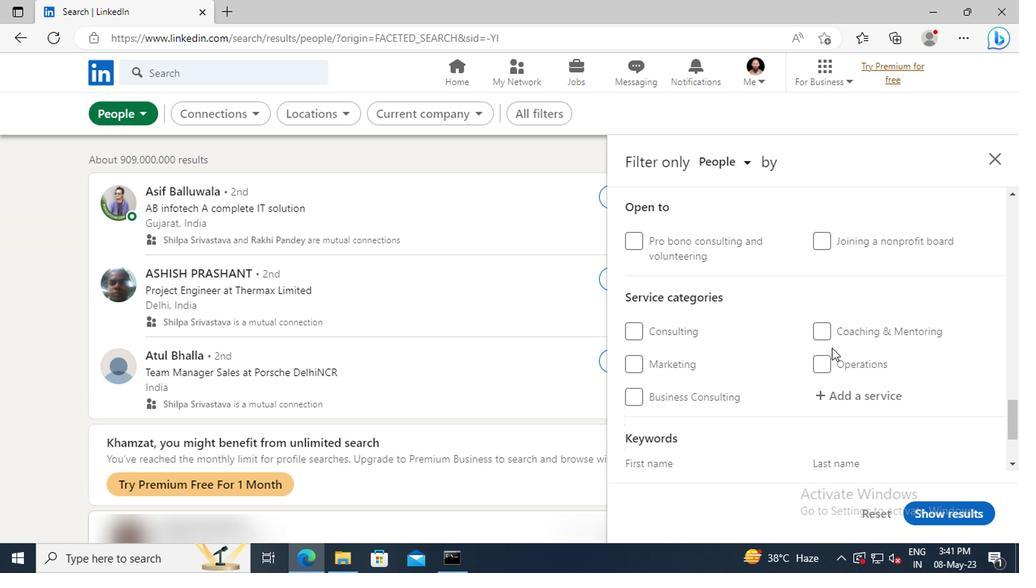 
Action: Mouse moved to (684, 342)
Screenshot: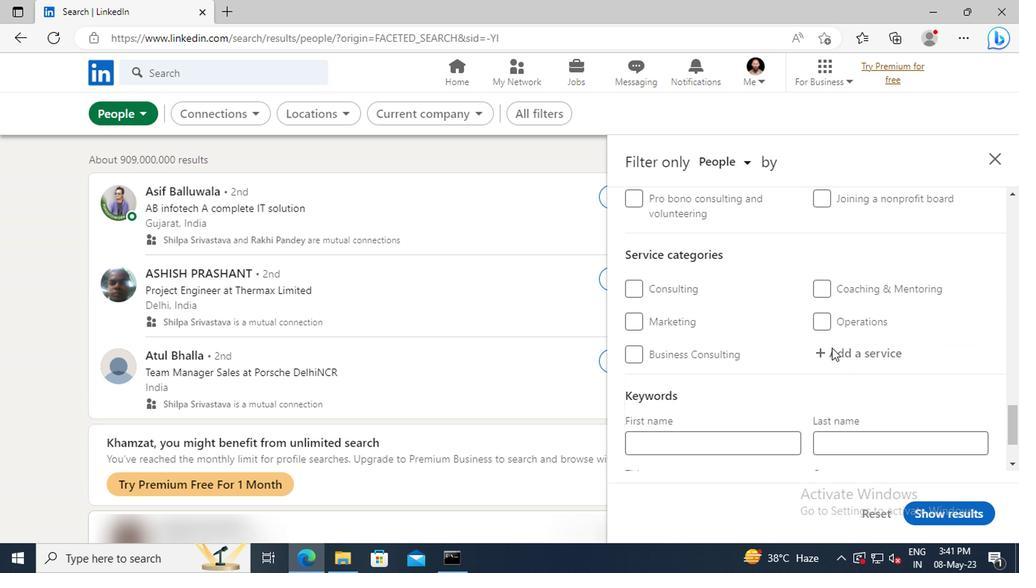 
Action: Mouse pressed left at (684, 342)
Screenshot: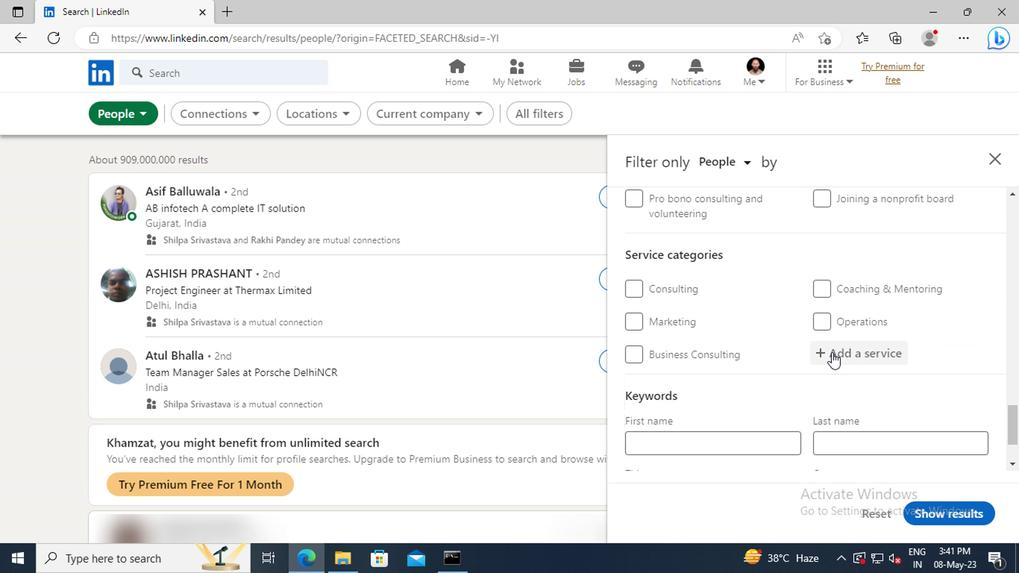 
Action: Mouse moved to (684, 343)
Screenshot: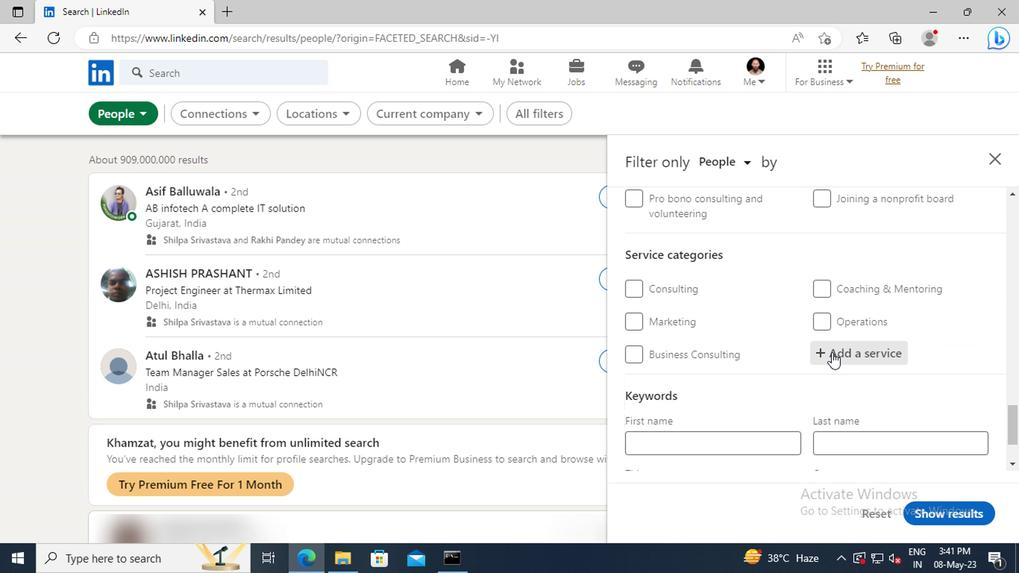 
Action: Key pressed <Key.shift>HEADS
Screenshot: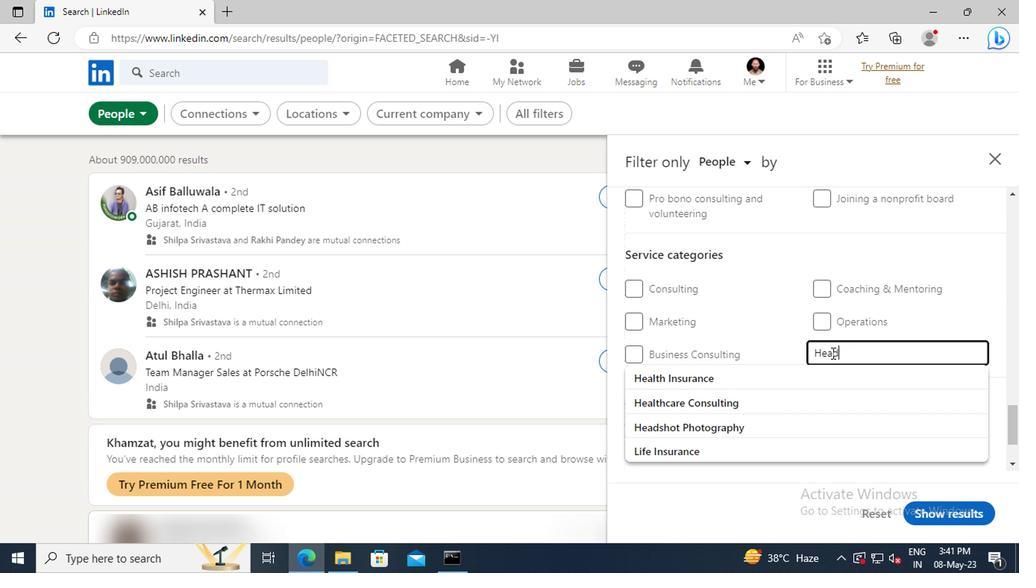 
Action: Mouse moved to (677, 359)
Screenshot: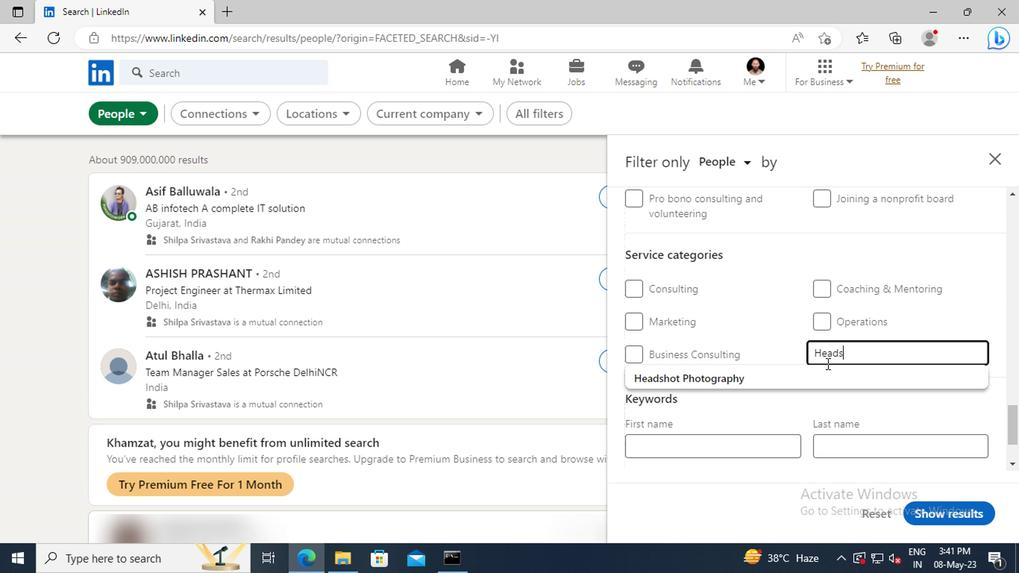 
Action: Mouse pressed left at (677, 359)
Screenshot: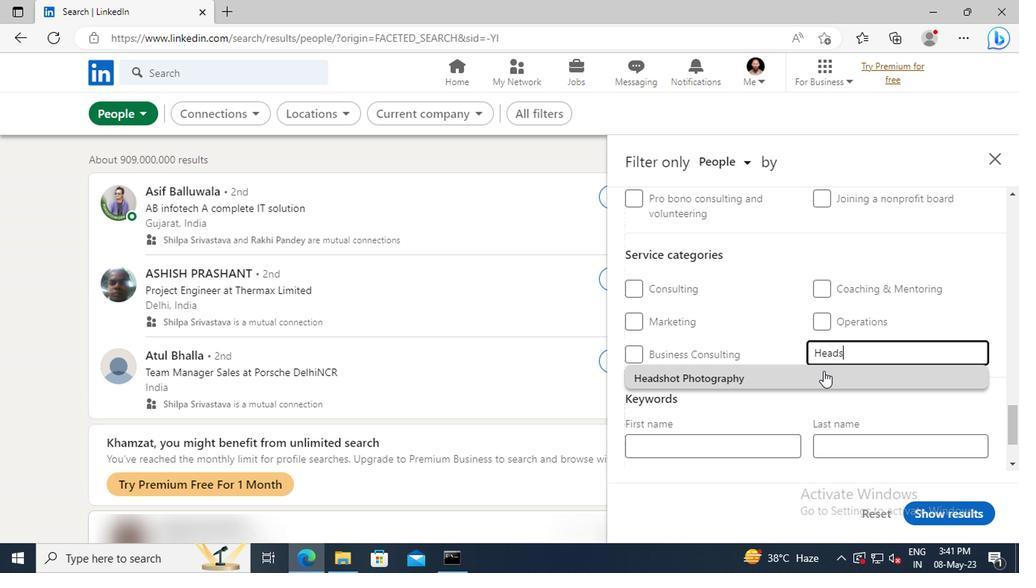 
Action: Mouse moved to (673, 362)
Screenshot: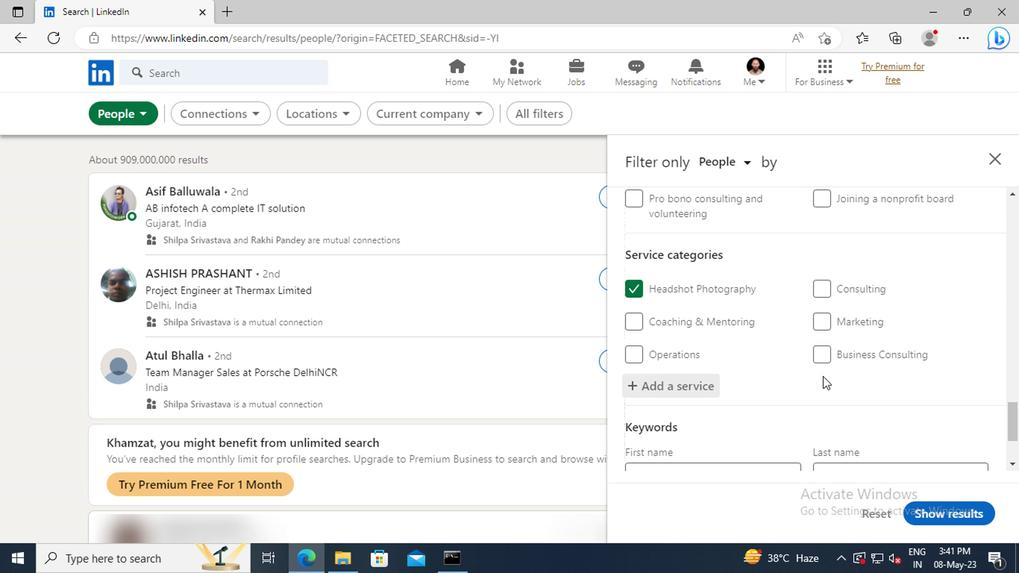 
Action: Mouse scrolled (673, 362) with delta (0, 0)
Screenshot: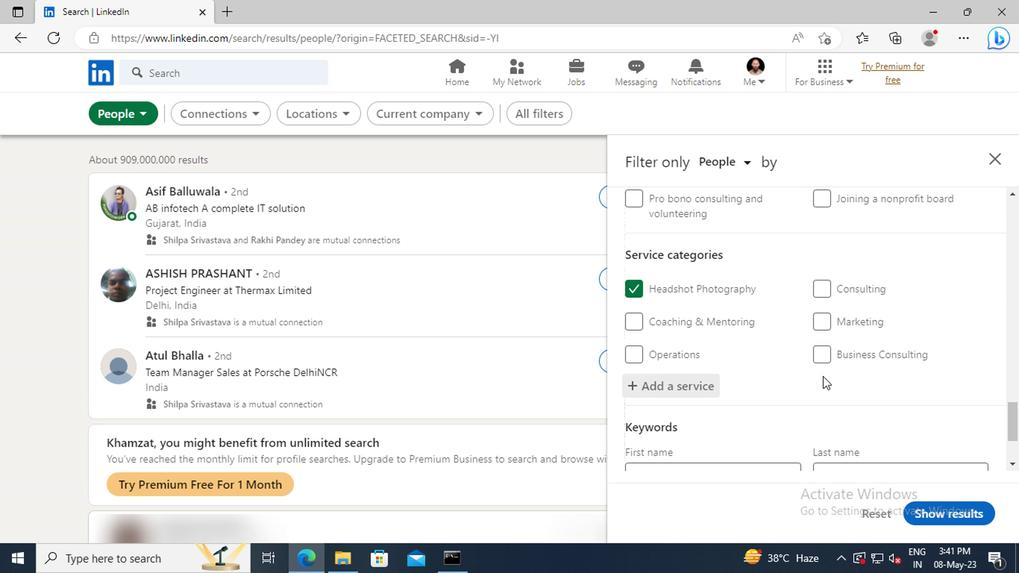 
Action: Mouse scrolled (673, 362) with delta (0, 0)
Screenshot: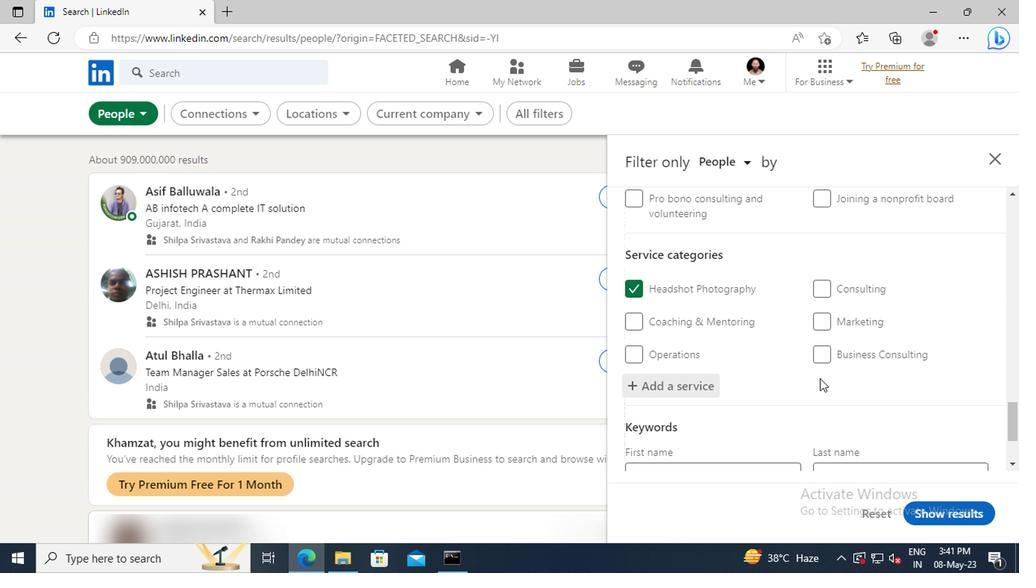 
Action: Mouse scrolled (673, 362) with delta (0, 0)
Screenshot: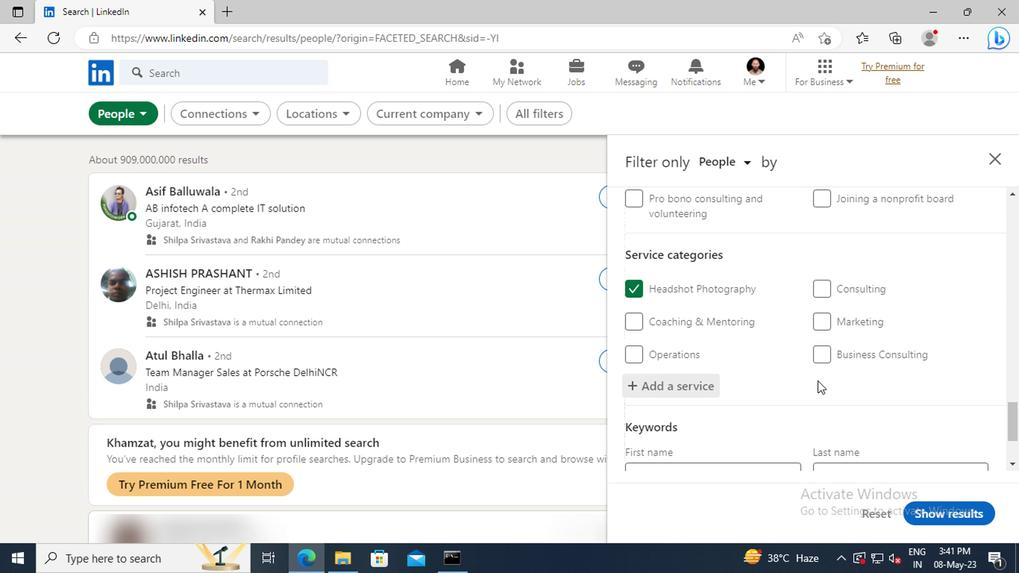 
Action: Mouse scrolled (673, 362) with delta (0, 0)
Screenshot: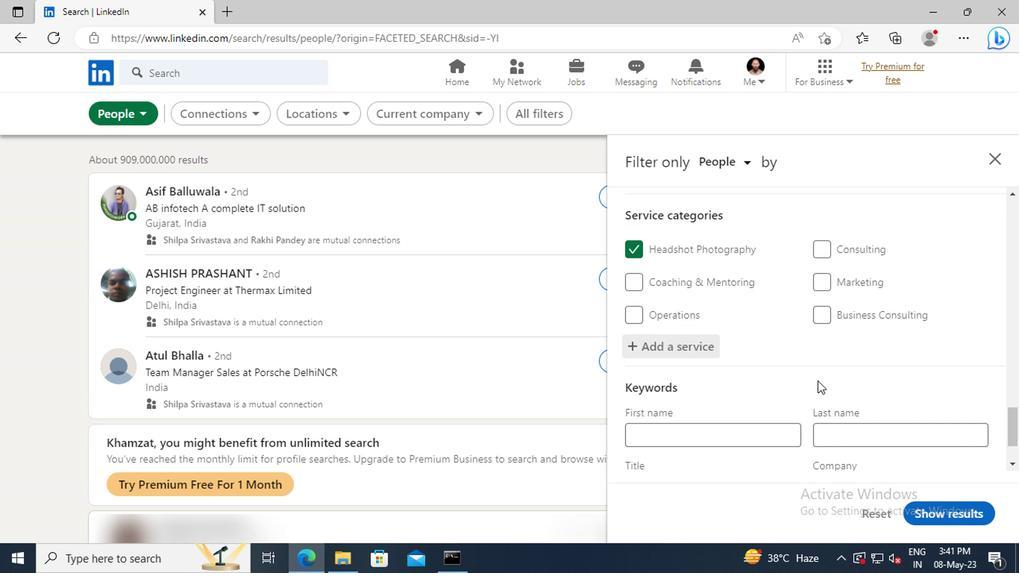 
Action: Mouse moved to (611, 380)
Screenshot: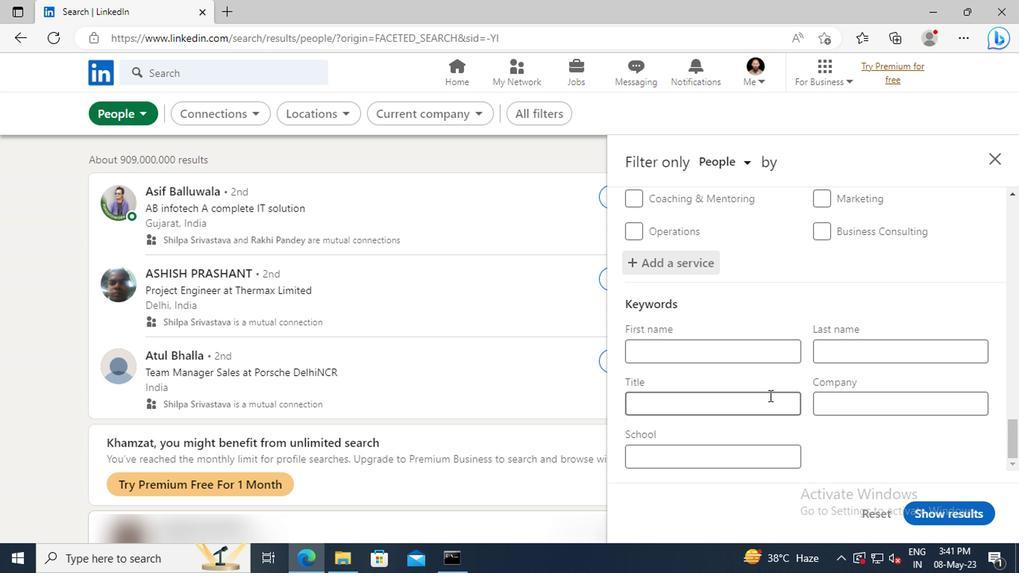 
Action: Mouse pressed left at (611, 380)
Screenshot: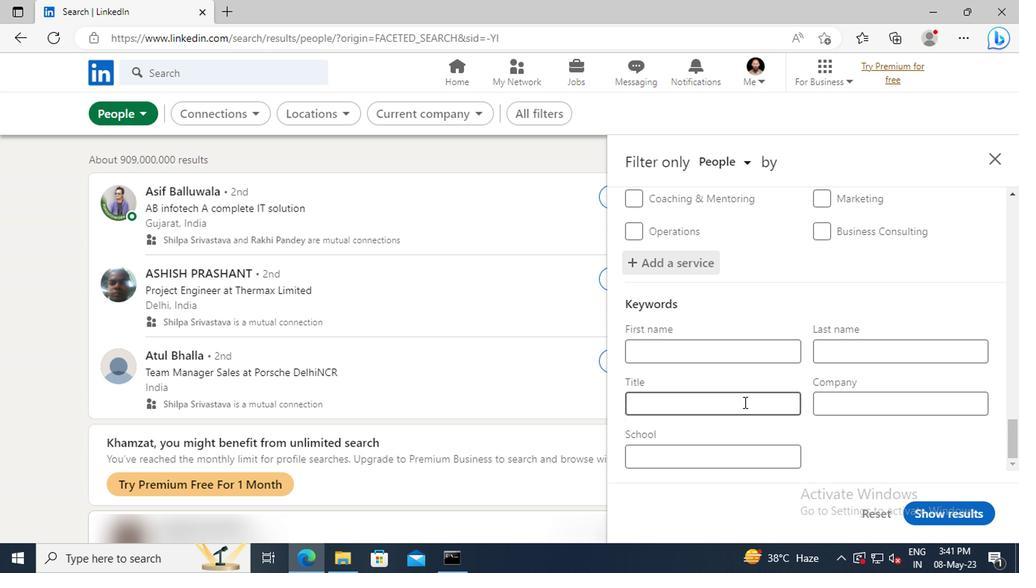 
Action: Key pressed <Key.shift>TEST<Key.space><Key.shift>SCORER<Key.enter>
Screenshot: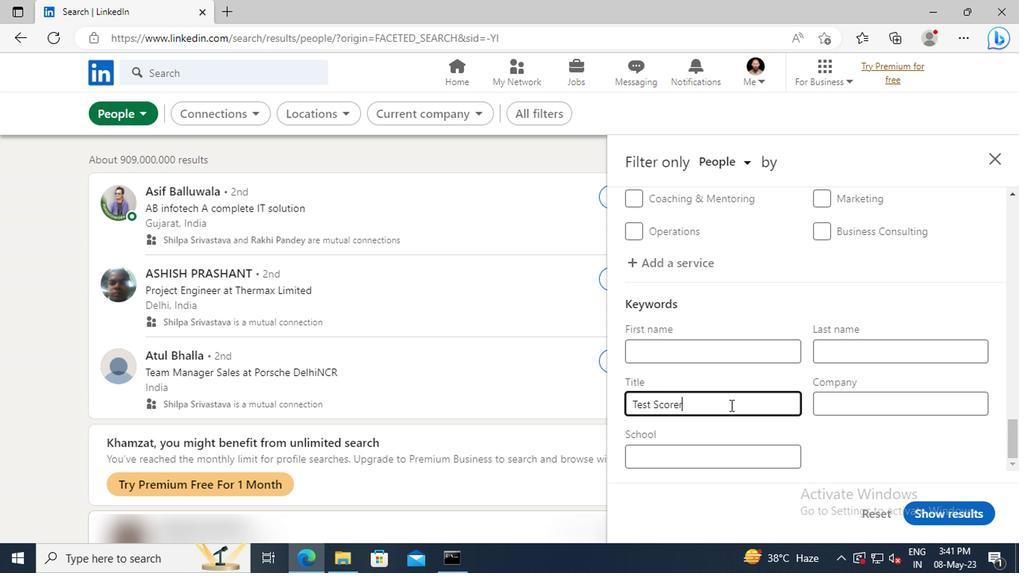 
Action: Mouse moved to (756, 450)
Screenshot: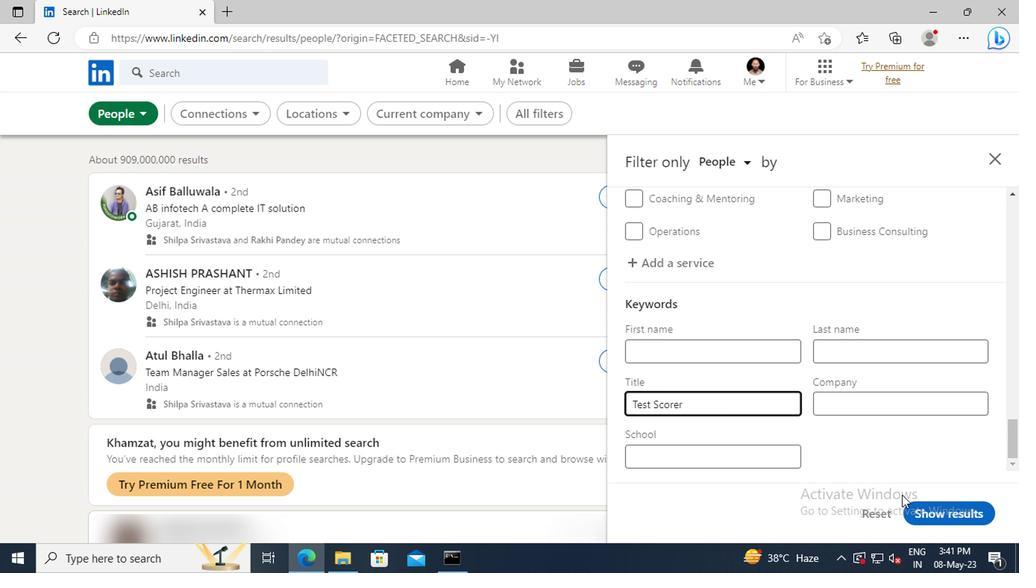 
Action: Mouse pressed left at (756, 450)
Screenshot: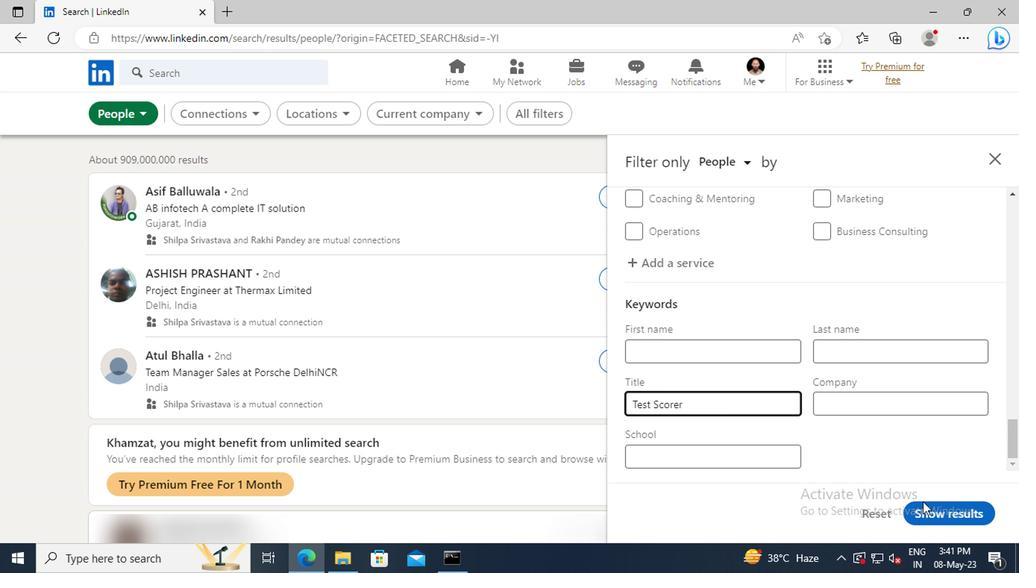 
